 Task: Find connections with filter location Labuhan Deli with filter topic #Advertisingandmarketingwith filter profile language English with filter current company Ingram Micro with filter school University Of Bombay with filter industry Physical, Occupational and Speech Therapists with filter service category Print Design with filter keywords title Software Ninjaneer
Action: Mouse pressed left at (539, 70)
Screenshot: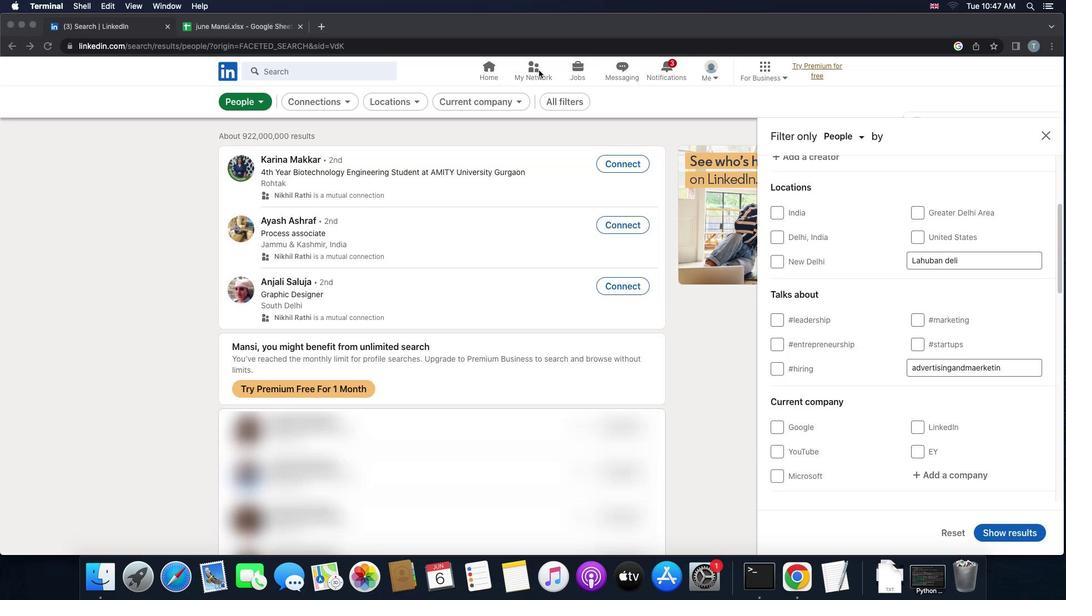 
Action: Mouse pressed left at (539, 70)
Screenshot: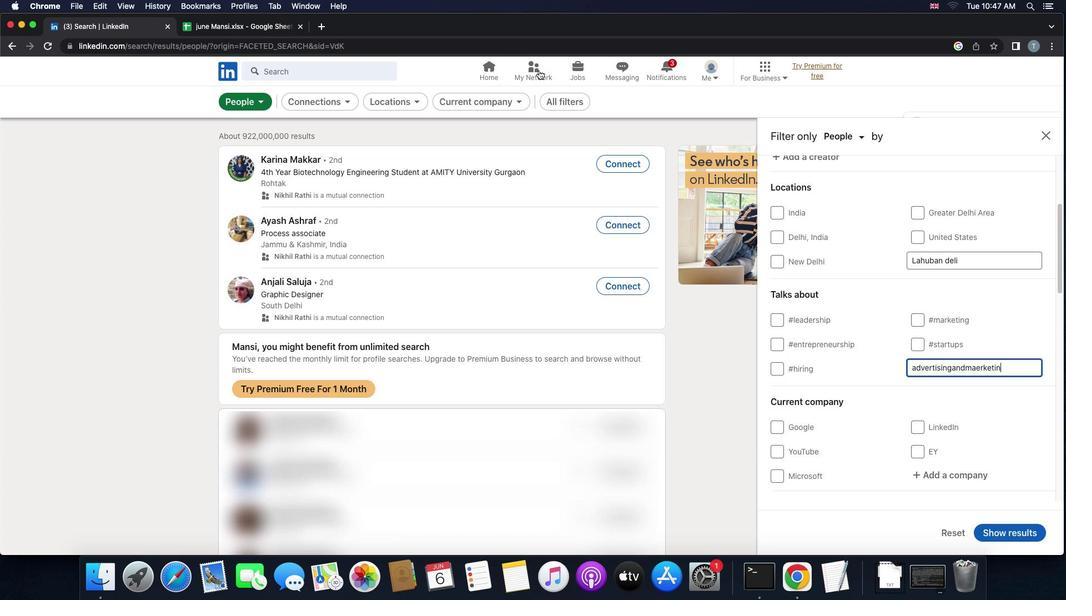 
Action: Mouse moved to (285, 127)
Screenshot: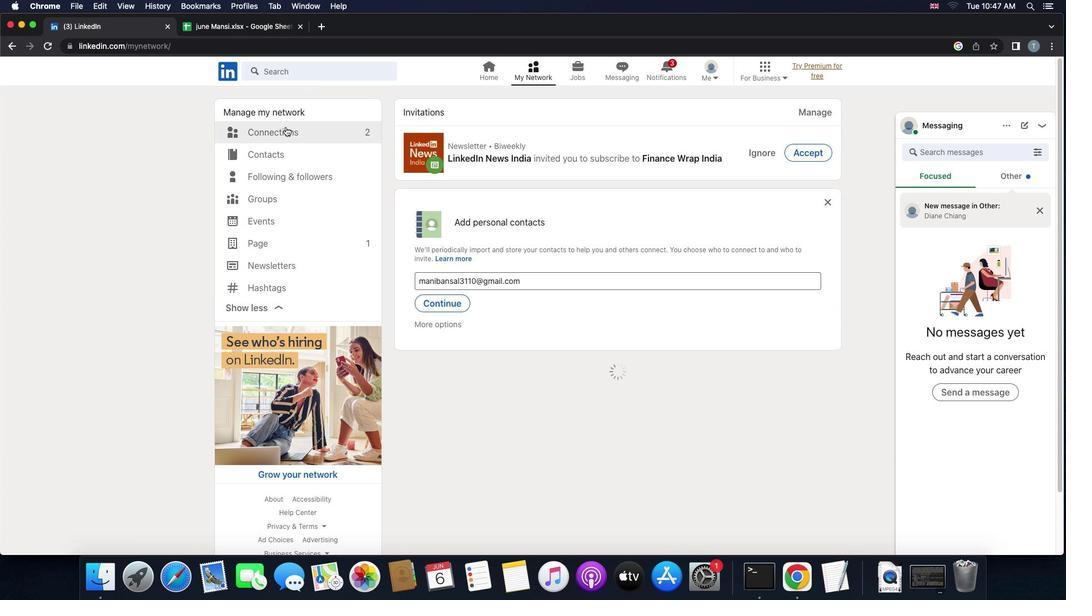 
Action: Mouse pressed left at (285, 127)
Screenshot: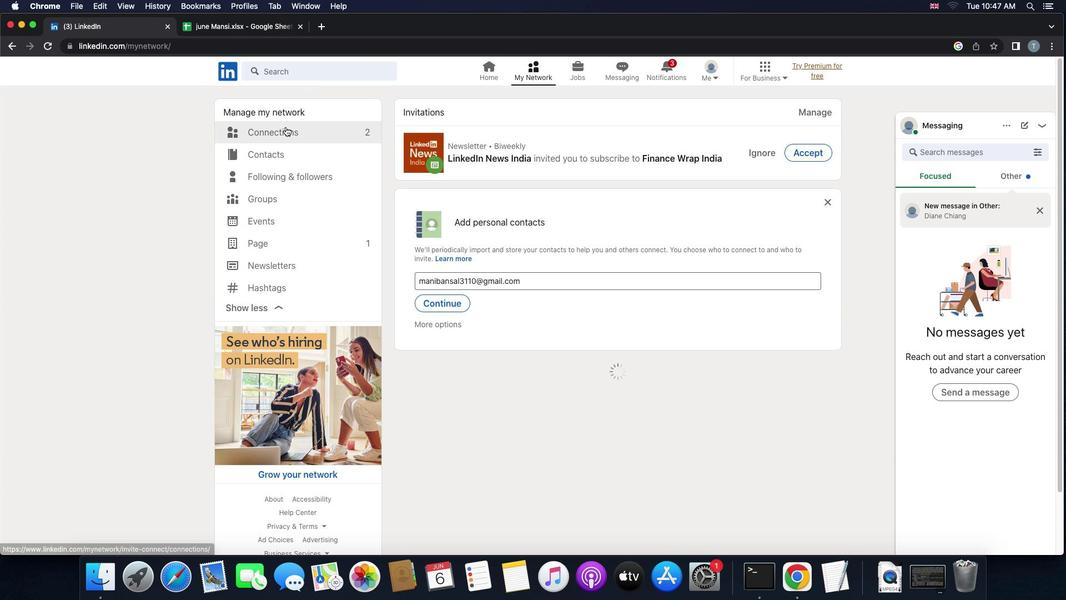 
Action: Mouse moved to (614, 127)
Screenshot: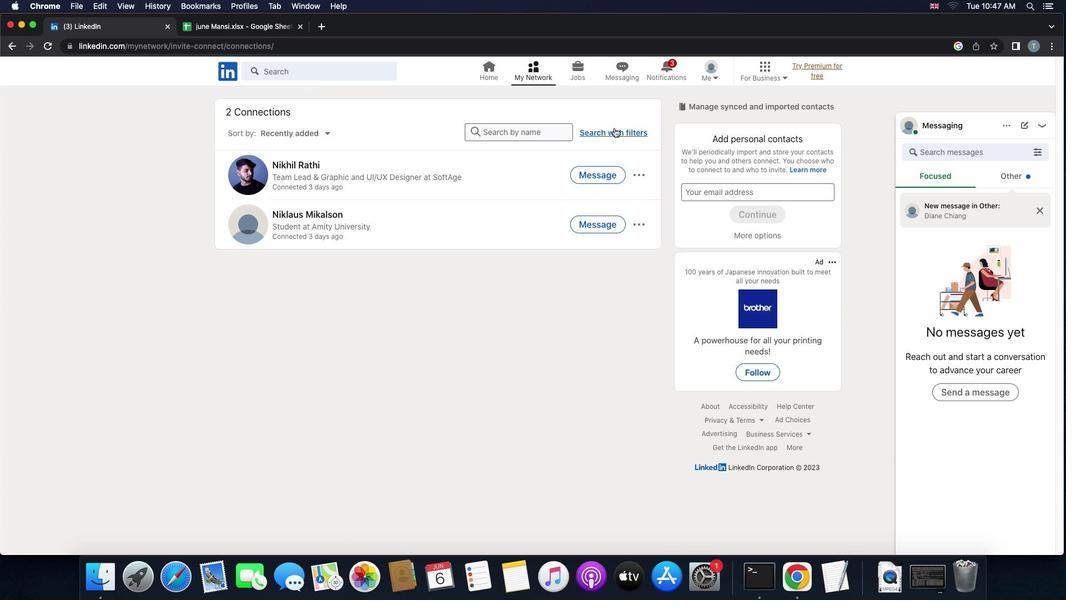 
Action: Mouse pressed left at (614, 127)
Screenshot: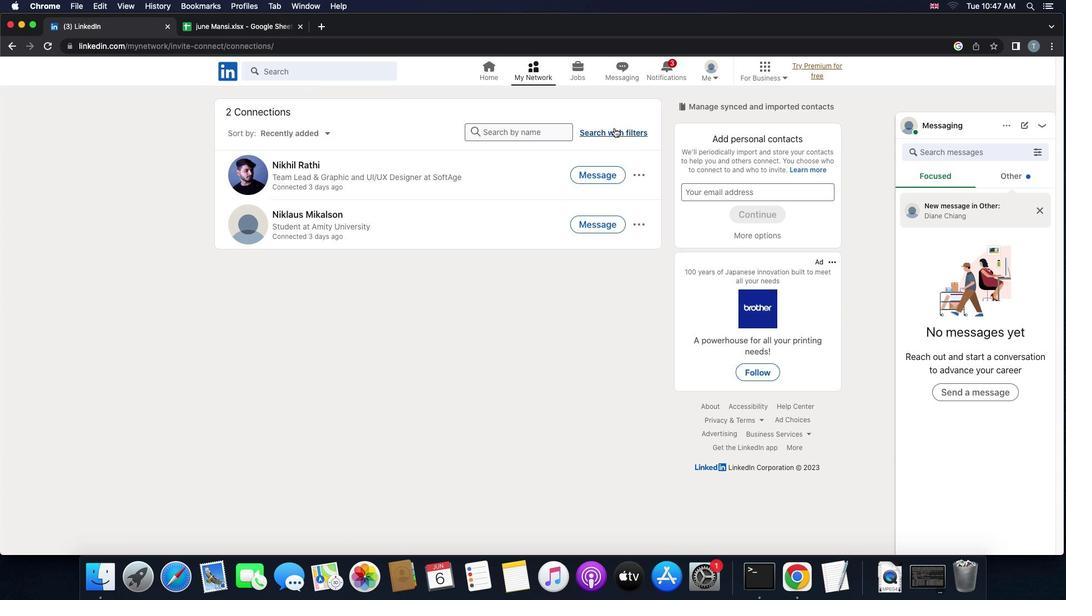 
Action: Mouse moved to (577, 101)
Screenshot: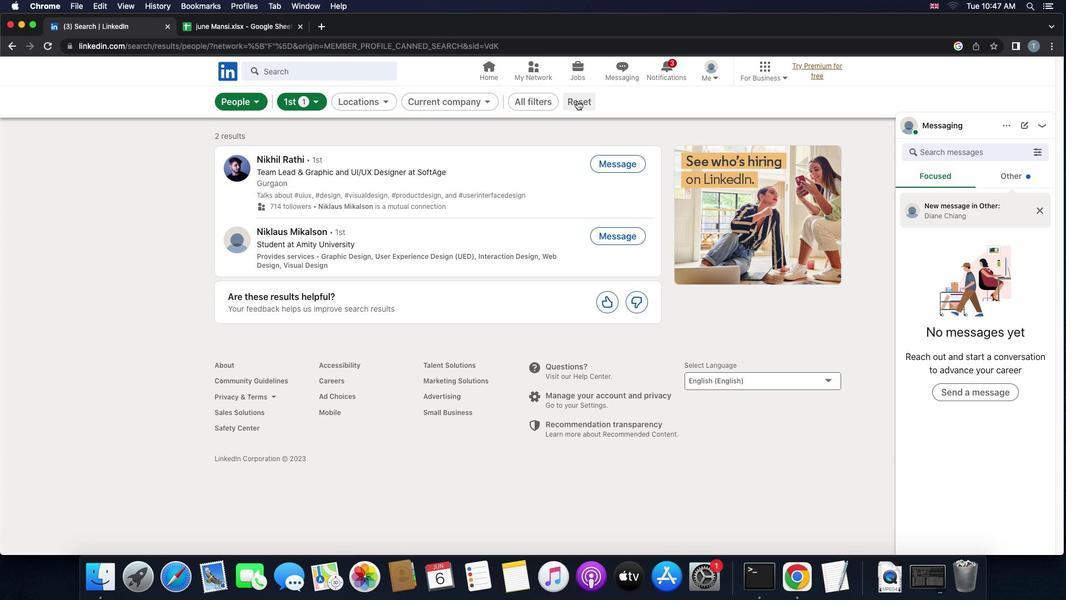 
Action: Mouse pressed left at (577, 101)
Screenshot: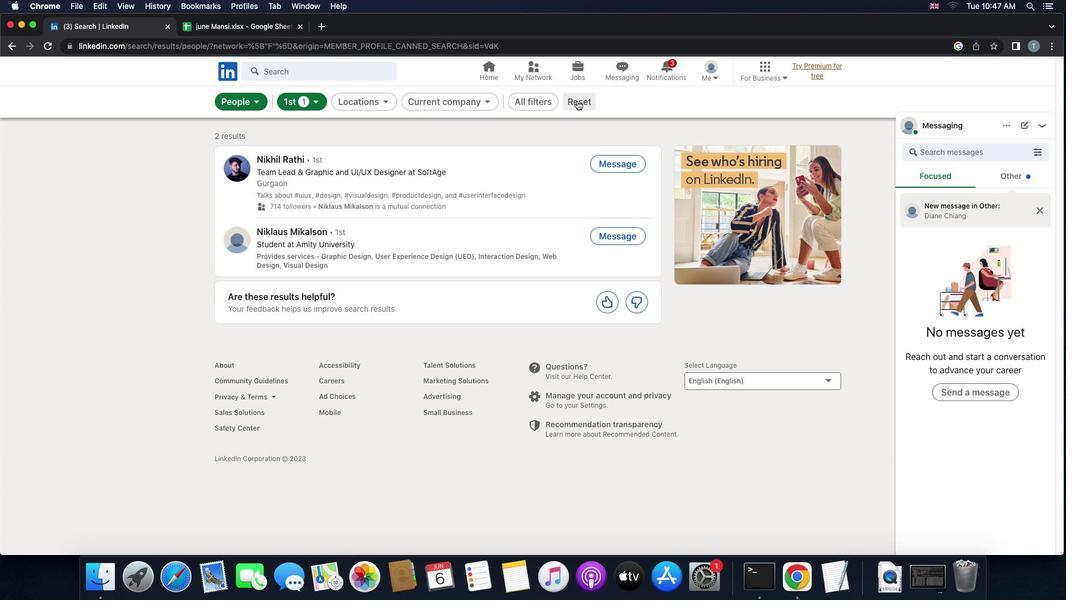 
Action: Mouse moved to (557, 96)
Screenshot: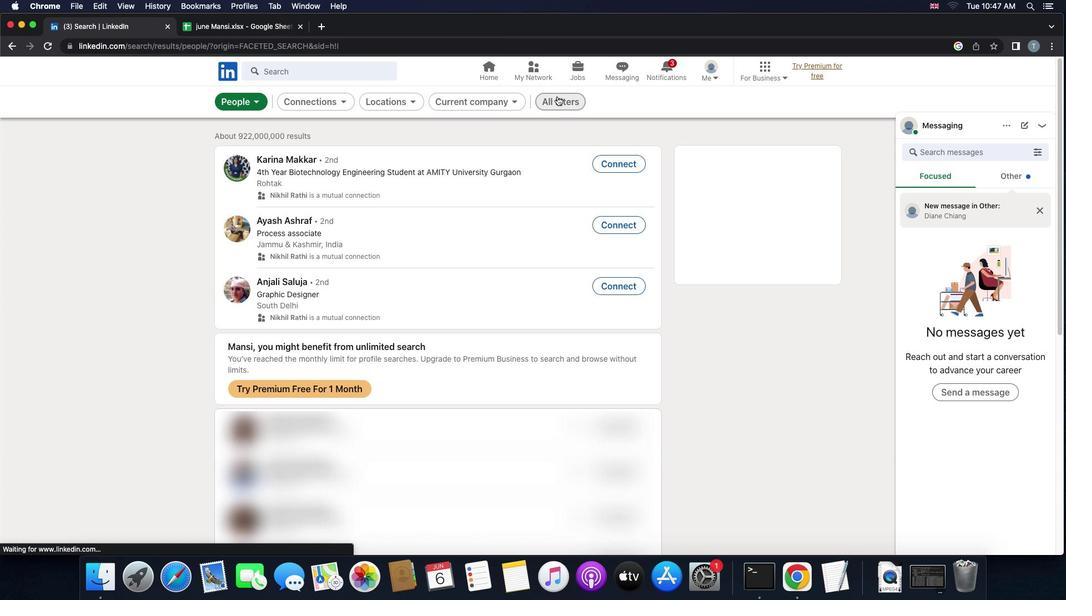 
Action: Mouse pressed left at (557, 96)
Screenshot: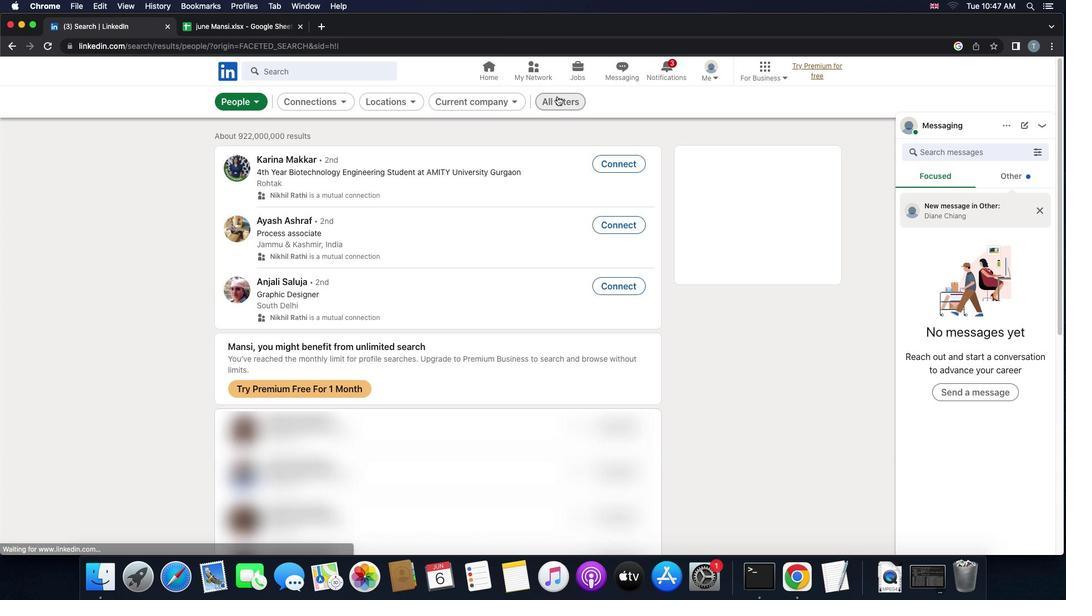 
Action: Mouse moved to (840, 294)
Screenshot: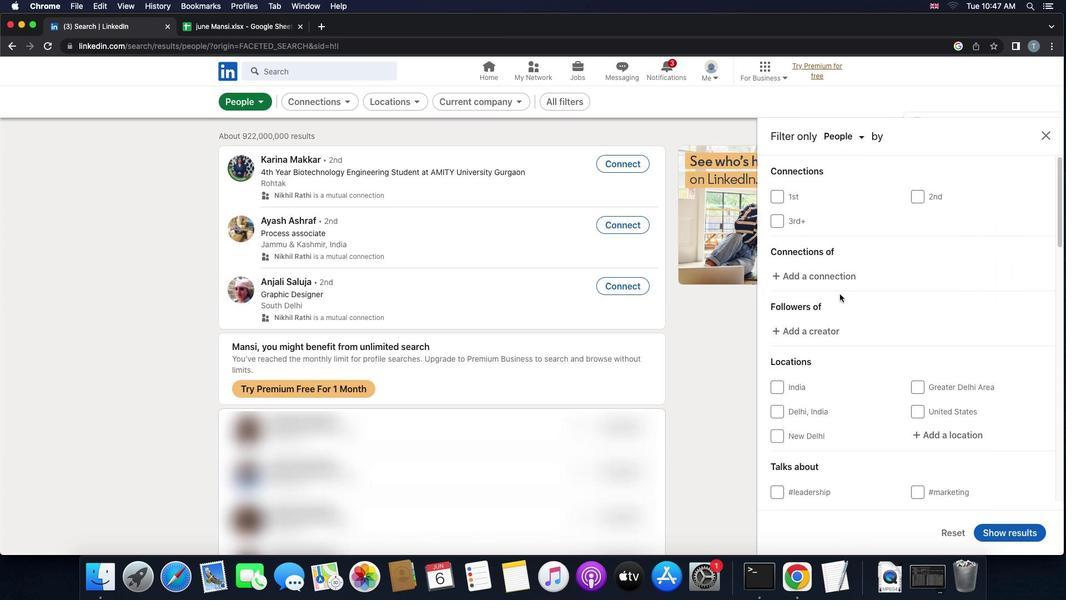 
Action: Mouse scrolled (840, 294) with delta (0, 0)
Screenshot: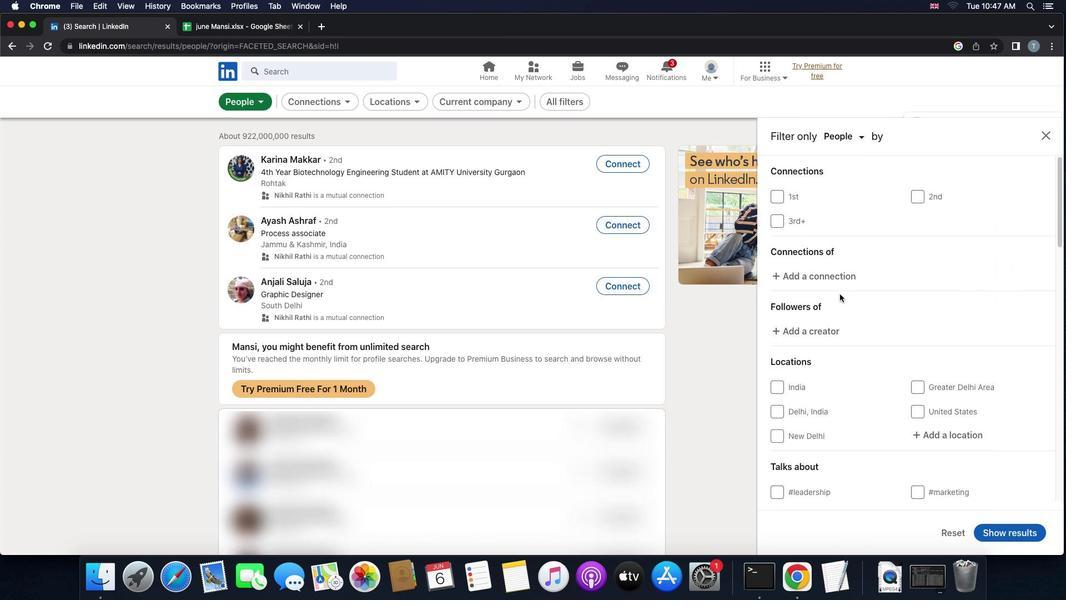 
Action: Mouse scrolled (840, 294) with delta (0, 0)
Screenshot: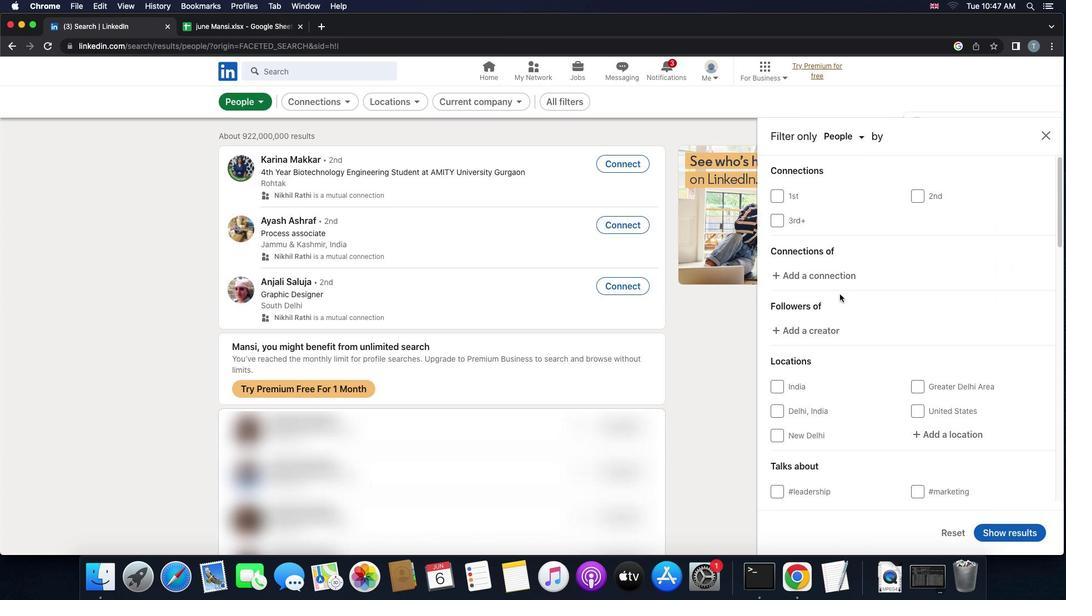 
Action: Mouse scrolled (840, 294) with delta (0, -1)
Screenshot: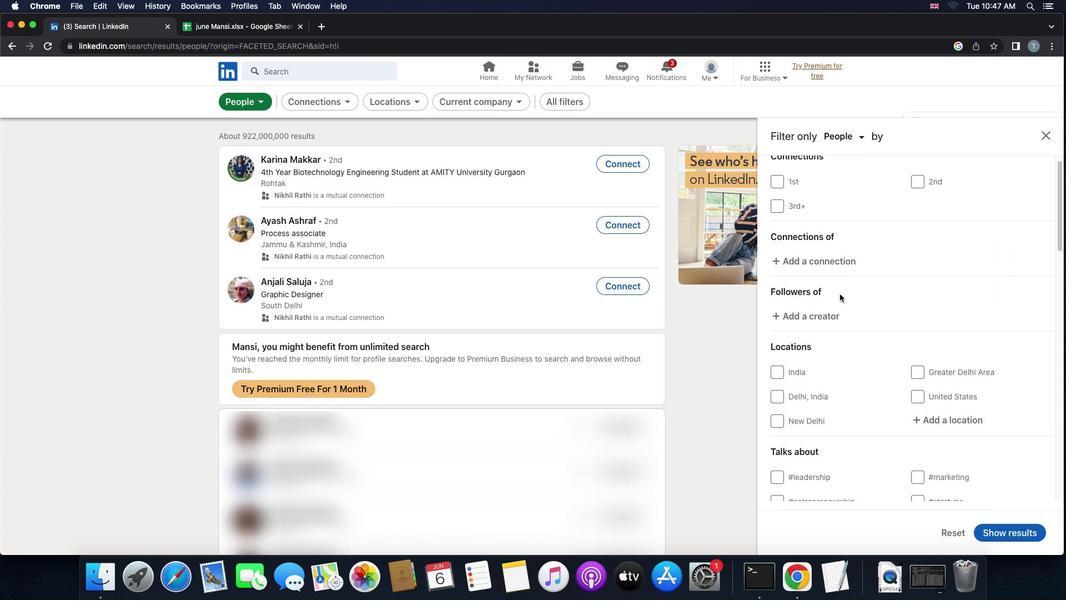 
Action: Mouse moved to (946, 356)
Screenshot: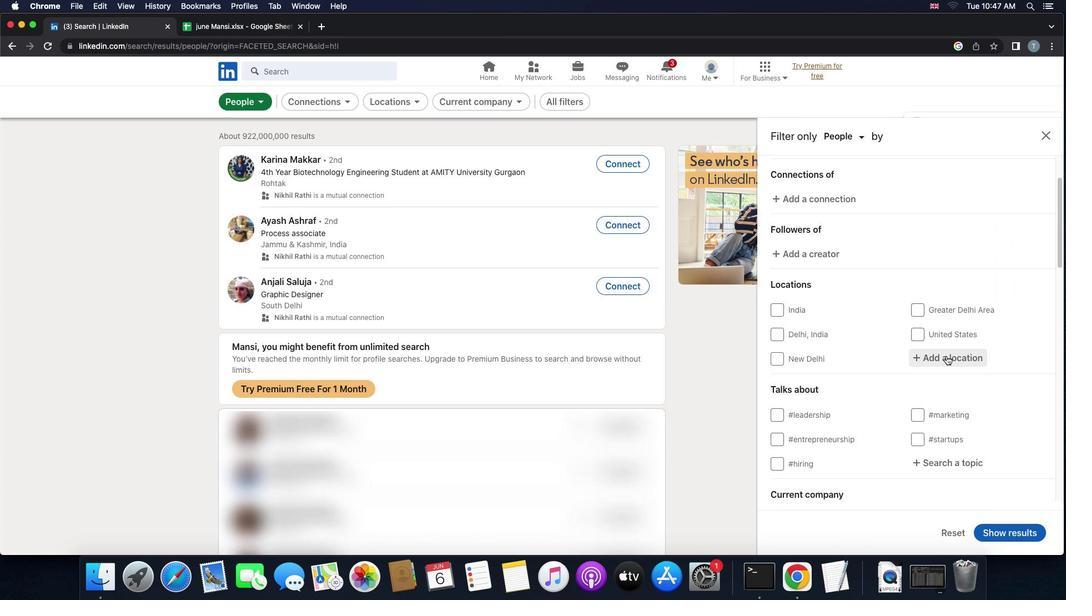 
Action: Mouse pressed left at (946, 356)
Screenshot: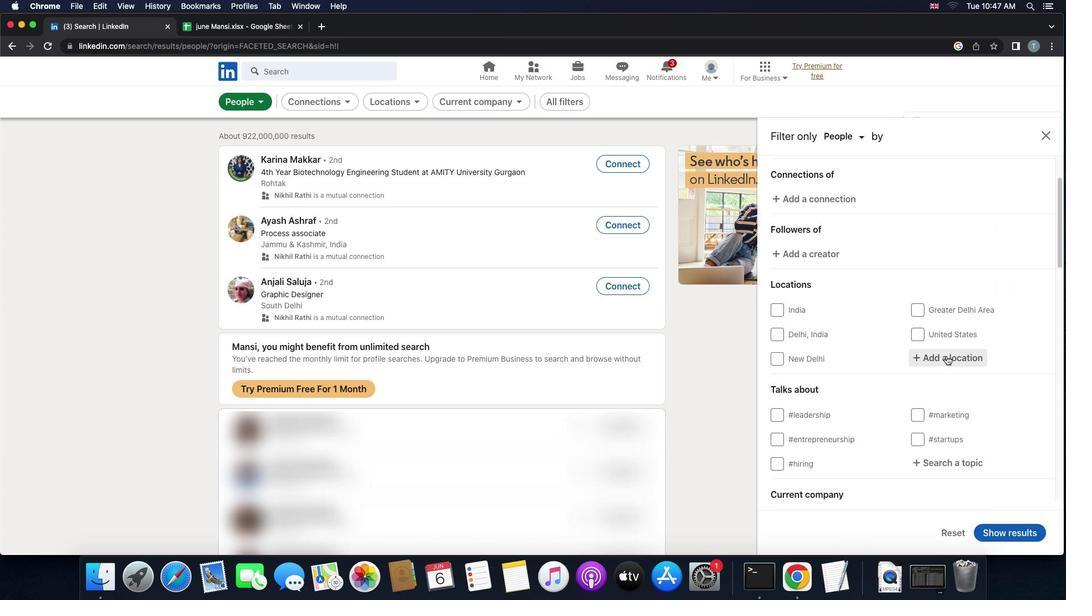 
Action: Mouse moved to (937, 357)
Screenshot: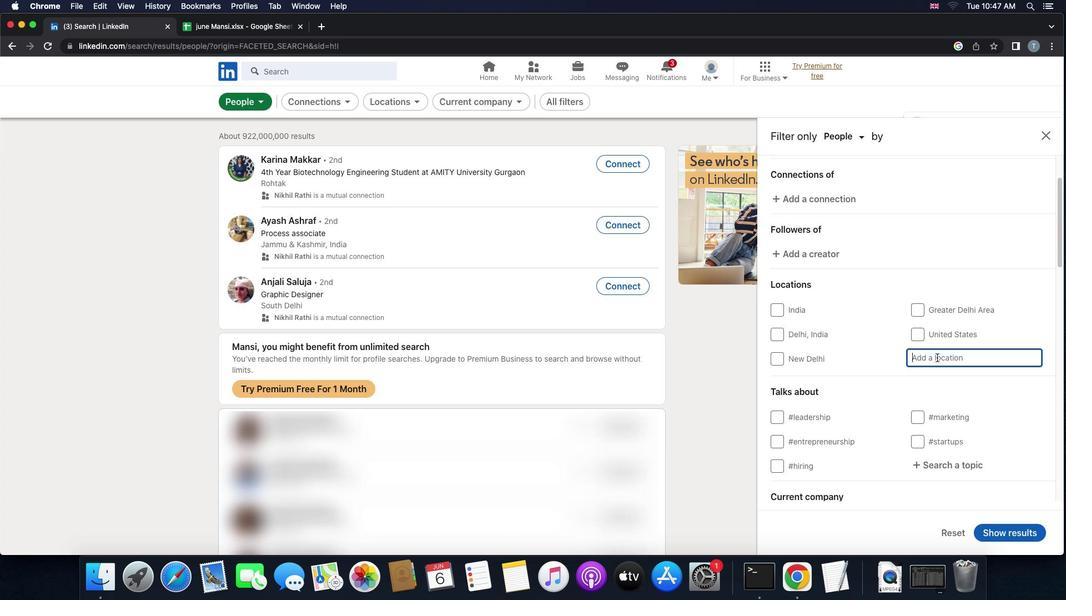 
Action: Key pressed 'l''a'
Screenshot: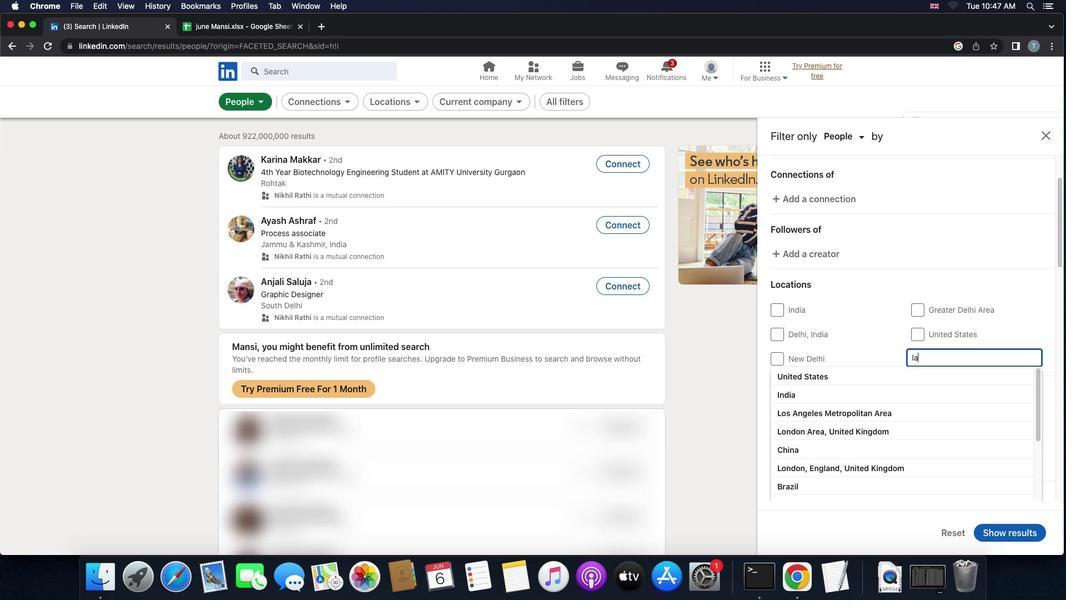 
Action: Mouse moved to (937, 357)
Screenshot: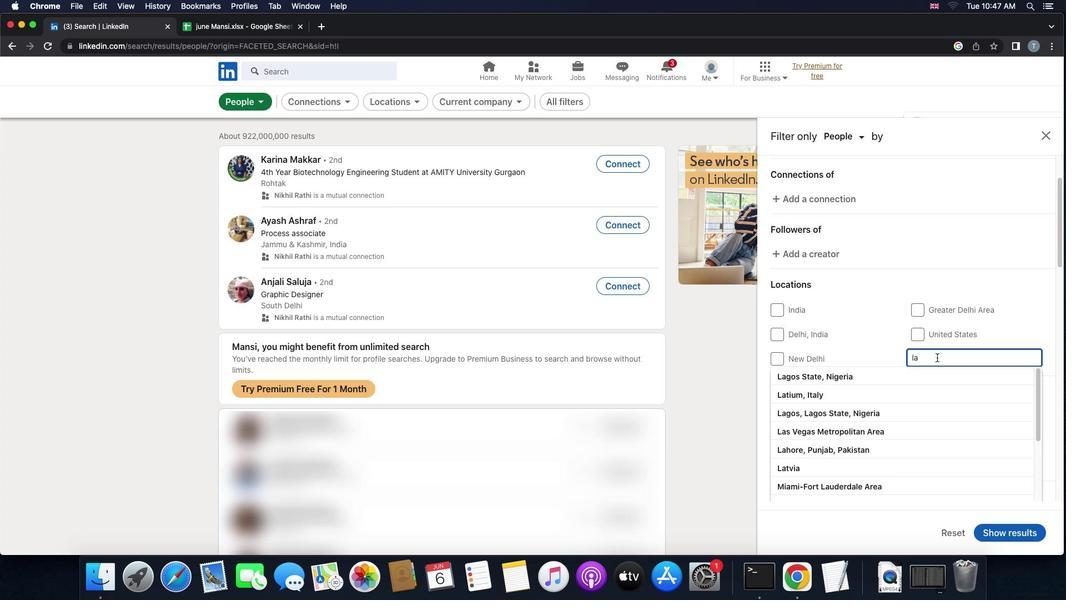 
Action: Key pressed 'b''u''h''a''n'Key.space'd''e''l''i'
Screenshot: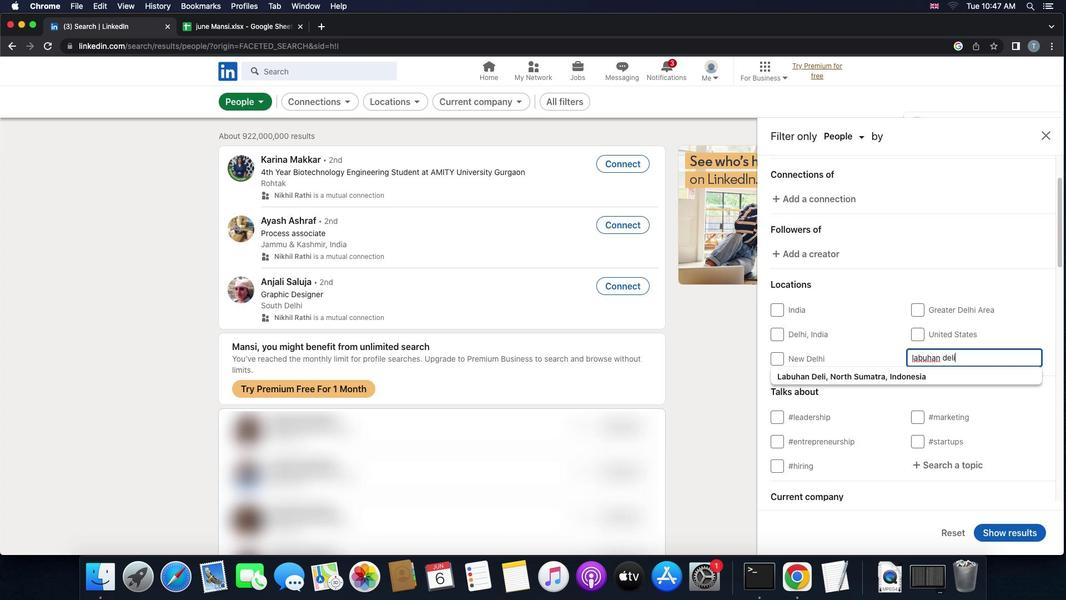 
Action: Mouse moved to (922, 372)
Screenshot: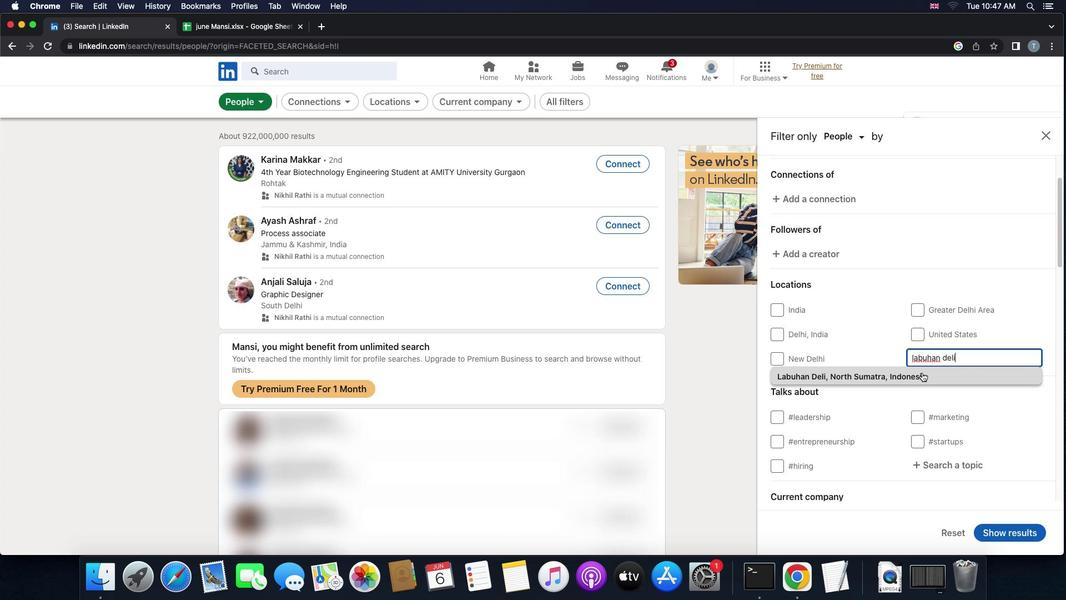 
Action: Mouse pressed left at (922, 372)
Screenshot: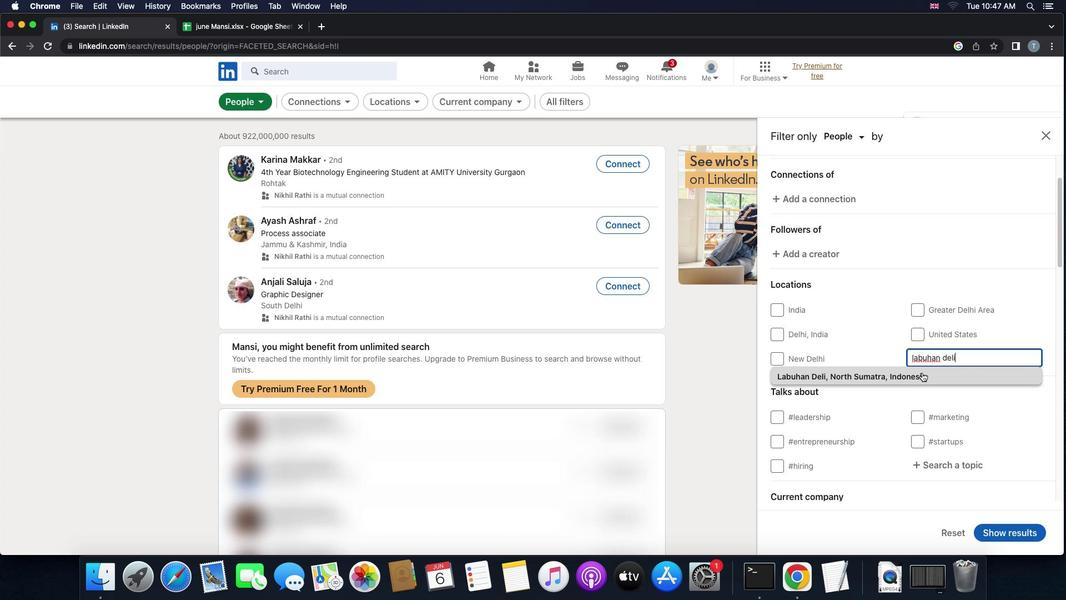 
Action: Mouse scrolled (922, 372) with delta (0, 0)
Screenshot: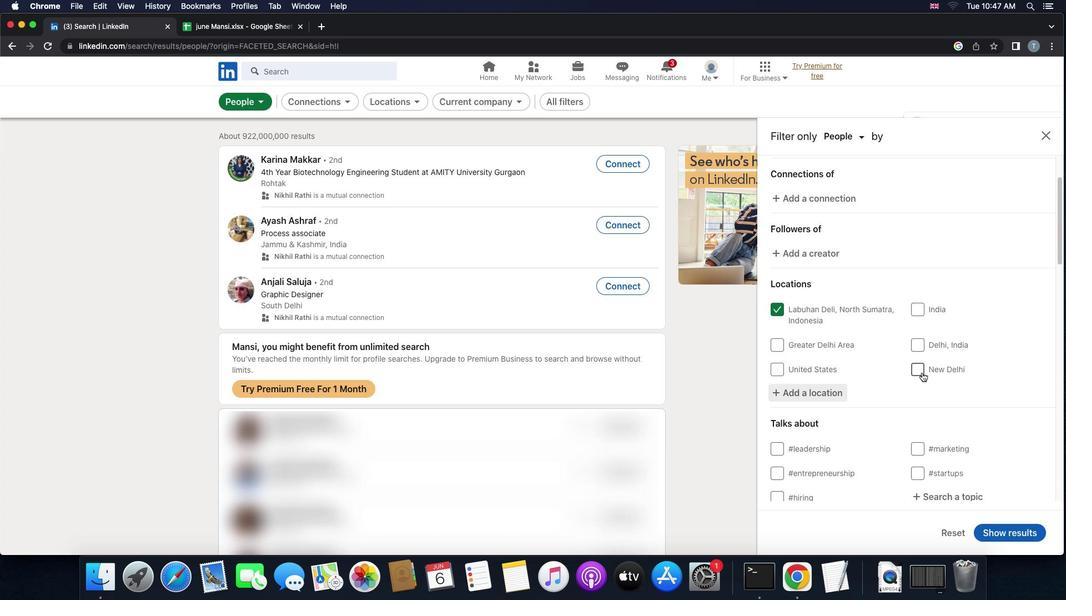 
Action: Mouse scrolled (922, 372) with delta (0, 0)
Screenshot: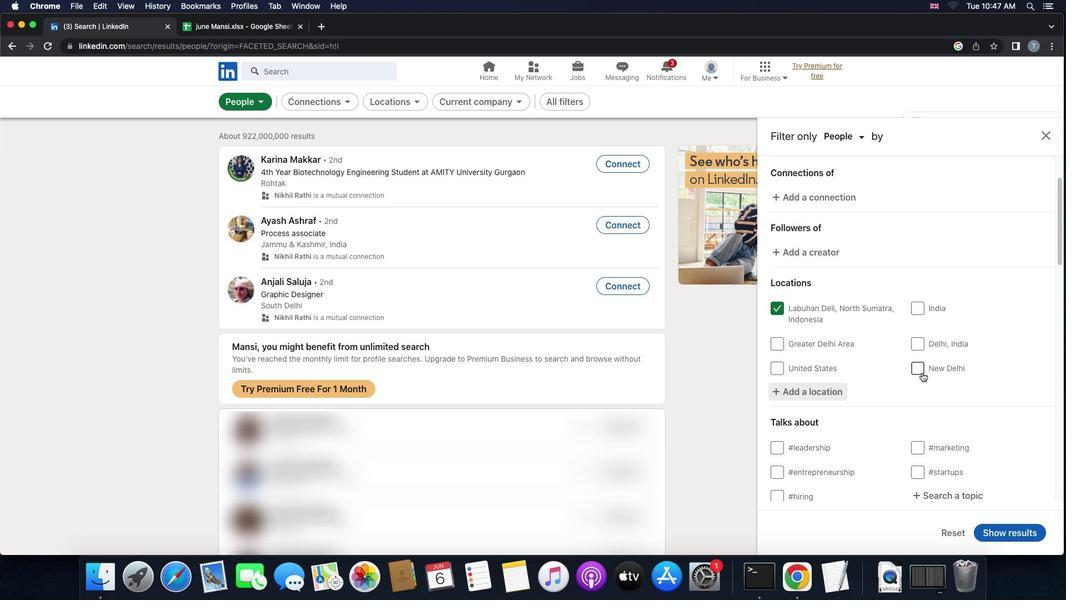 
Action: Mouse scrolled (922, 372) with delta (0, 0)
Screenshot: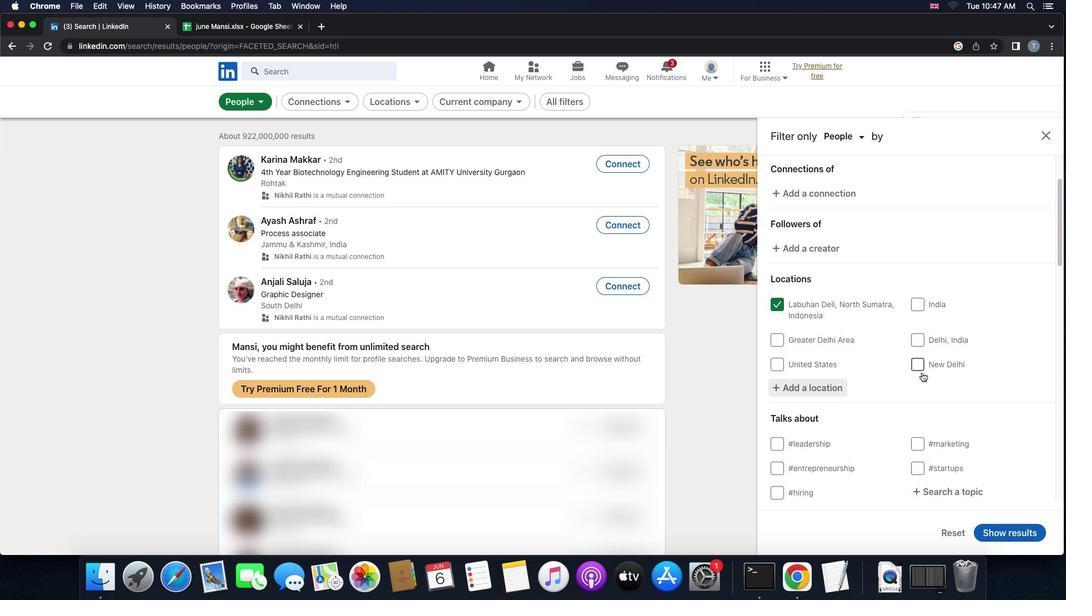 
Action: Mouse scrolled (922, 372) with delta (0, -1)
Screenshot: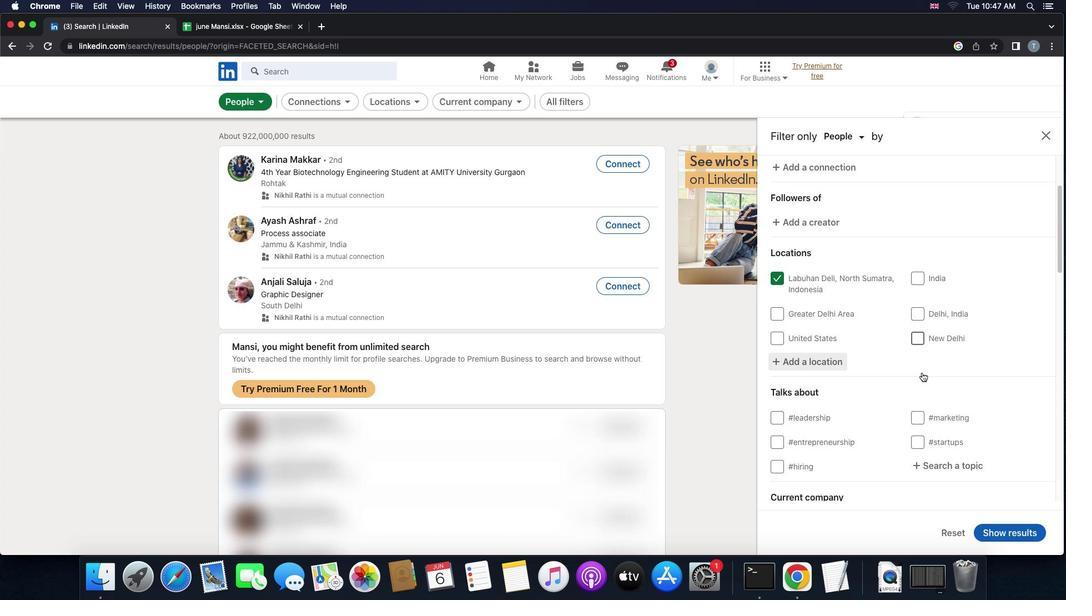 
Action: Mouse scrolled (922, 372) with delta (0, 0)
Screenshot: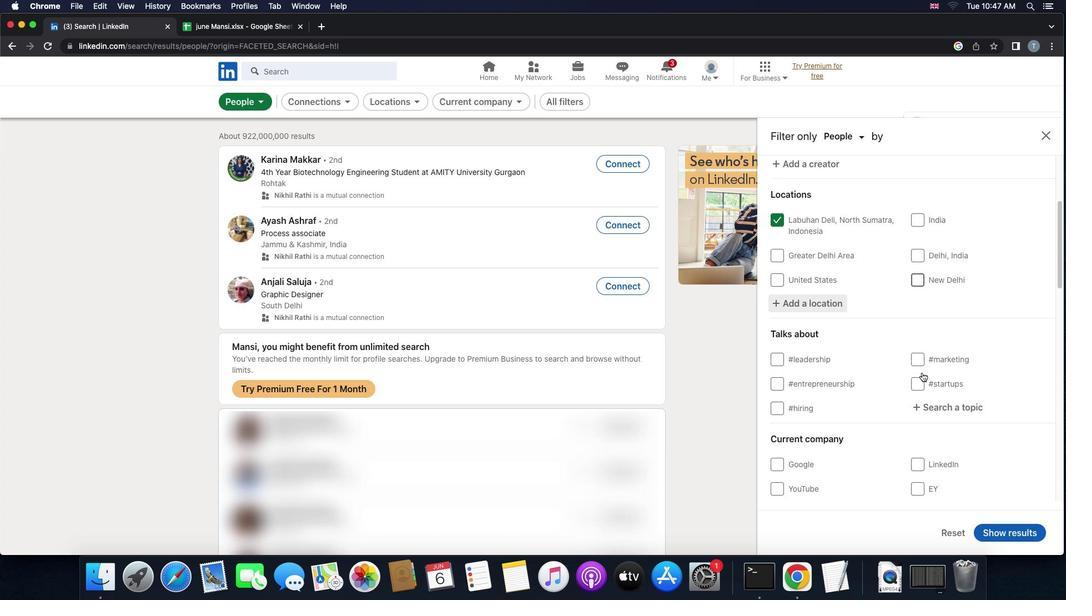 
Action: Mouse scrolled (922, 372) with delta (0, 0)
Screenshot: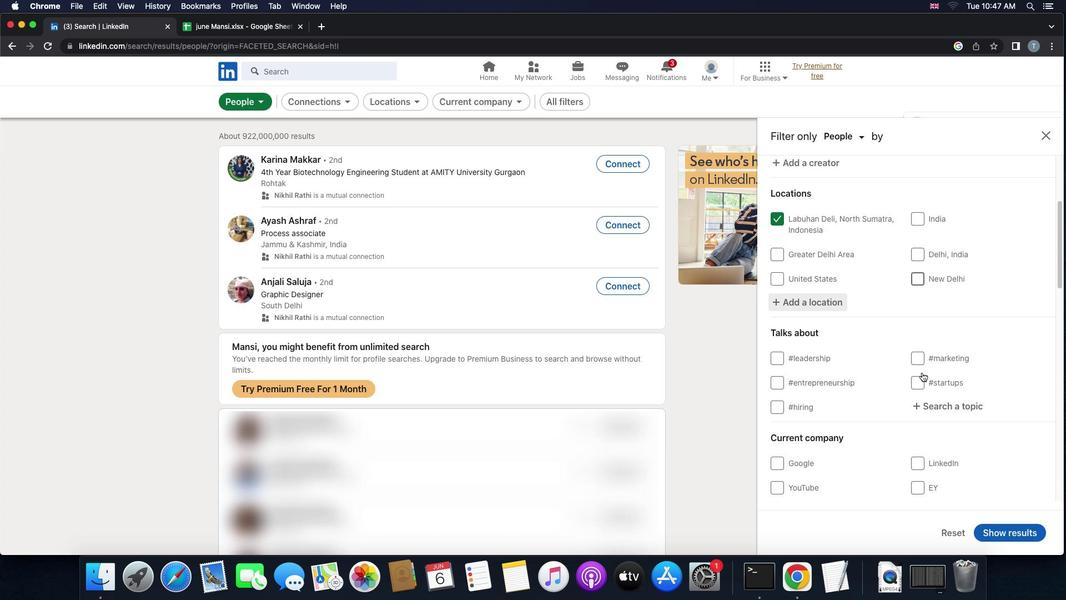 
Action: Mouse scrolled (922, 372) with delta (0, 0)
Screenshot: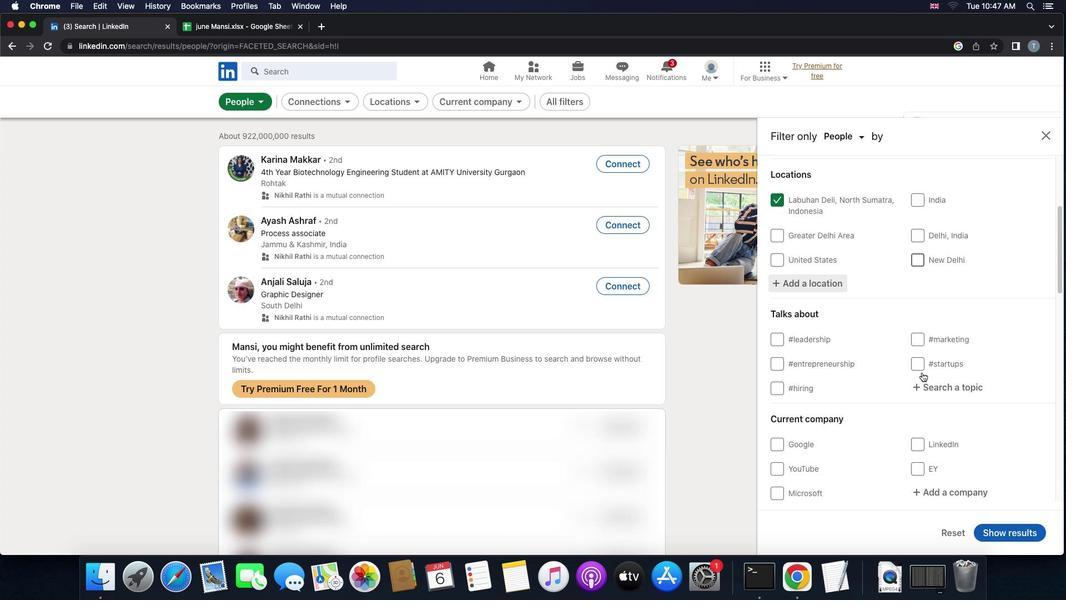 
Action: Mouse moved to (934, 357)
Screenshot: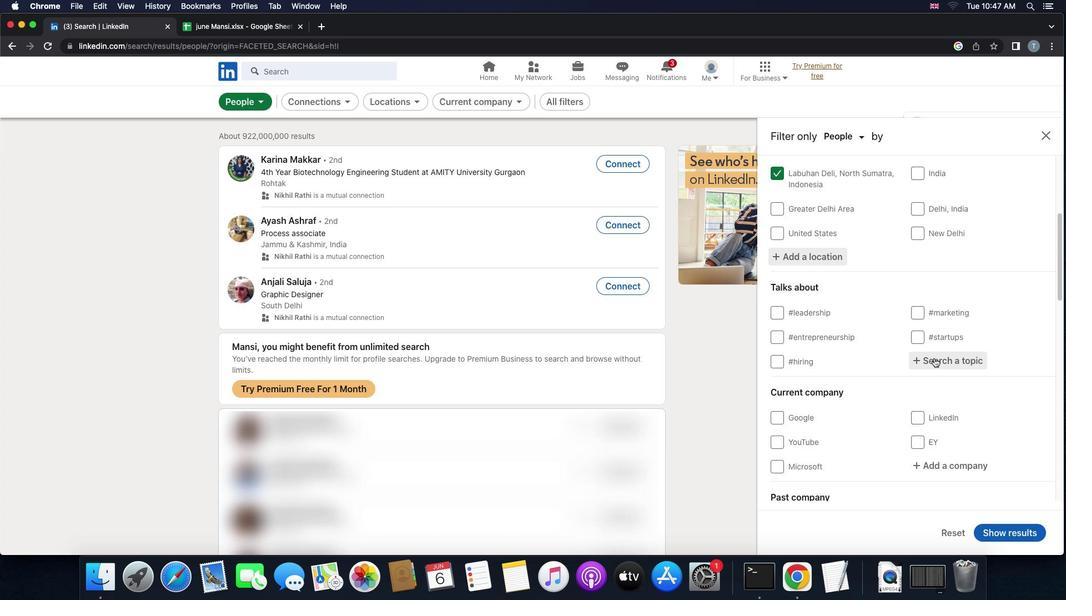 
Action: Mouse pressed left at (934, 357)
Screenshot: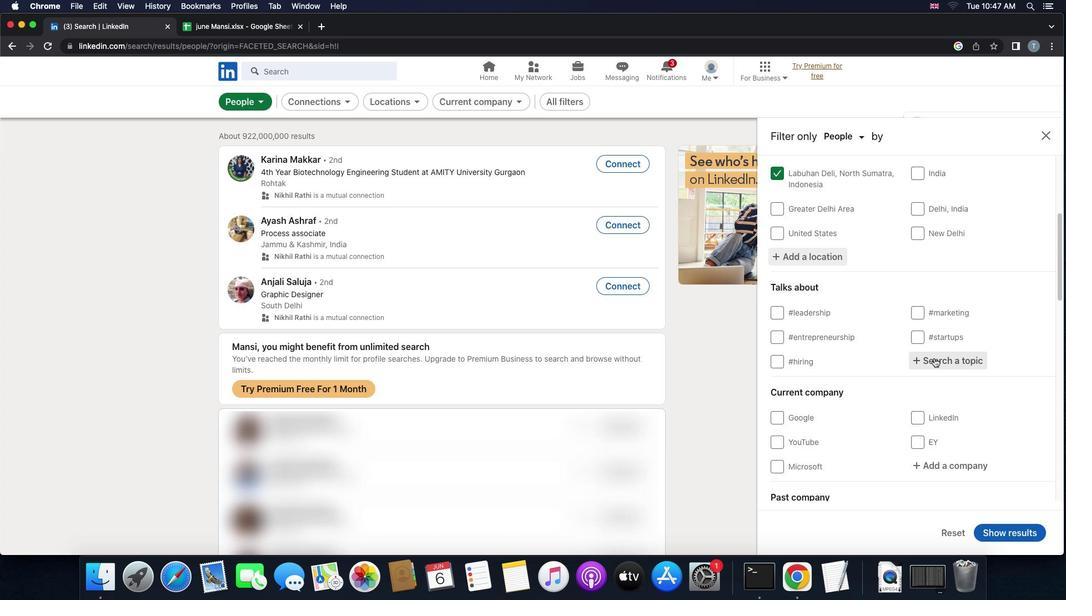 
Action: Mouse moved to (934, 358)
Screenshot: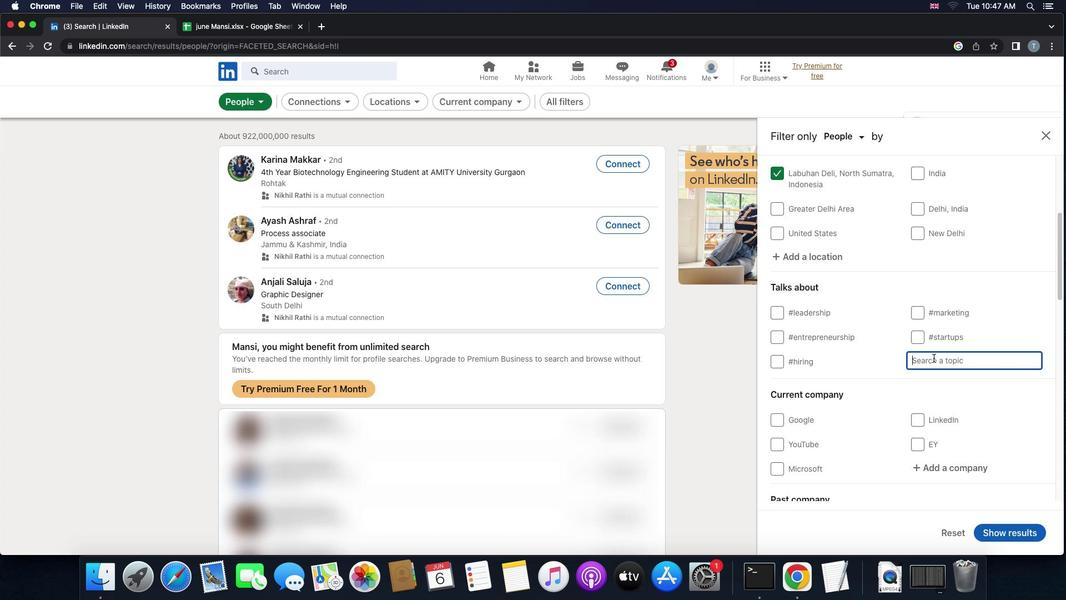 
Action: Key pressed Key.shift'A''d''v''e''r'
Screenshot: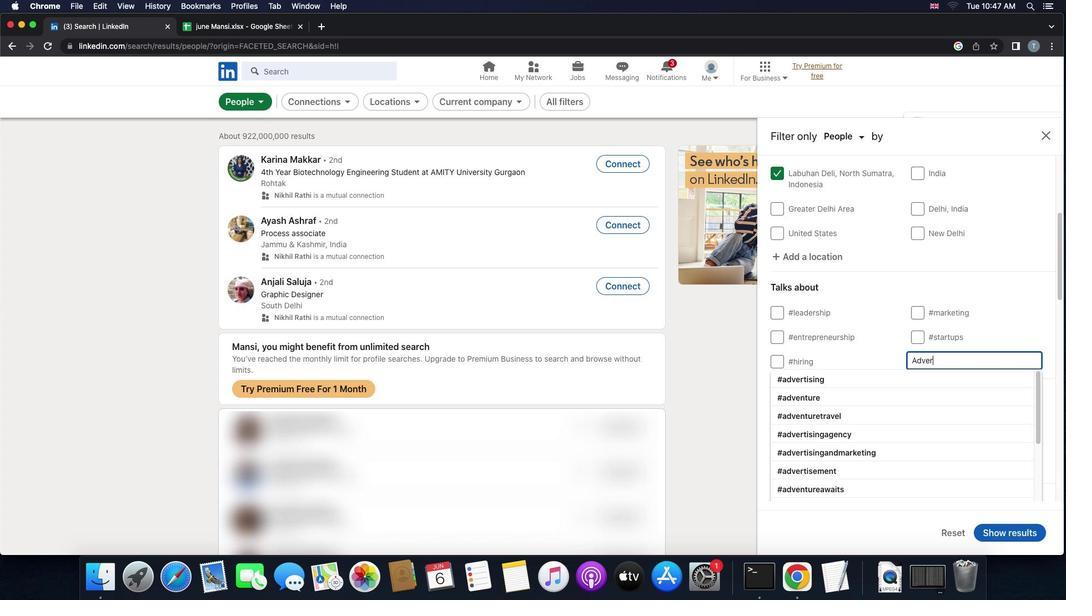 
Action: Mouse moved to (934, 358)
Screenshot: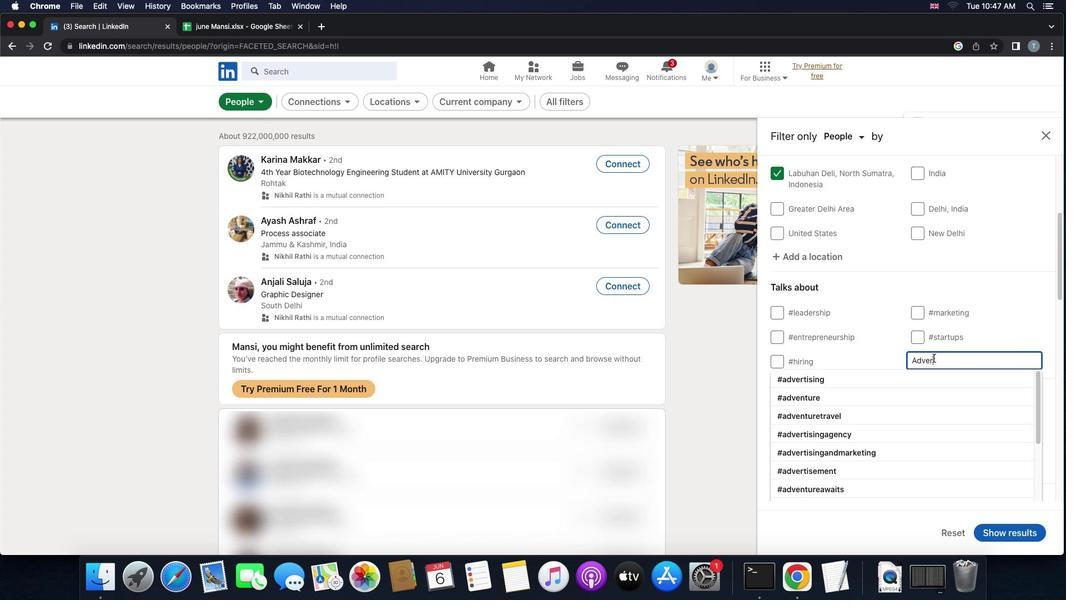 
Action: Key pressed 't''i''s''i''n''g''a''n''d''m''a''r''k''e''t''i''n''g'
Screenshot: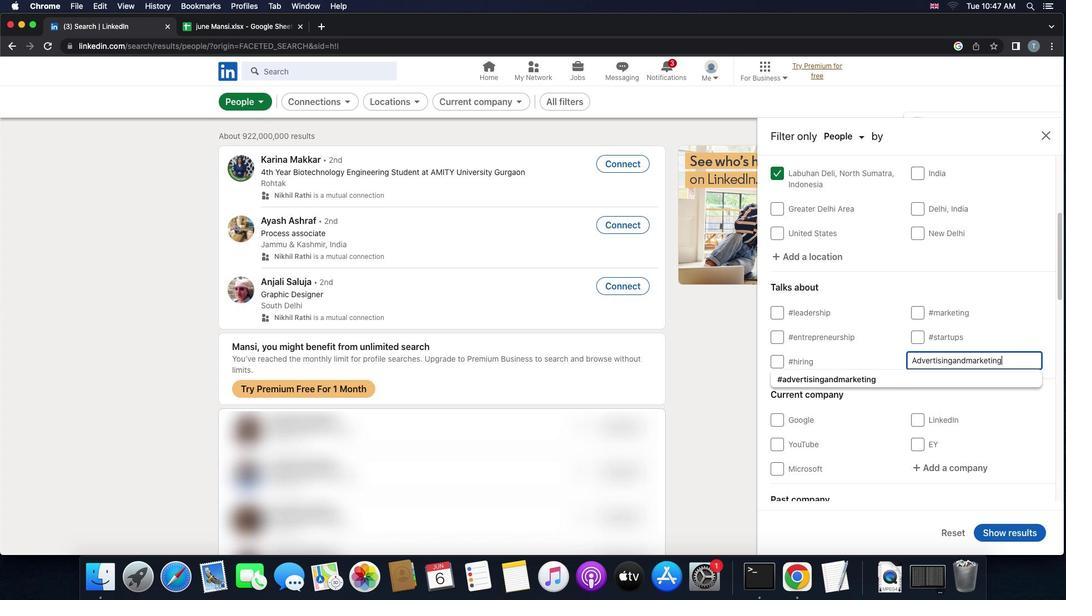 
Action: Mouse moved to (901, 377)
Screenshot: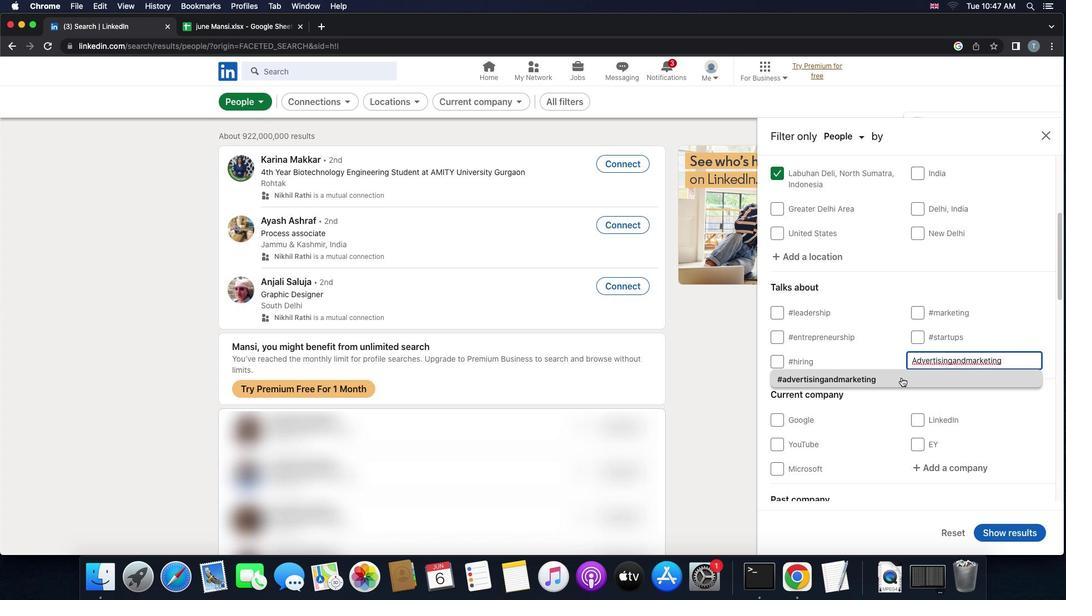 
Action: Mouse pressed left at (901, 377)
Screenshot: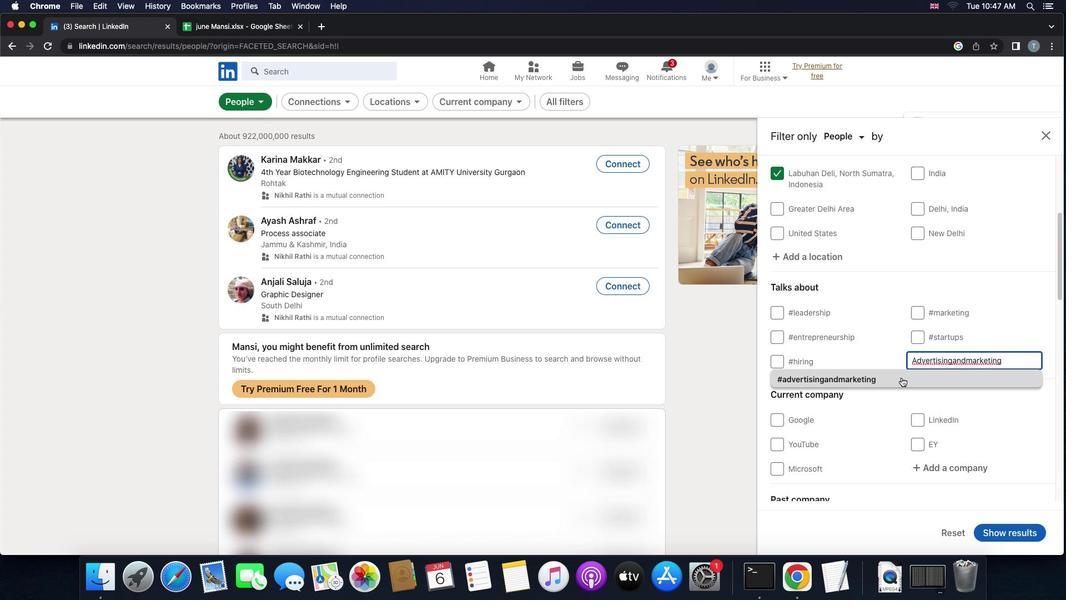 
Action: Mouse moved to (903, 377)
Screenshot: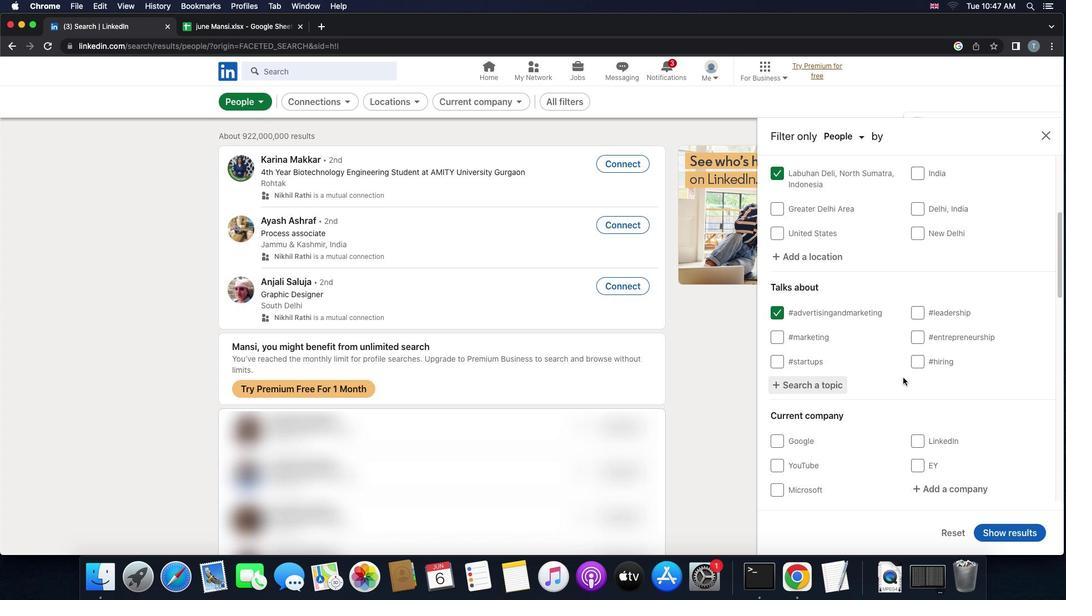 
Action: Mouse scrolled (903, 377) with delta (0, 0)
Screenshot: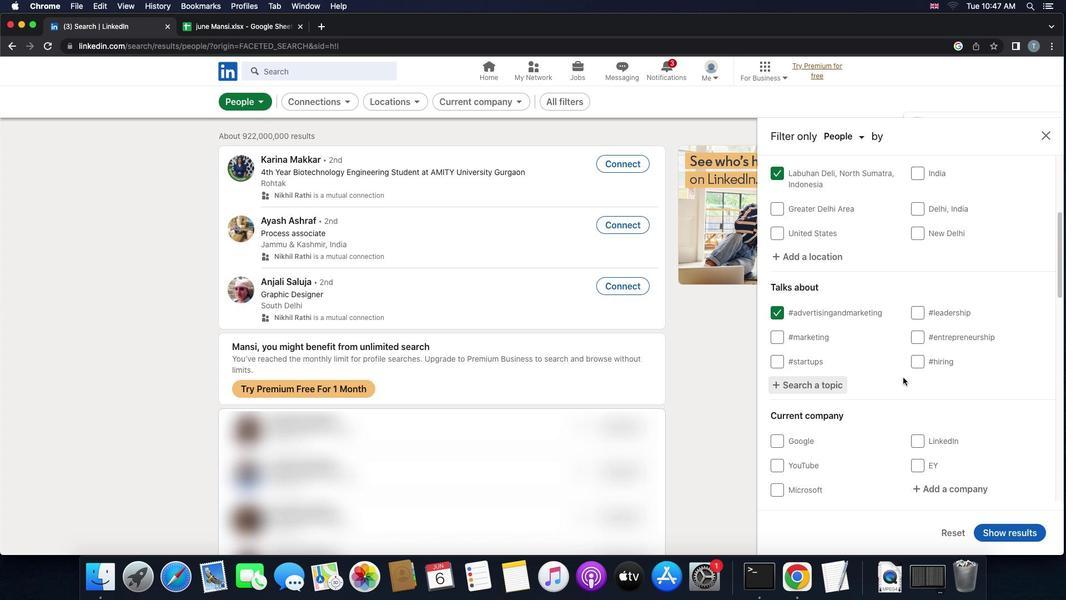 
Action: Mouse scrolled (903, 377) with delta (0, 0)
Screenshot: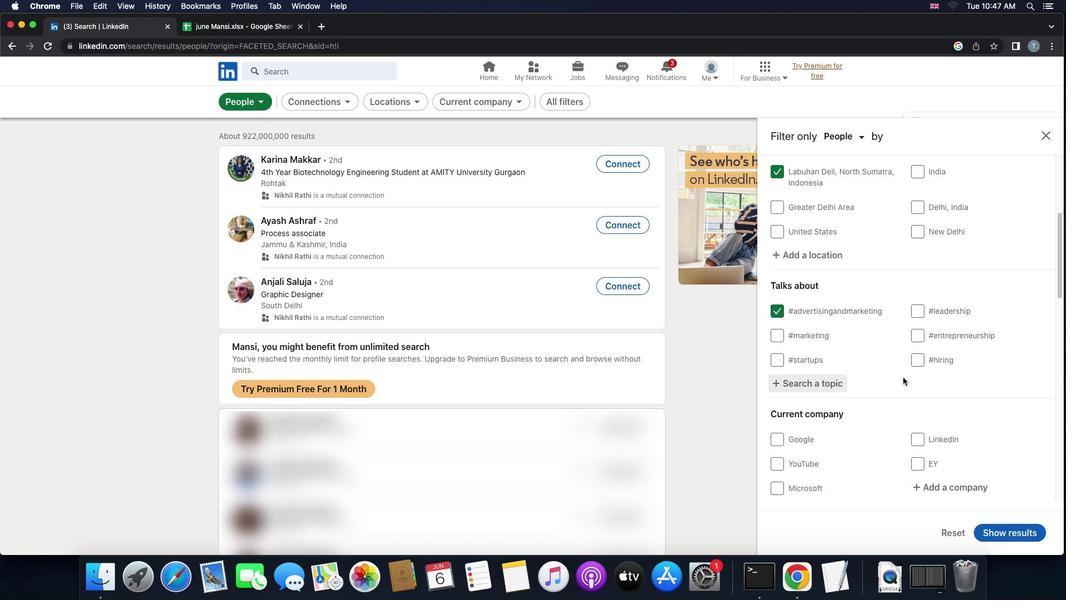 
Action: Mouse scrolled (903, 377) with delta (0, 0)
Screenshot: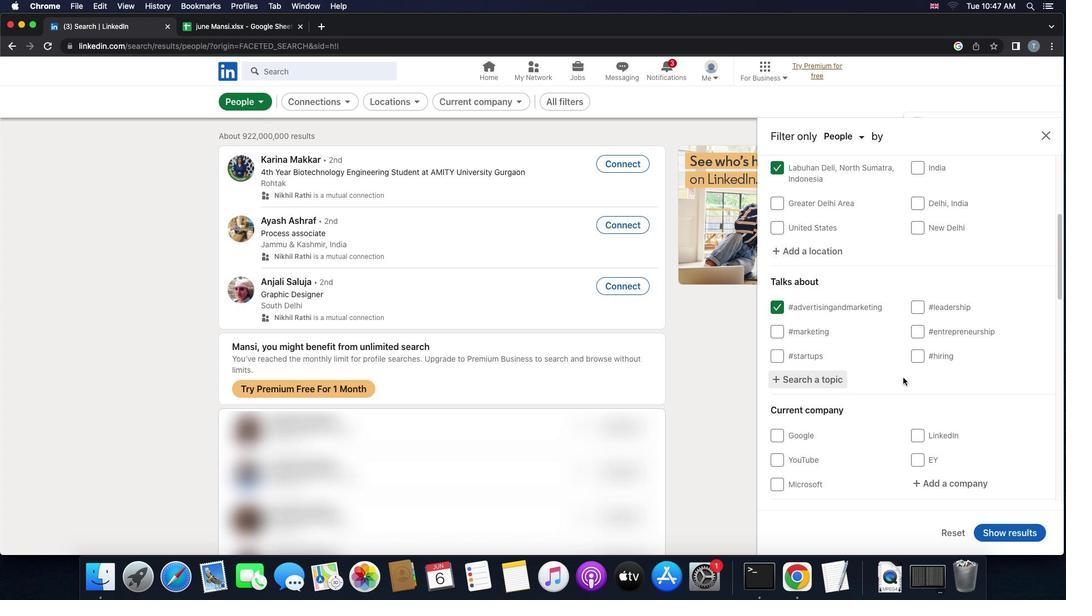 
Action: Mouse scrolled (903, 377) with delta (0, 0)
Screenshot: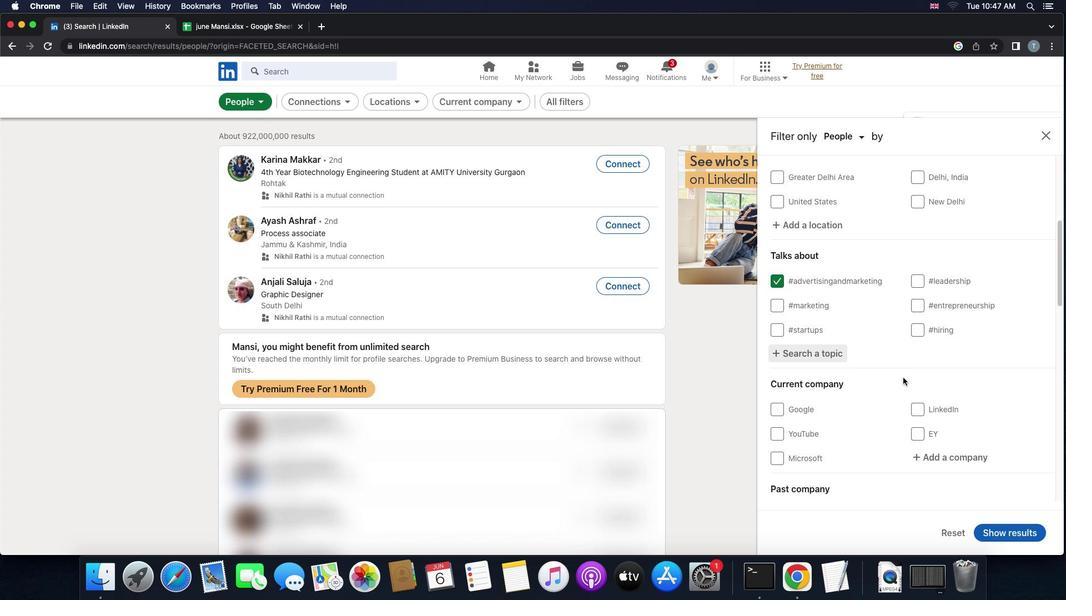 
Action: Mouse moved to (904, 377)
Screenshot: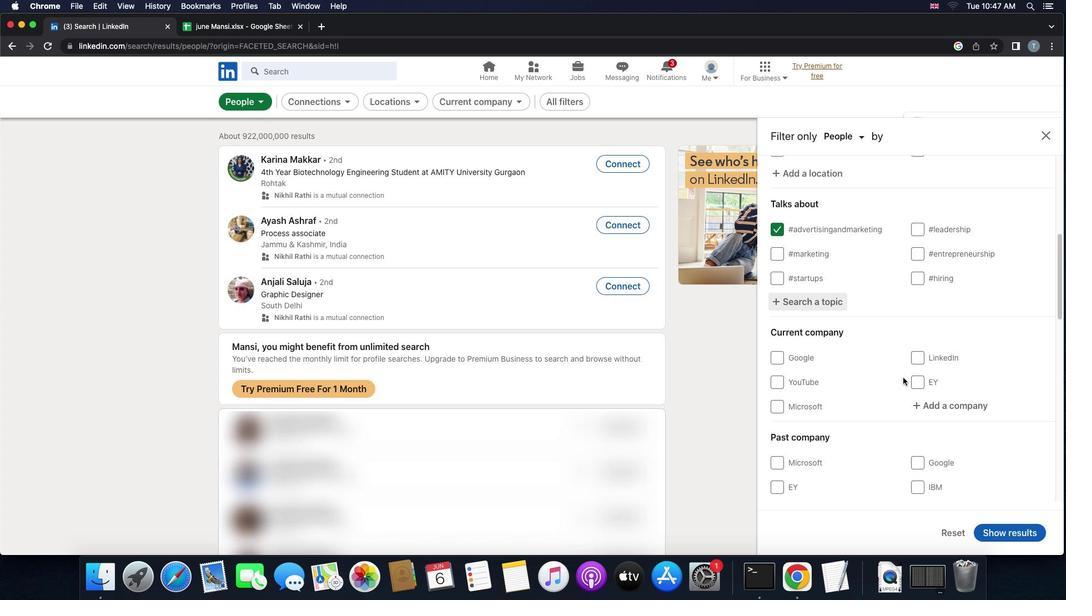 
Action: Mouse scrolled (904, 377) with delta (0, 0)
Screenshot: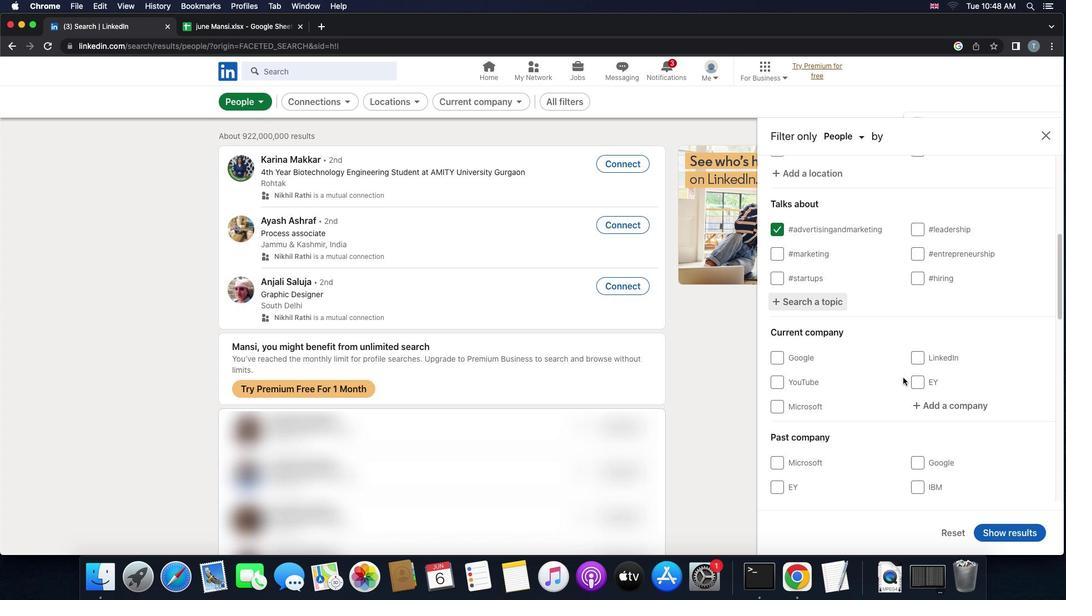 
Action: Mouse scrolled (904, 377) with delta (0, 0)
Screenshot: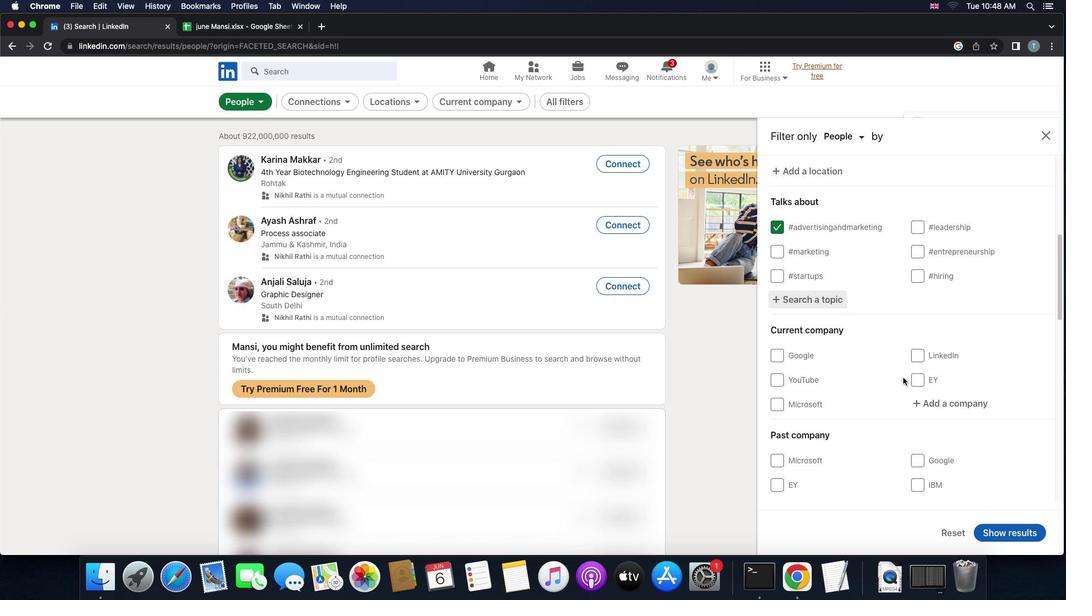 
Action: Mouse scrolled (904, 377) with delta (0, -1)
Screenshot: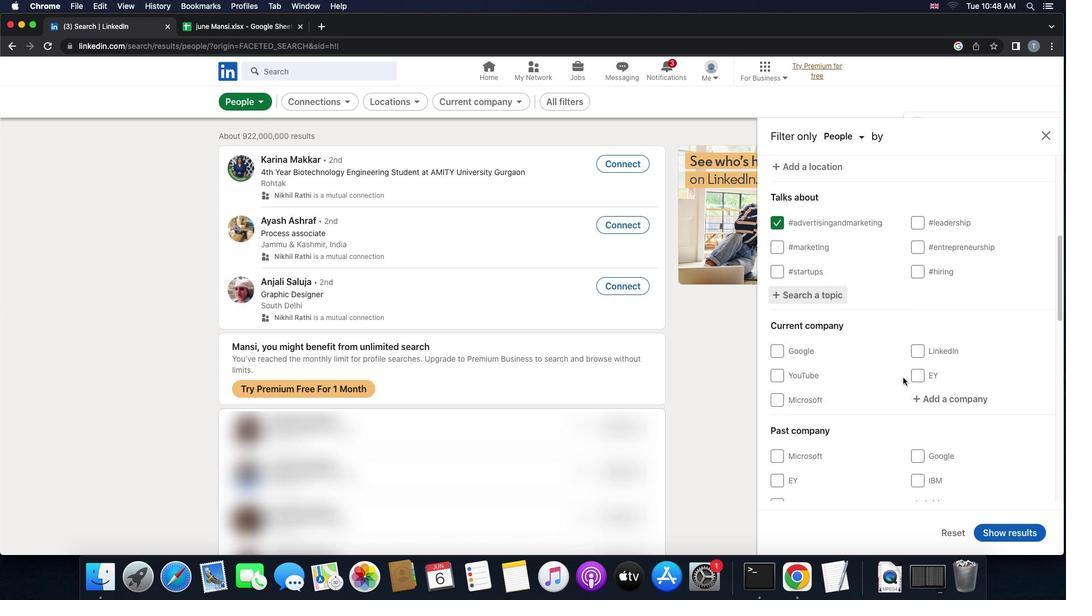 
Action: Mouse scrolled (904, 377) with delta (0, 0)
Screenshot: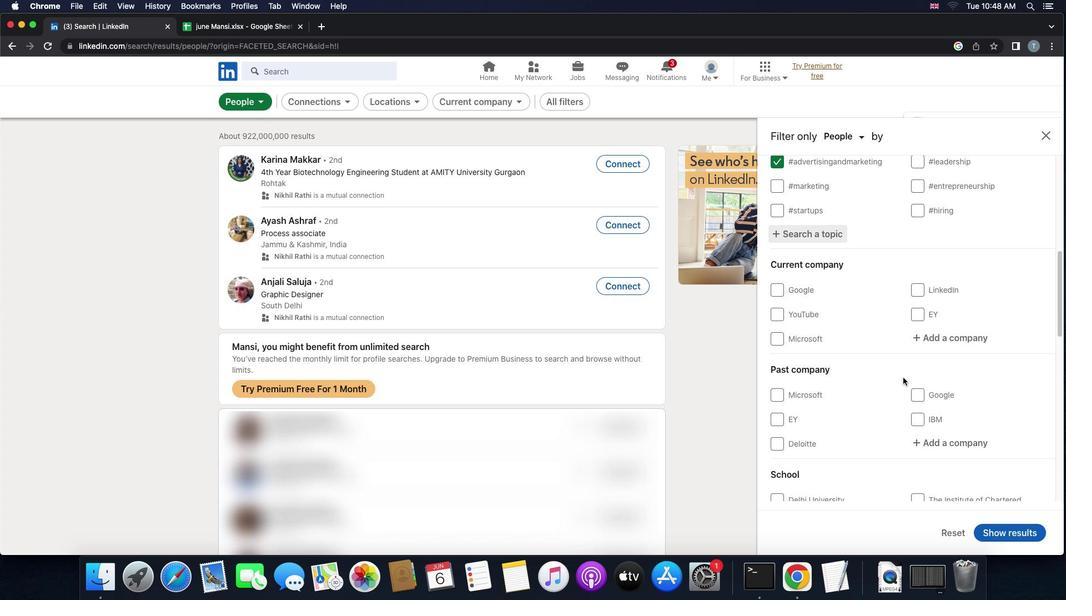 
Action: Mouse scrolled (904, 377) with delta (0, 0)
Screenshot: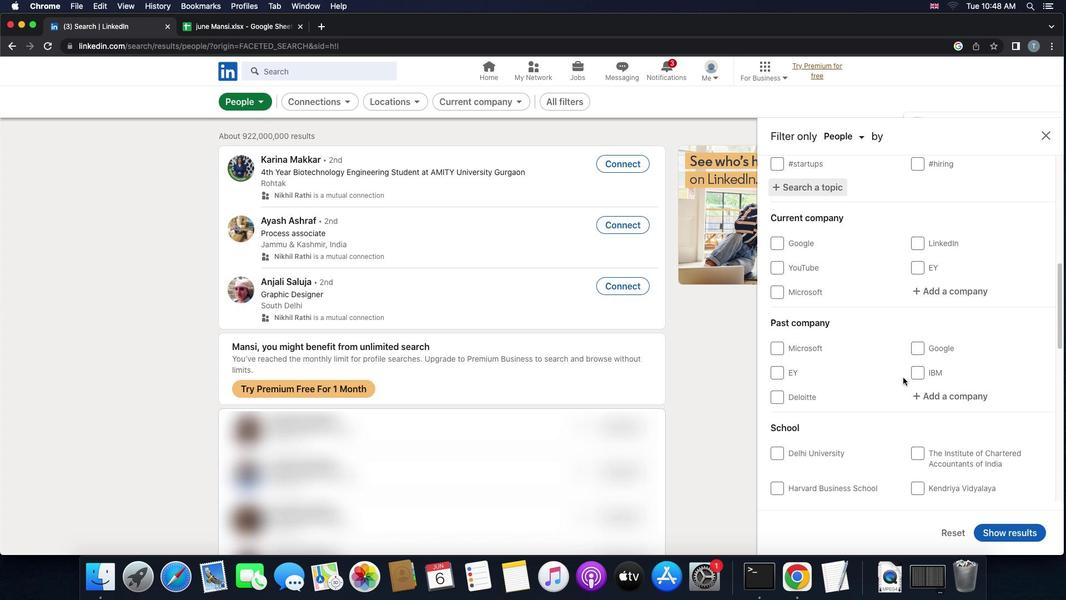 
Action: Mouse scrolled (904, 377) with delta (0, 0)
Screenshot: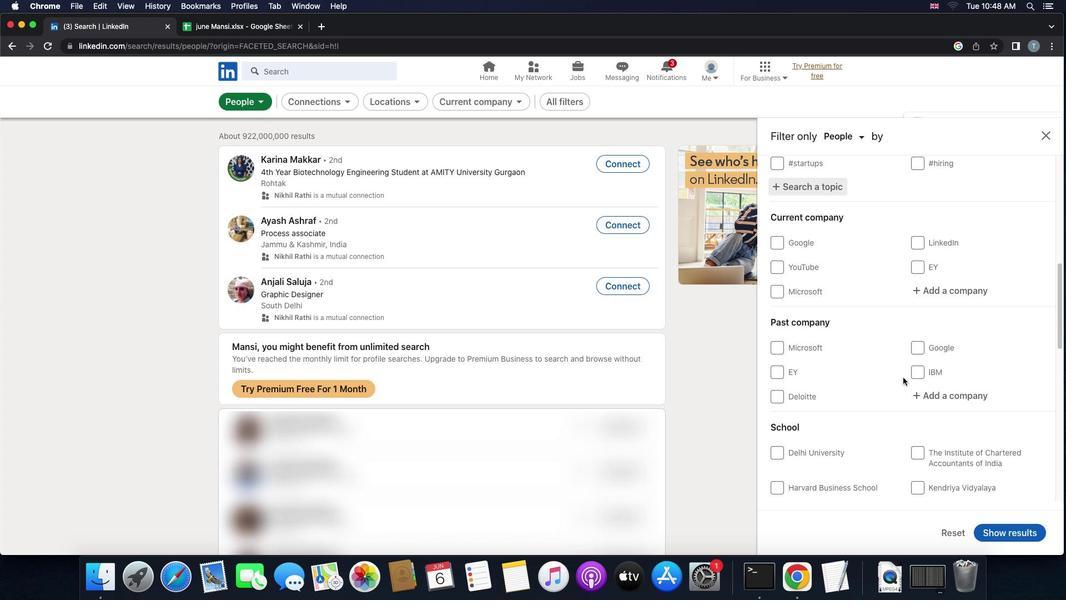 
Action: Mouse scrolled (904, 377) with delta (0, -1)
Screenshot: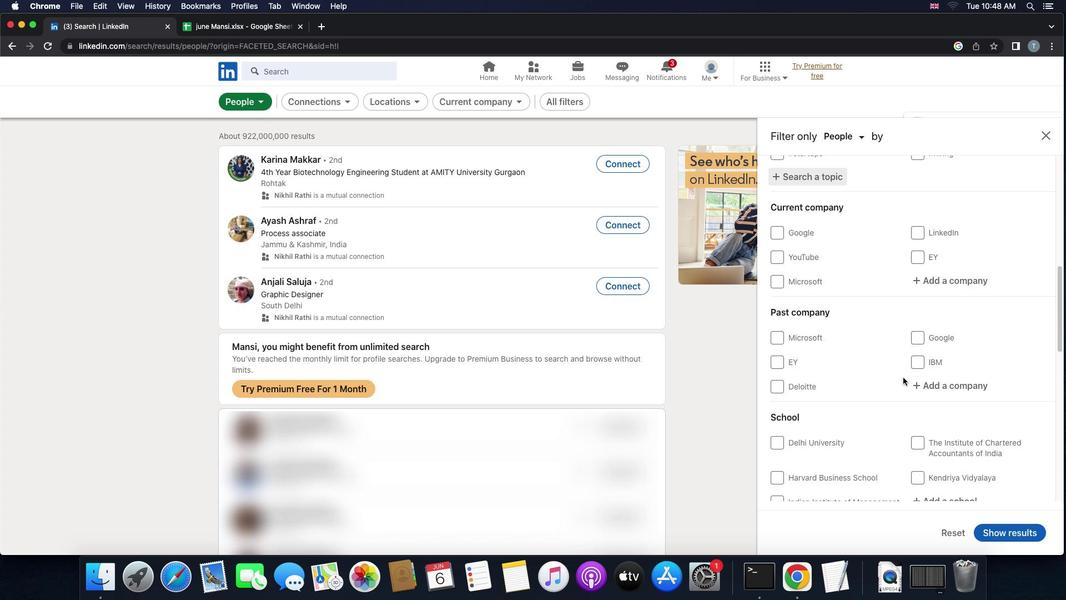 
Action: Mouse scrolled (904, 377) with delta (0, 0)
Screenshot: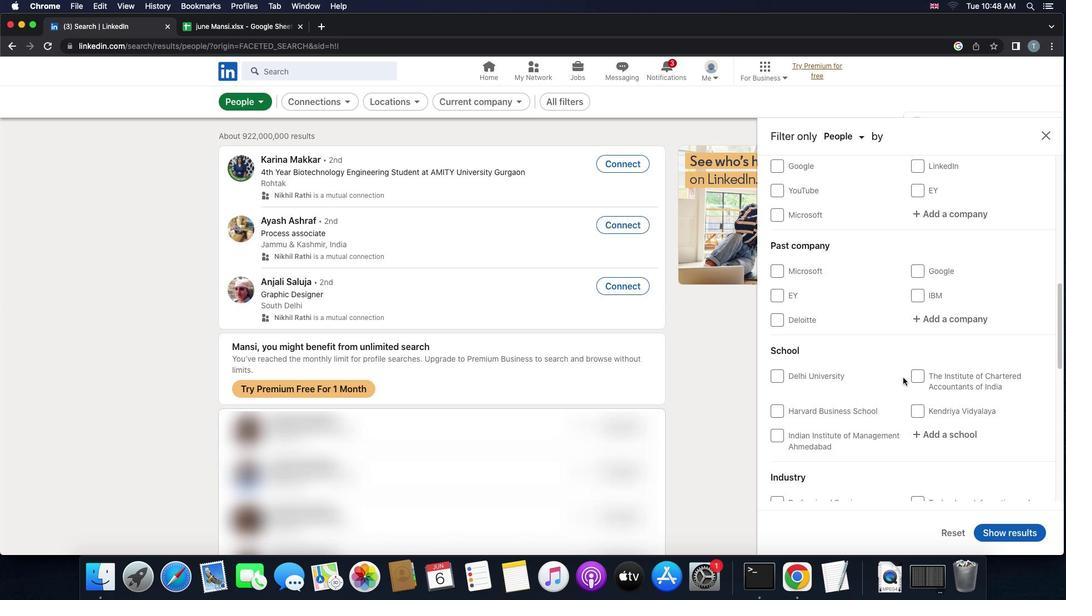 
Action: Mouse scrolled (904, 377) with delta (0, 0)
Screenshot: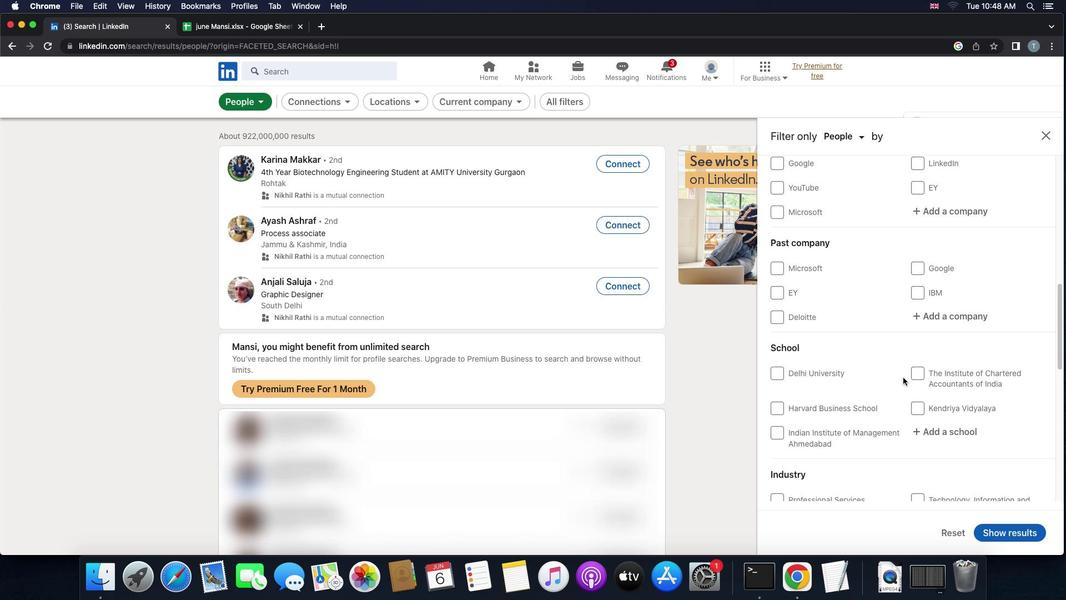
Action: Mouse scrolled (904, 377) with delta (0, -1)
Screenshot: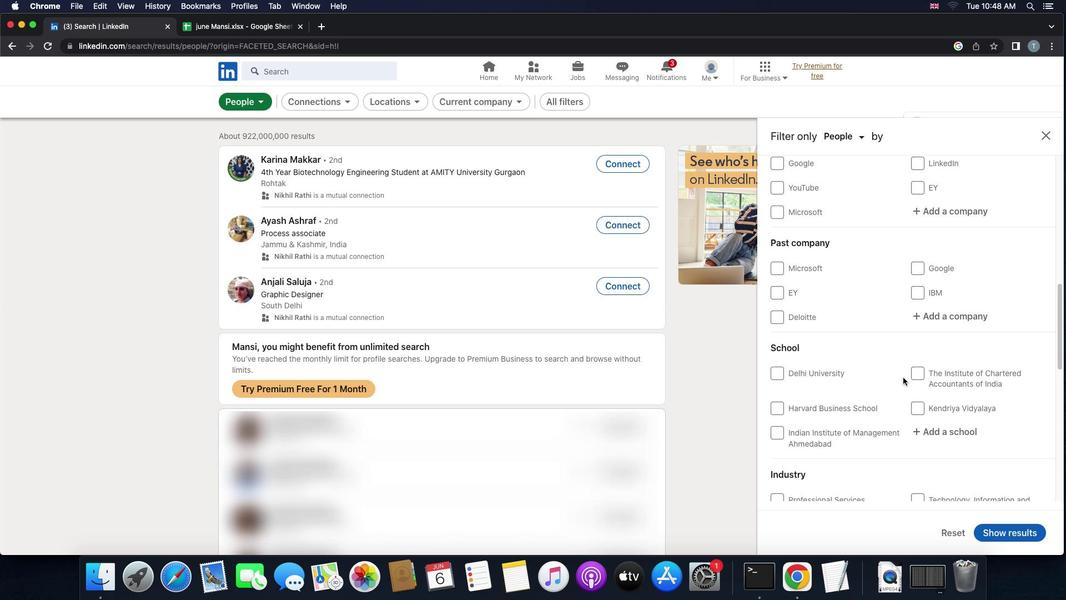 
Action: Mouse scrolled (904, 377) with delta (0, 0)
Screenshot: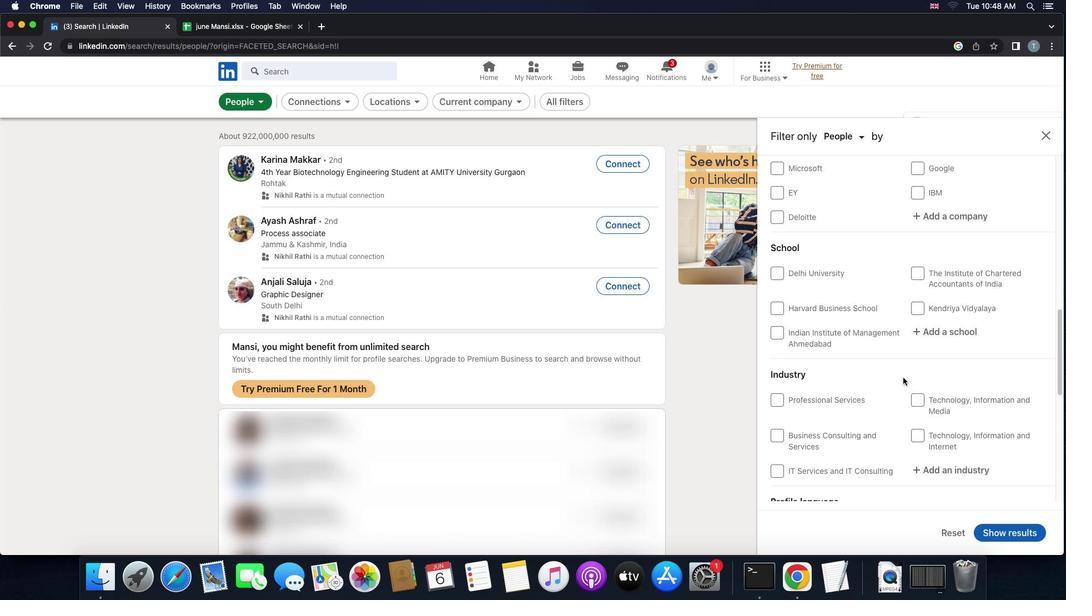 
Action: Mouse scrolled (904, 377) with delta (0, 0)
Screenshot: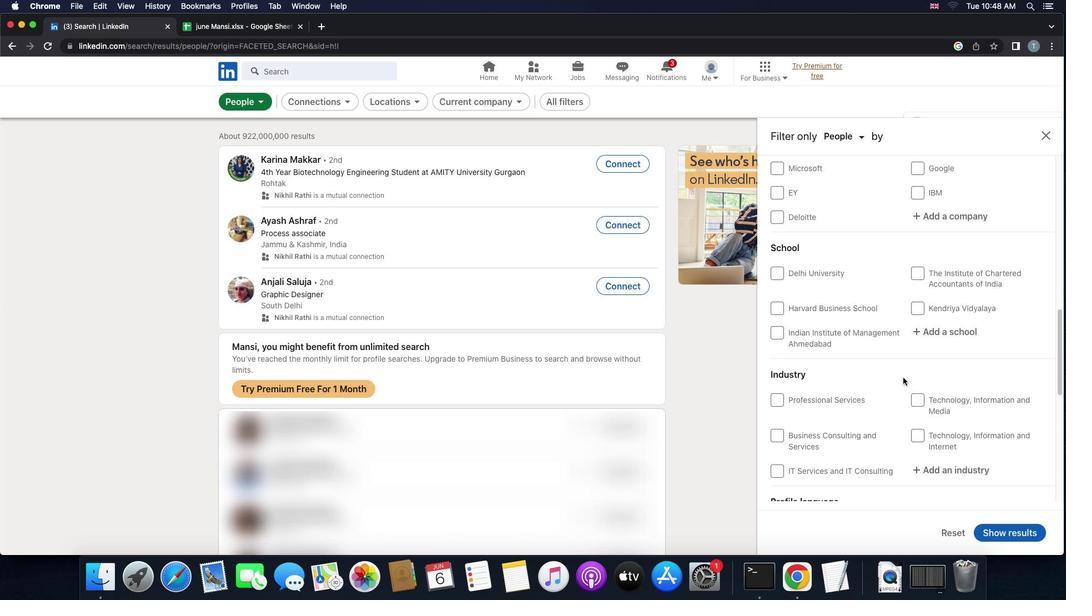 
Action: Mouse scrolled (904, 377) with delta (0, -1)
Screenshot: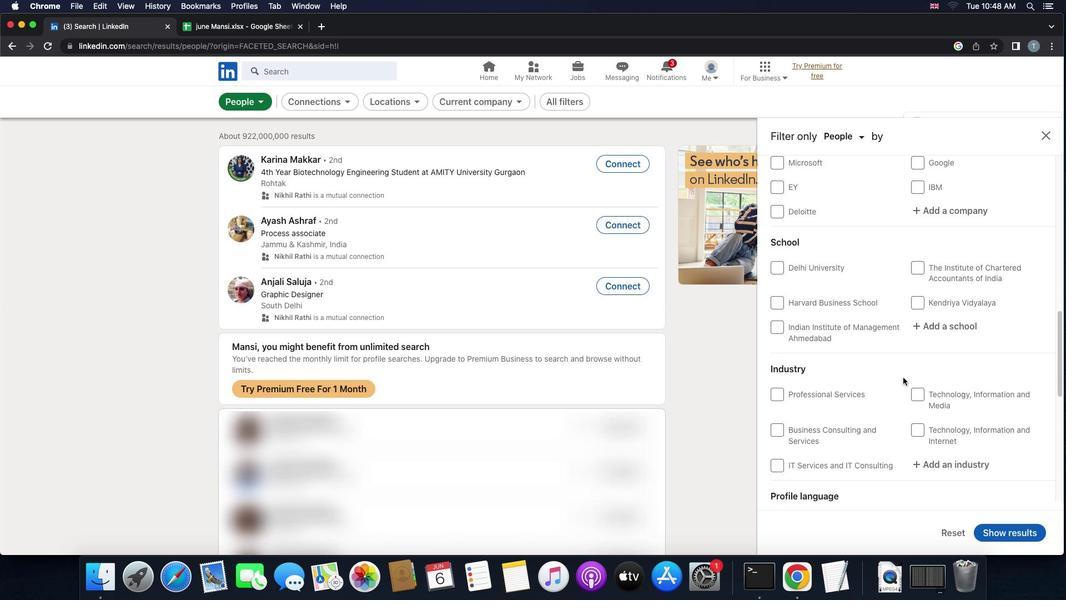 
Action: Mouse scrolled (904, 377) with delta (0, -2)
Screenshot: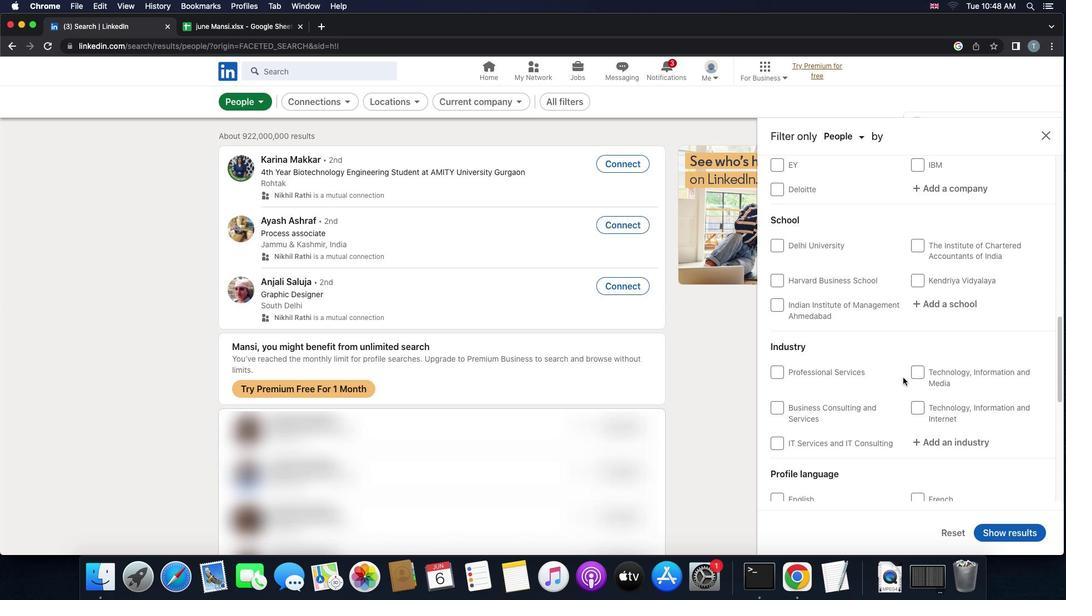 
Action: Mouse moved to (779, 316)
Screenshot: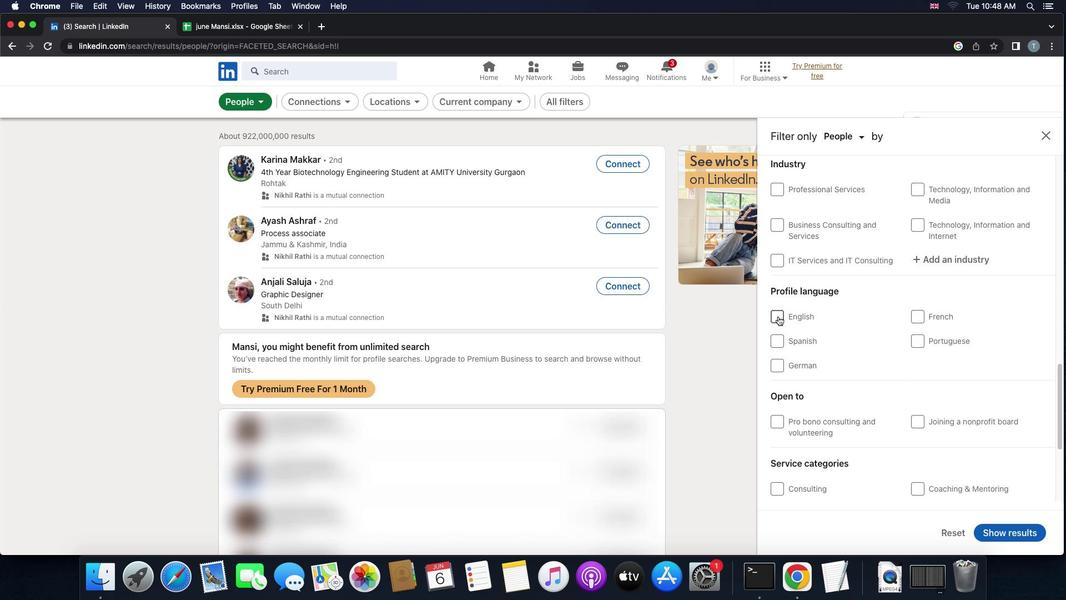 
Action: Mouse pressed left at (779, 316)
Screenshot: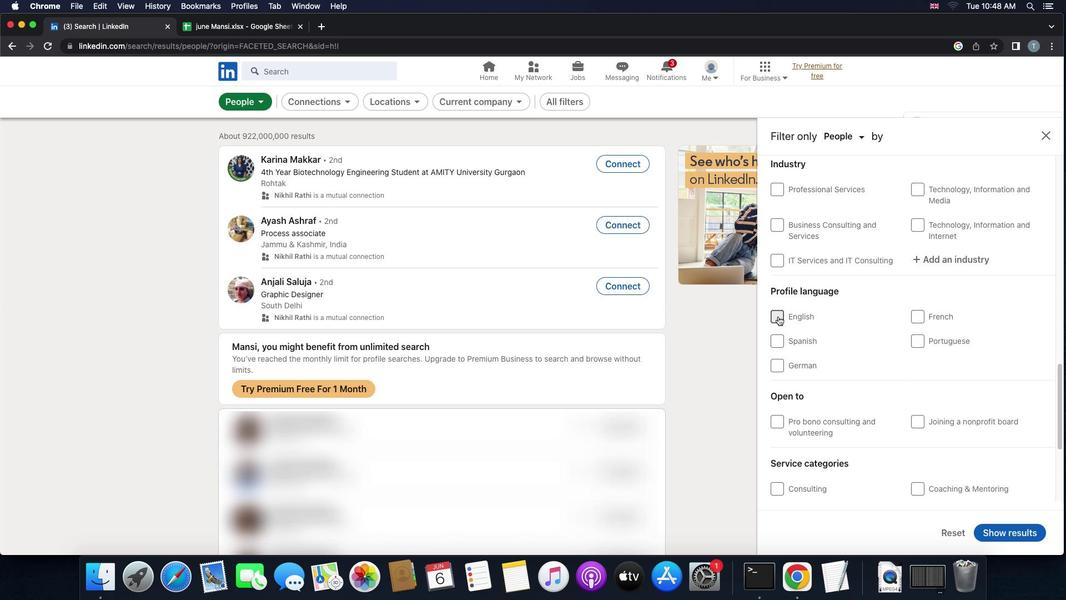 
Action: Mouse moved to (822, 310)
Screenshot: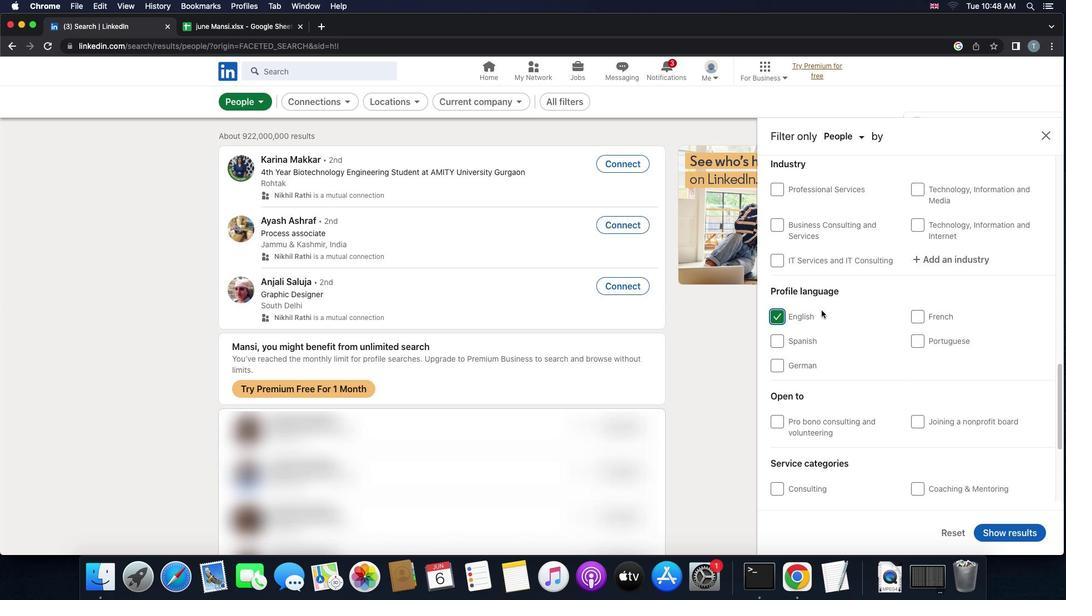 
Action: Mouse scrolled (822, 310) with delta (0, 0)
Screenshot: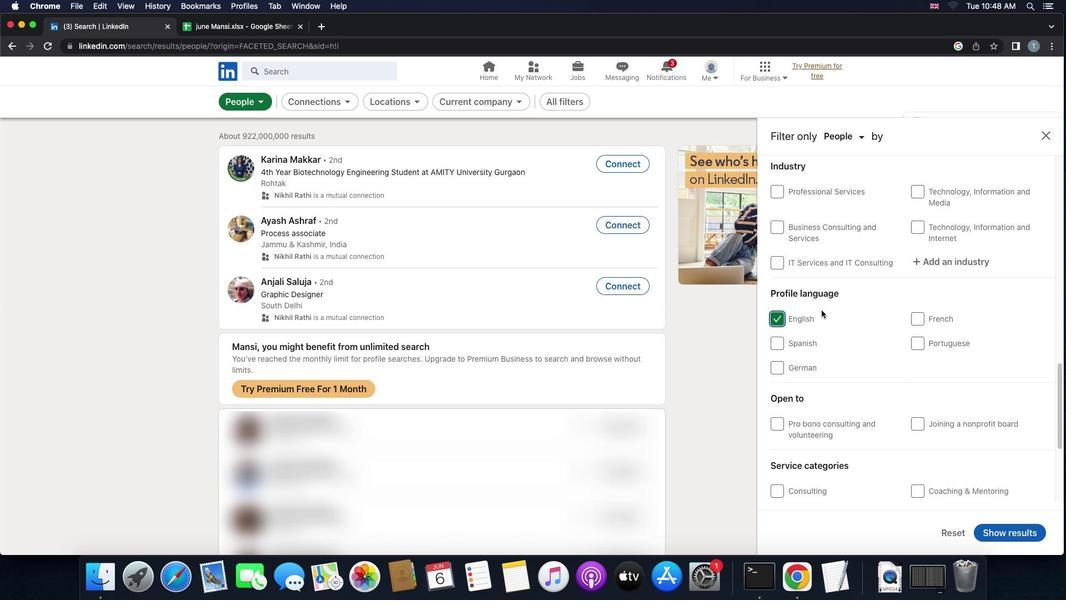 
Action: Mouse scrolled (822, 310) with delta (0, 0)
Screenshot: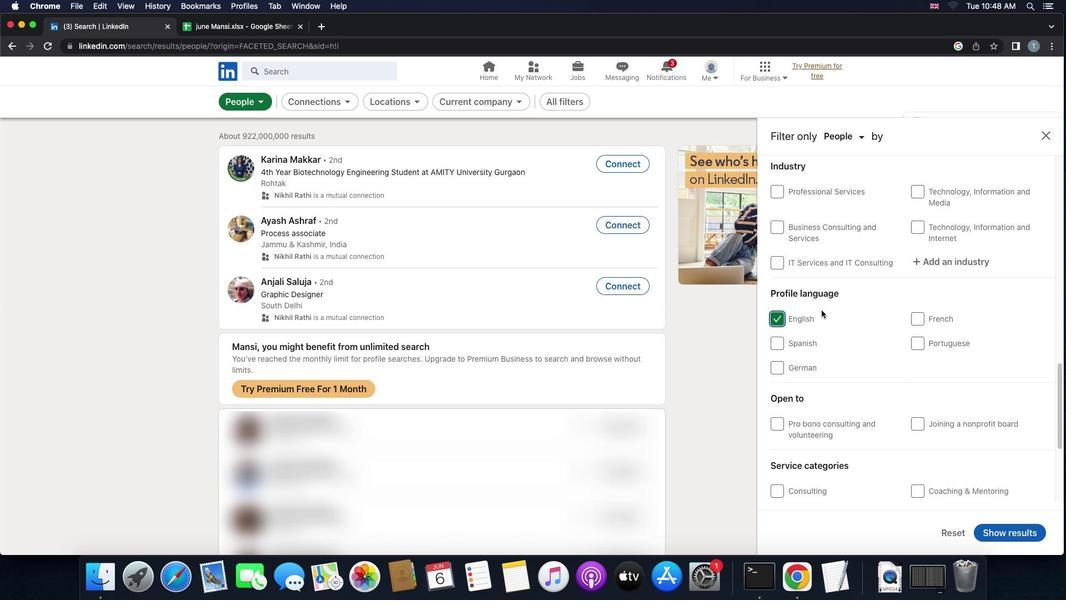 
Action: Mouse scrolled (822, 310) with delta (0, 1)
Screenshot: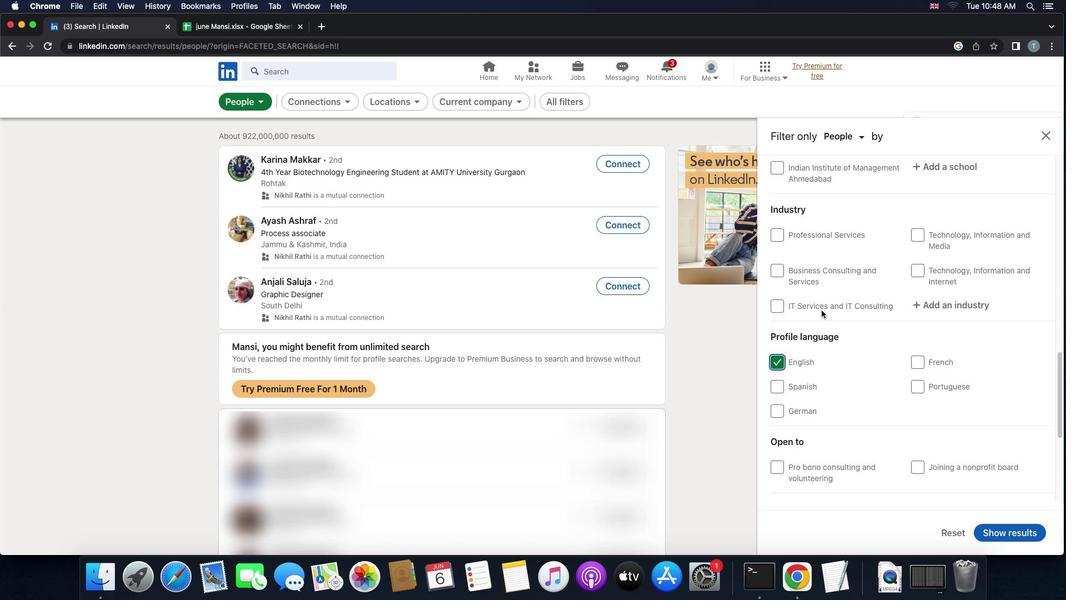 
Action: Mouse scrolled (822, 310) with delta (0, 2)
Screenshot: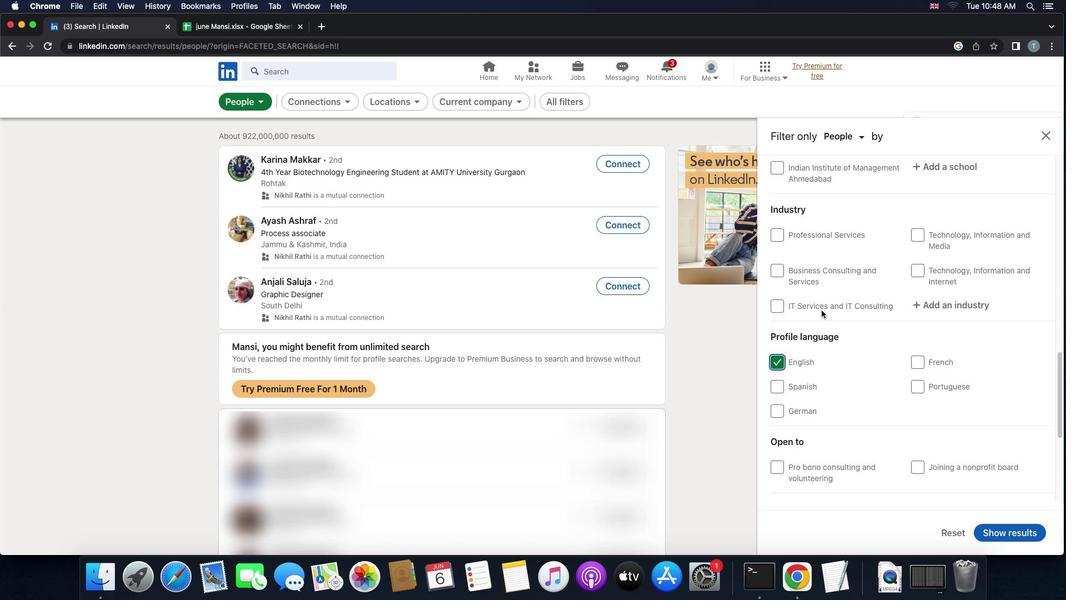 
Action: Mouse scrolled (822, 310) with delta (0, 0)
Screenshot: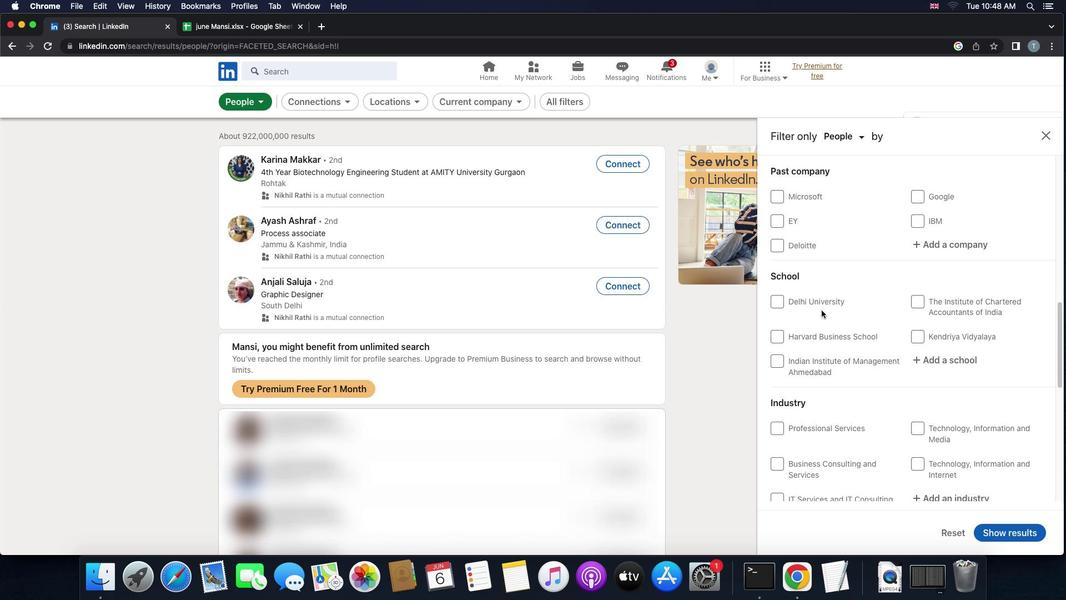 
Action: Mouse scrolled (822, 310) with delta (0, 0)
Screenshot: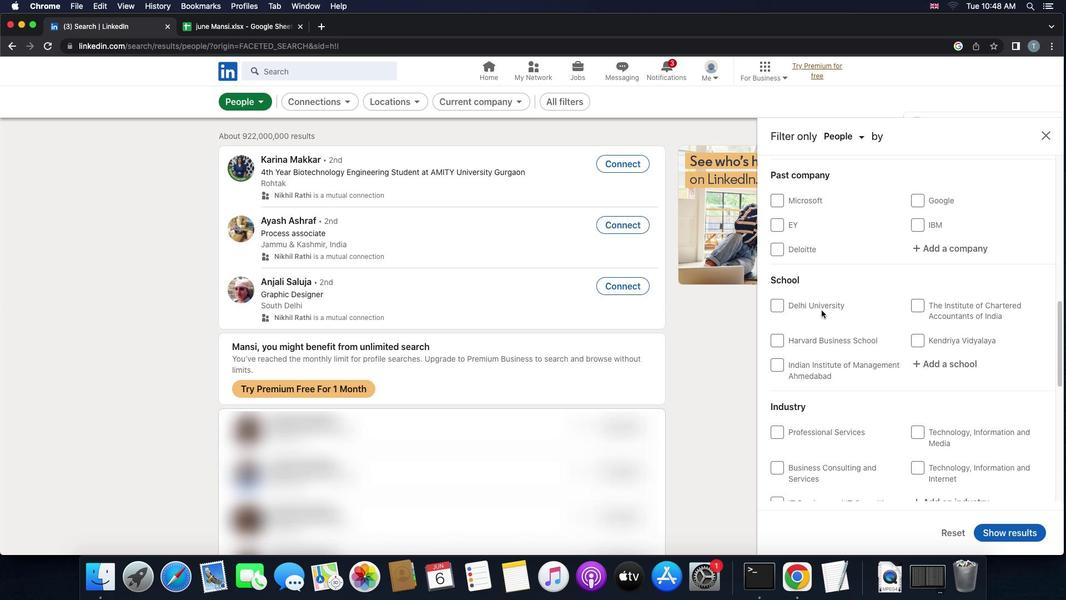 
Action: Mouse scrolled (822, 310) with delta (0, 1)
Screenshot: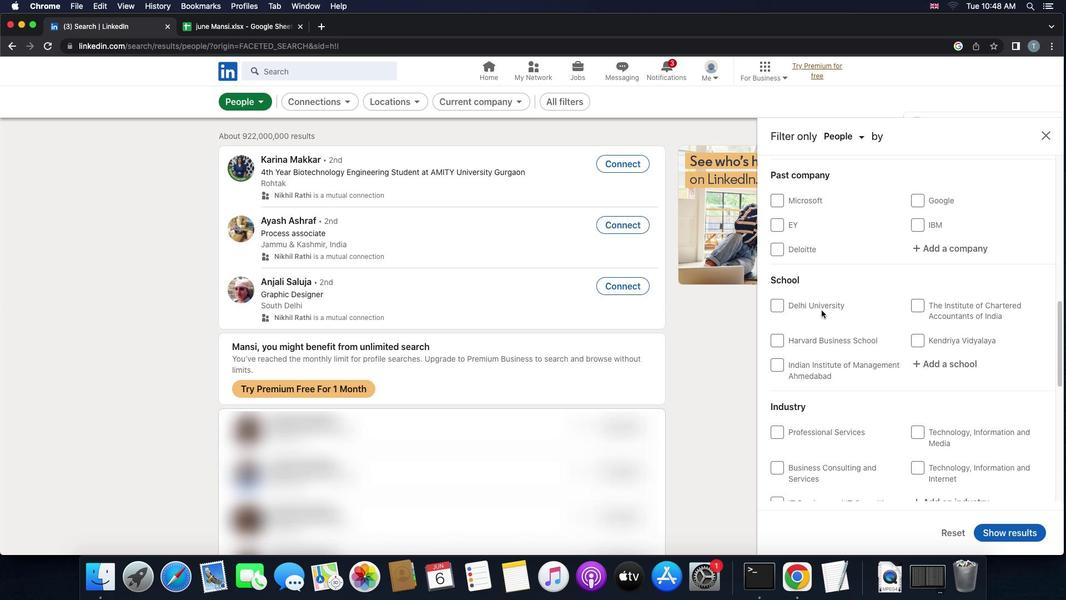 
Action: Mouse scrolled (822, 310) with delta (0, 2)
Screenshot: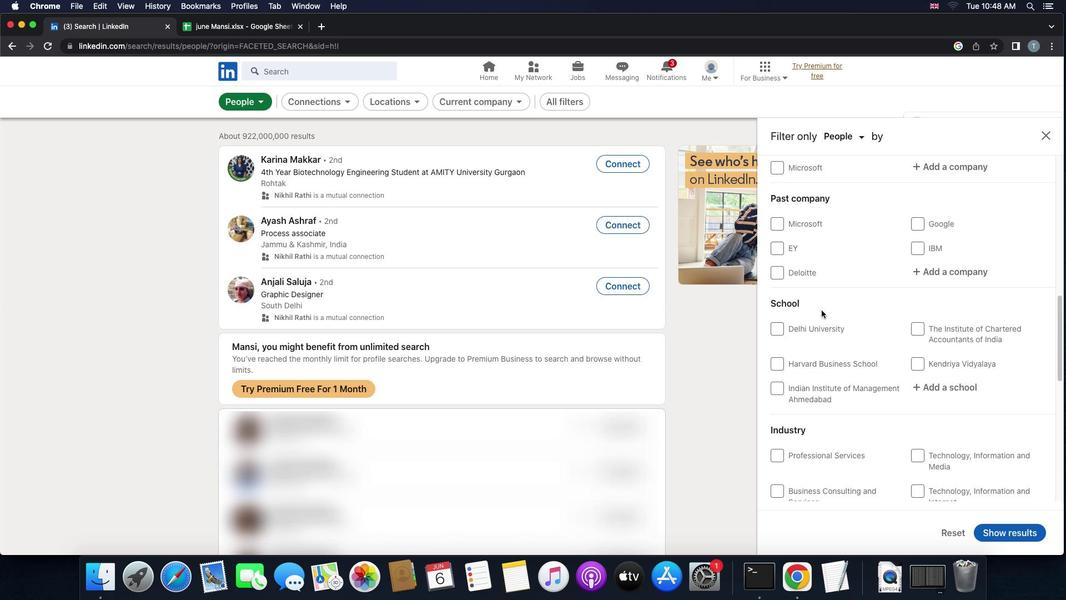 
Action: Mouse moved to (959, 352)
Screenshot: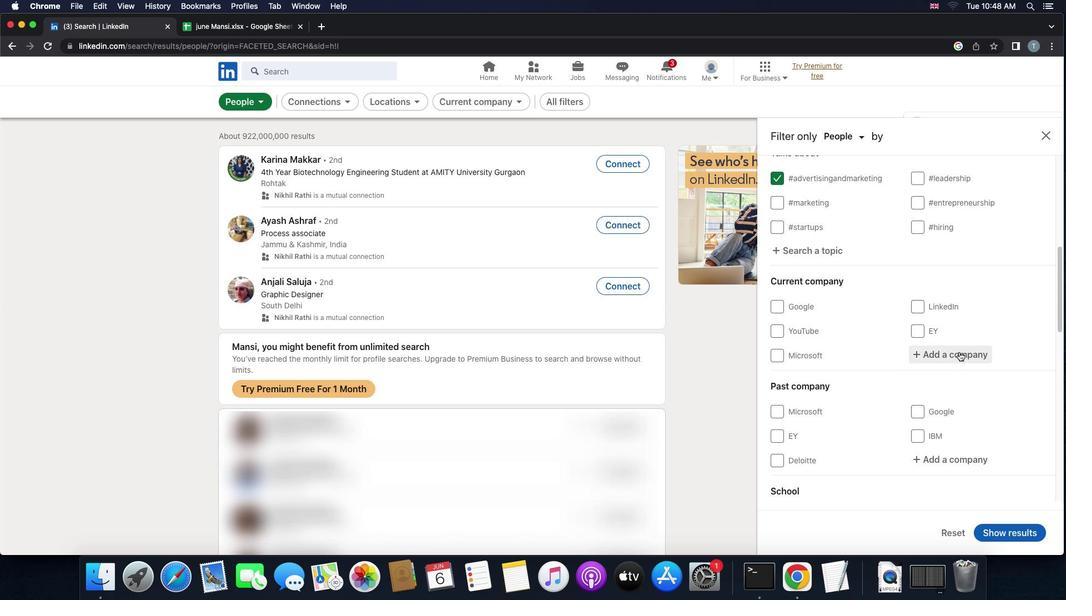 
Action: Mouse pressed left at (959, 352)
Screenshot: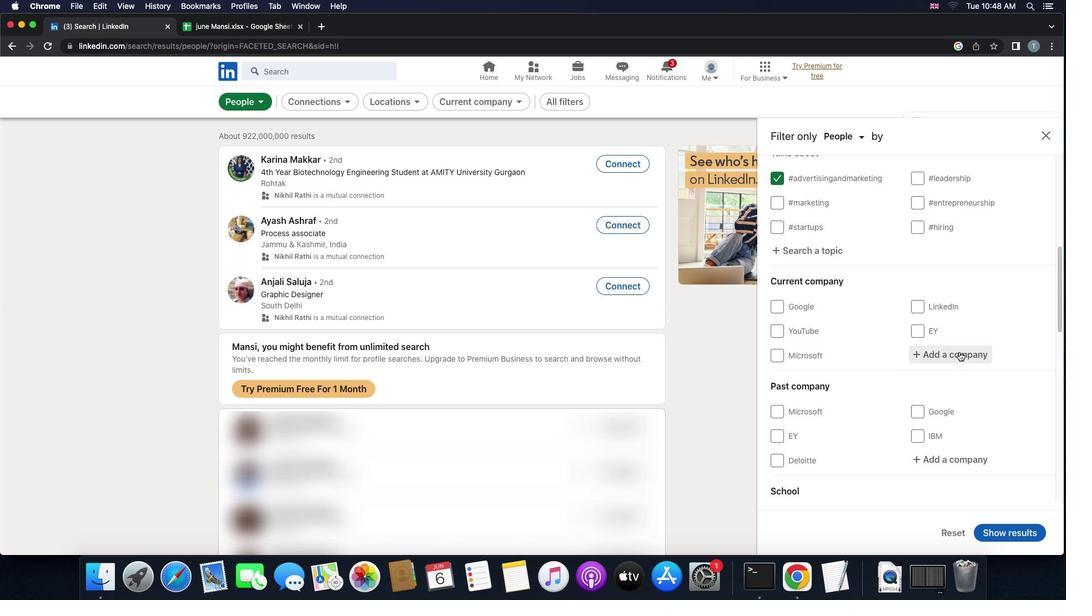 
Action: Mouse moved to (948, 349)
Screenshot: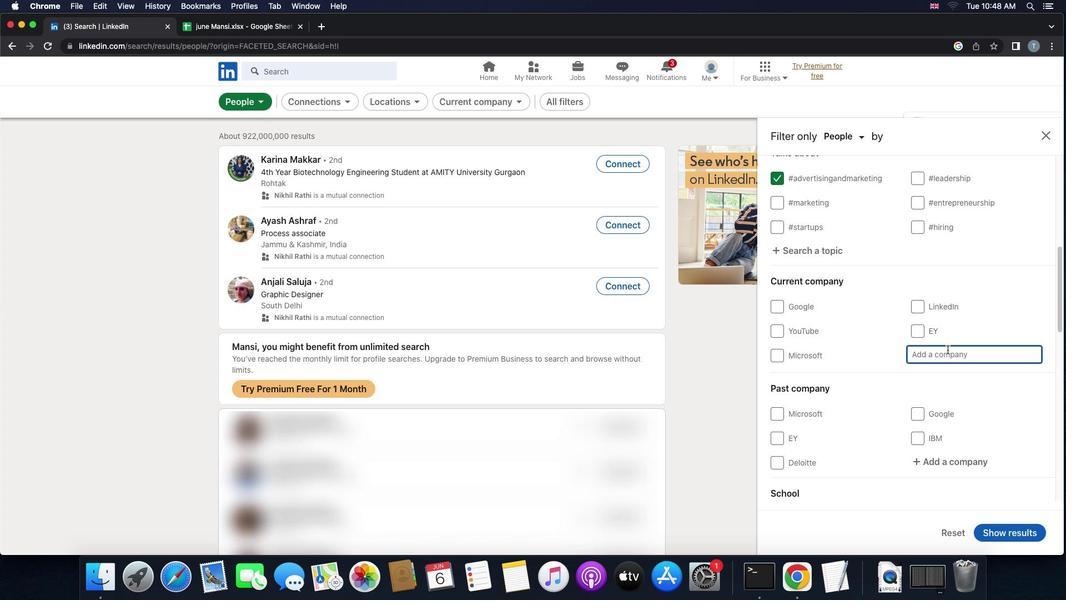 
Action: Key pressed 'i''n'
Screenshot: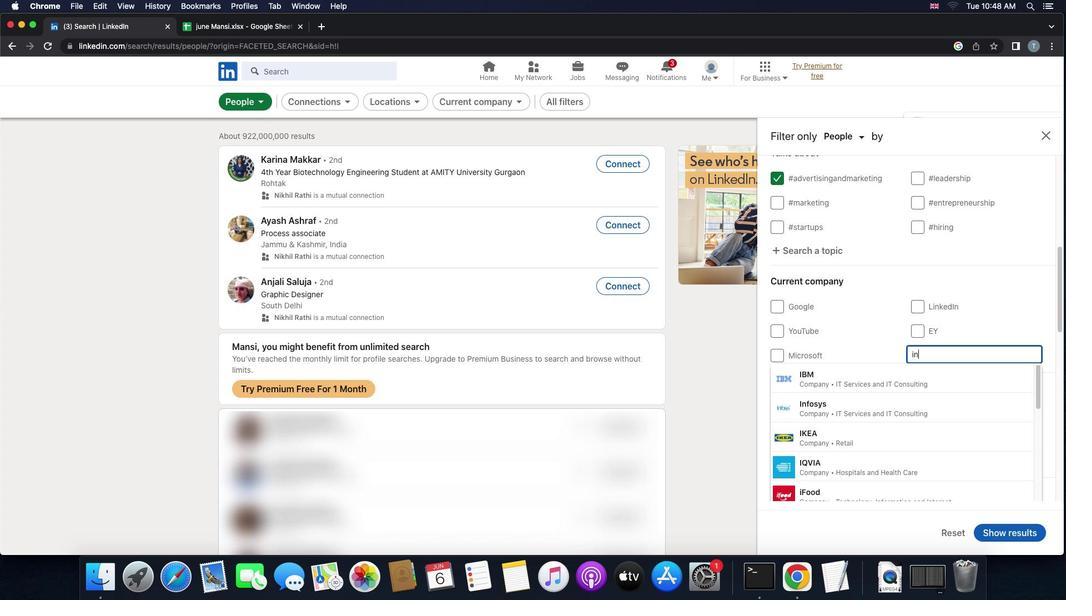 
Action: Mouse moved to (948, 349)
Screenshot: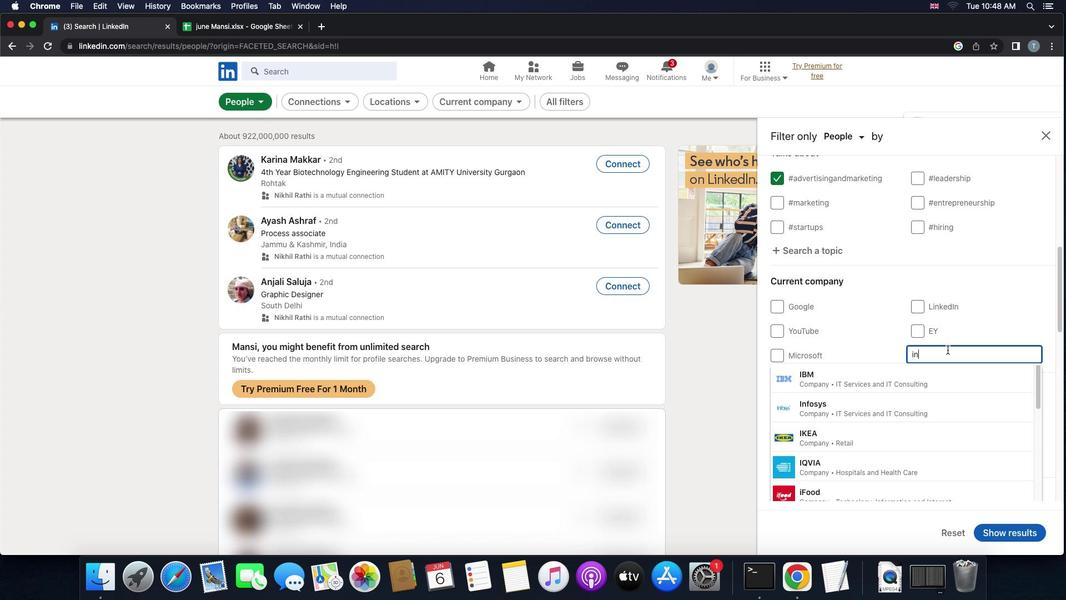 
Action: Key pressed 'g''r''a''m'Key.spaceKey.shift'M''i''c''r''o'
Screenshot: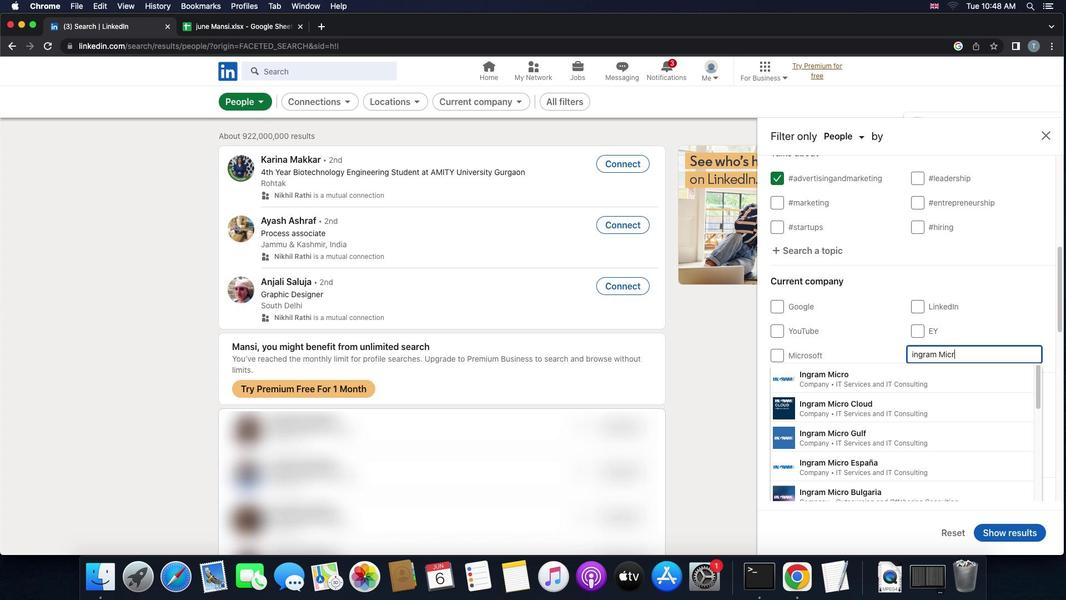
Action: Mouse moved to (910, 380)
Screenshot: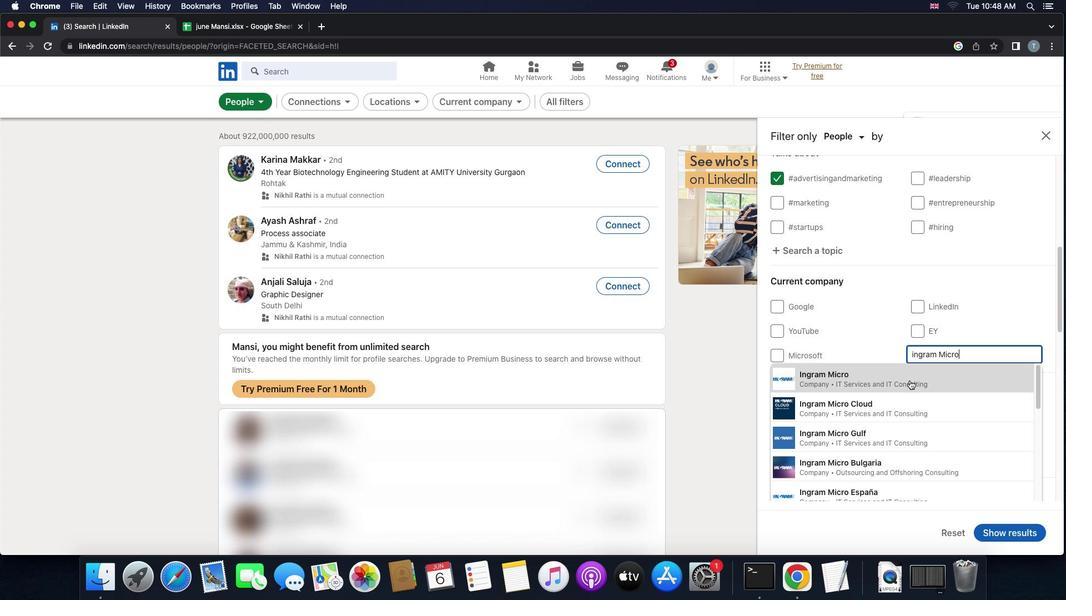 
Action: Mouse pressed left at (910, 380)
Screenshot: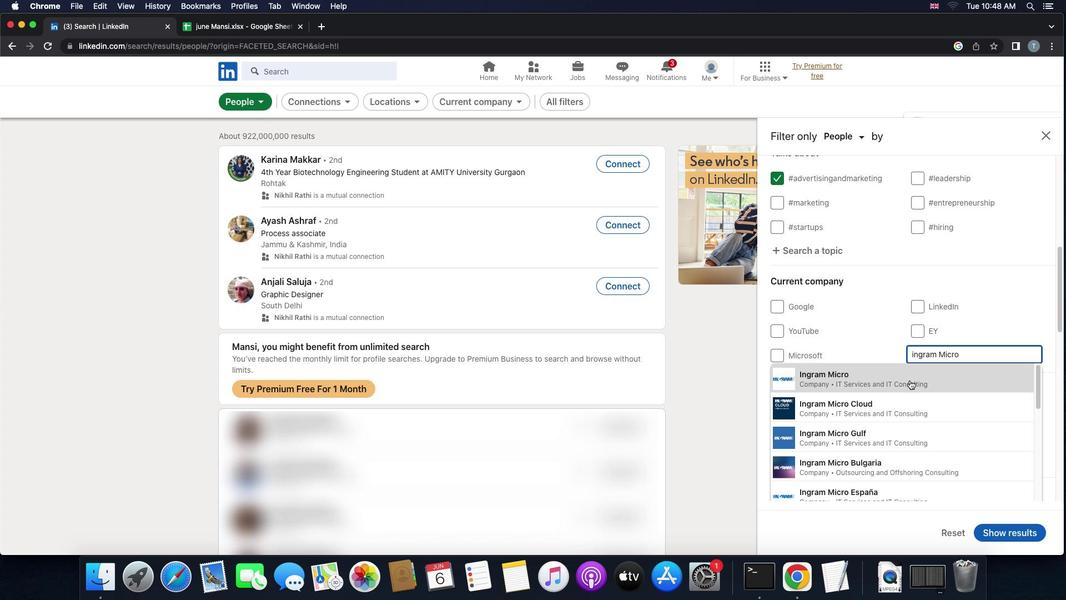 
Action: Mouse moved to (912, 380)
Screenshot: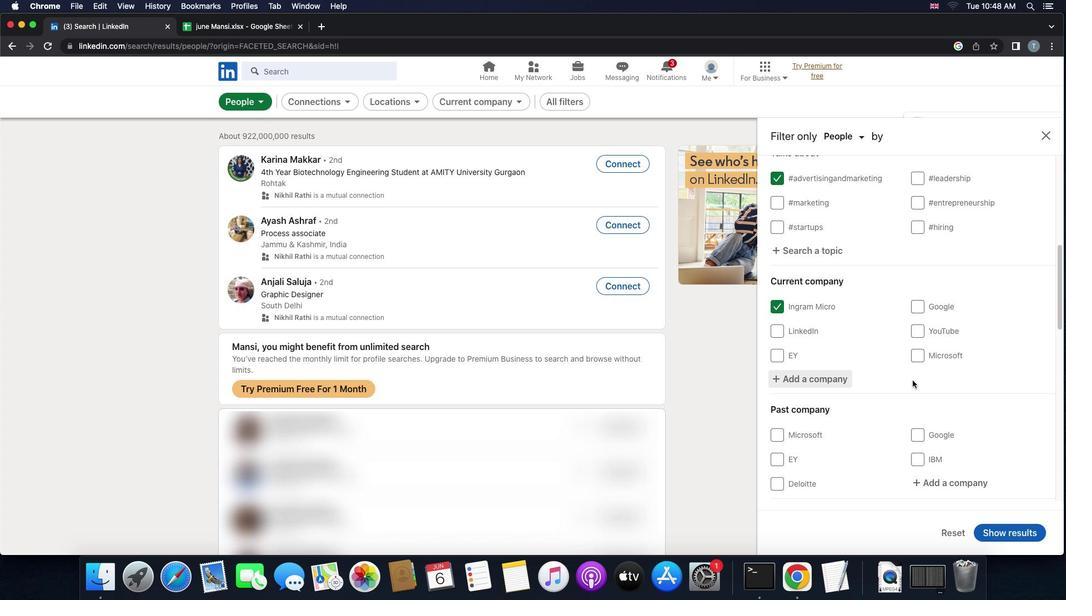 
Action: Mouse scrolled (912, 380) with delta (0, 0)
Screenshot: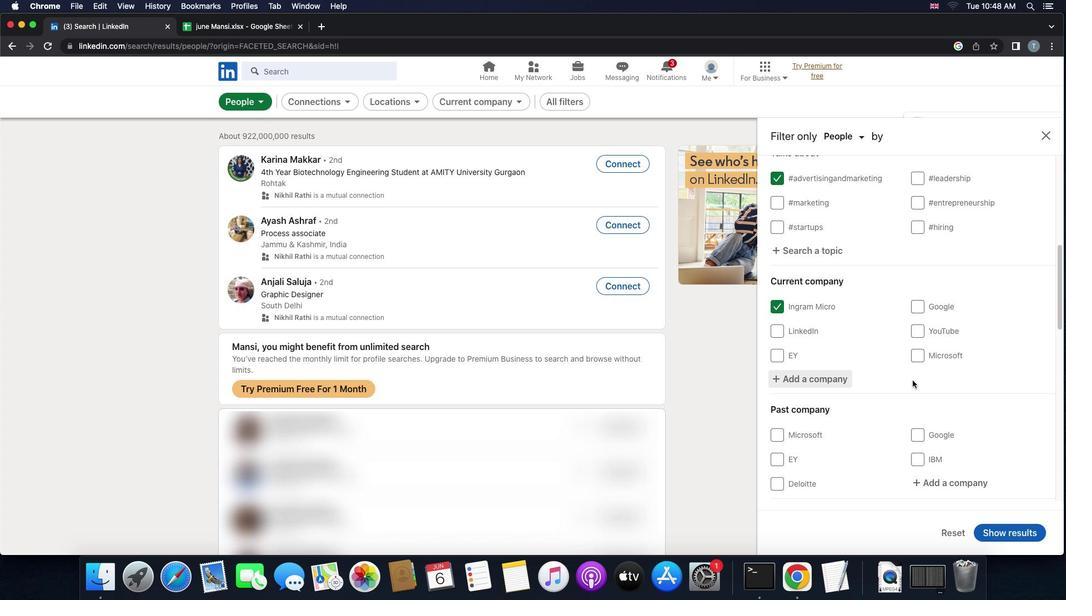 
Action: Mouse scrolled (912, 380) with delta (0, 0)
Screenshot: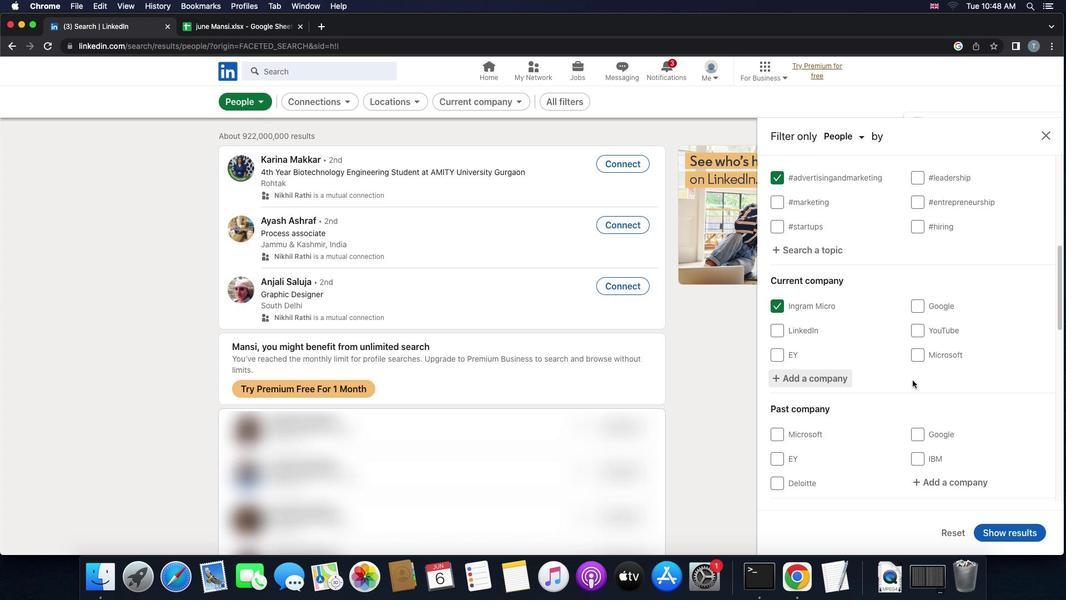 
Action: Mouse scrolled (912, 380) with delta (0, -1)
Screenshot: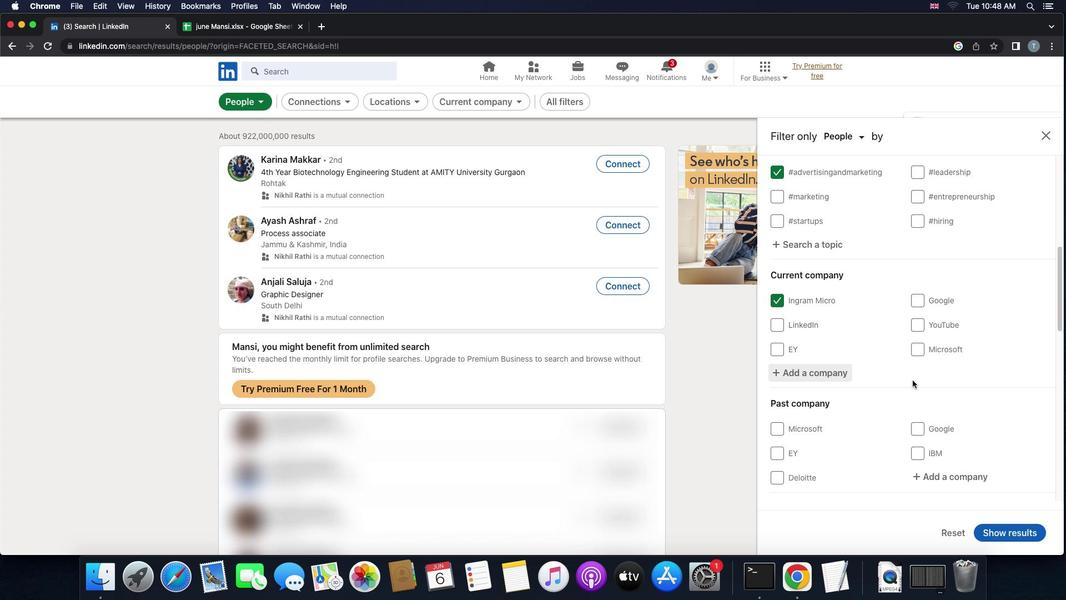 
Action: Mouse moved to (912, 380)
Screenshot: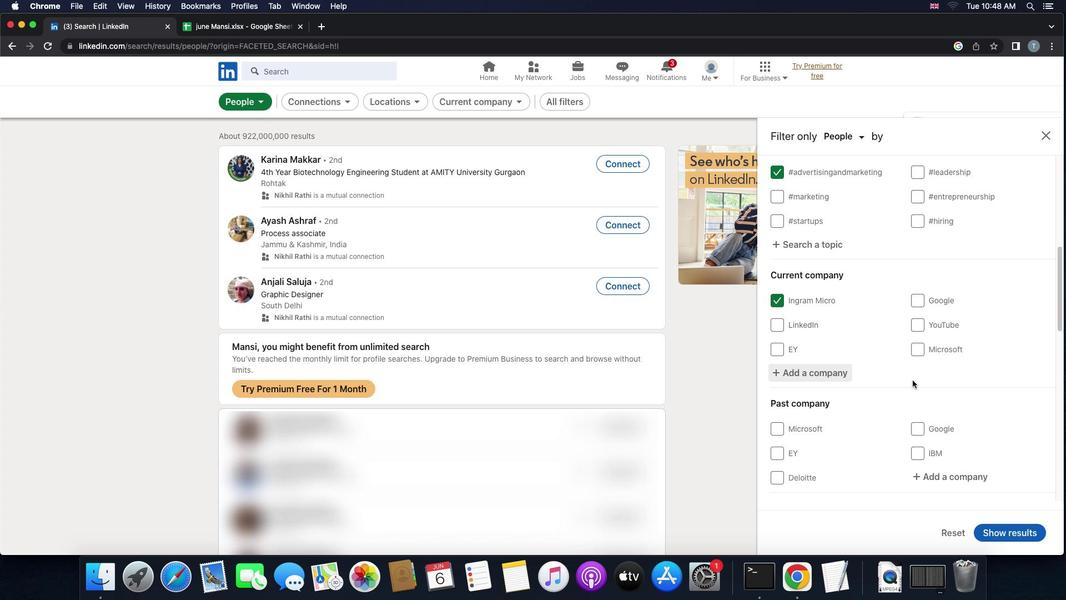 
Action: Mouse scrolled (912, 380) with delta (0, -1)
Screenshot: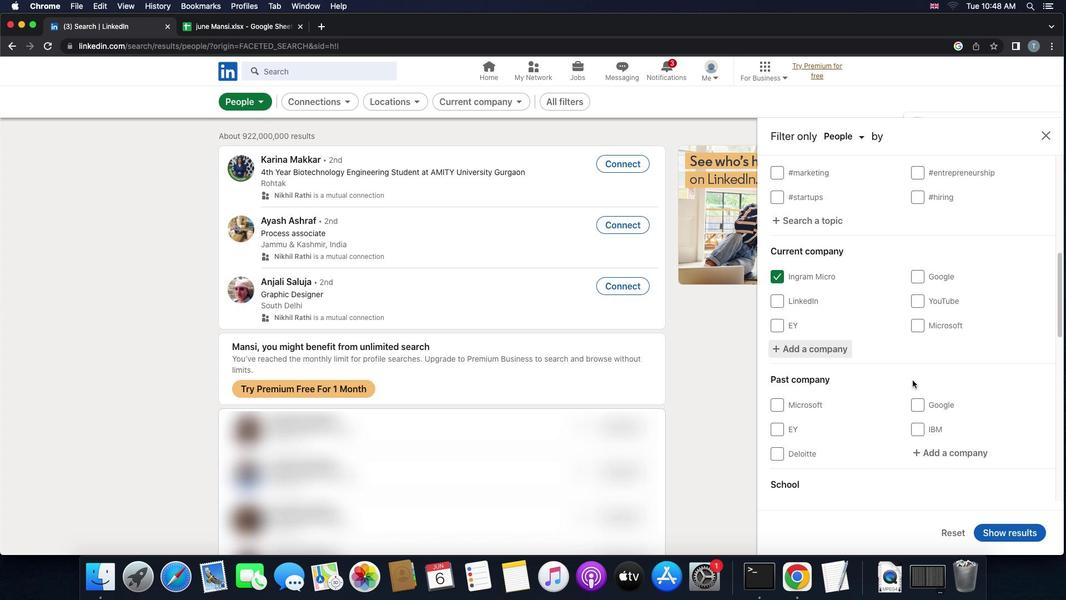 
Action: Mouse scrolled (912, 380) with delta (0, 0)
Screenshot: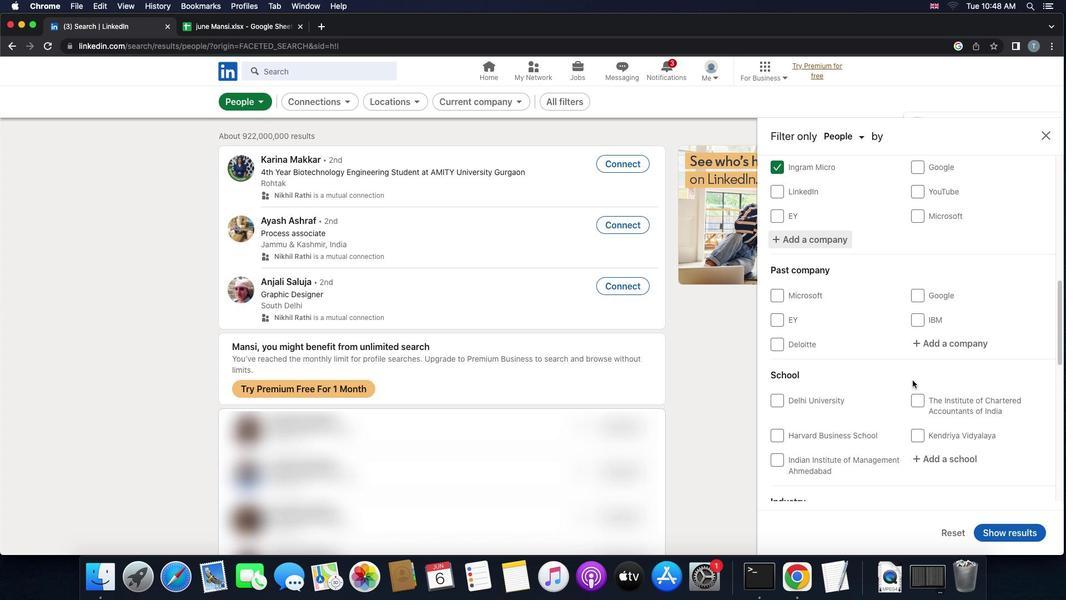 
Action: Mouse scrolled (912, 380) with delta (0, 0)
Screenshot: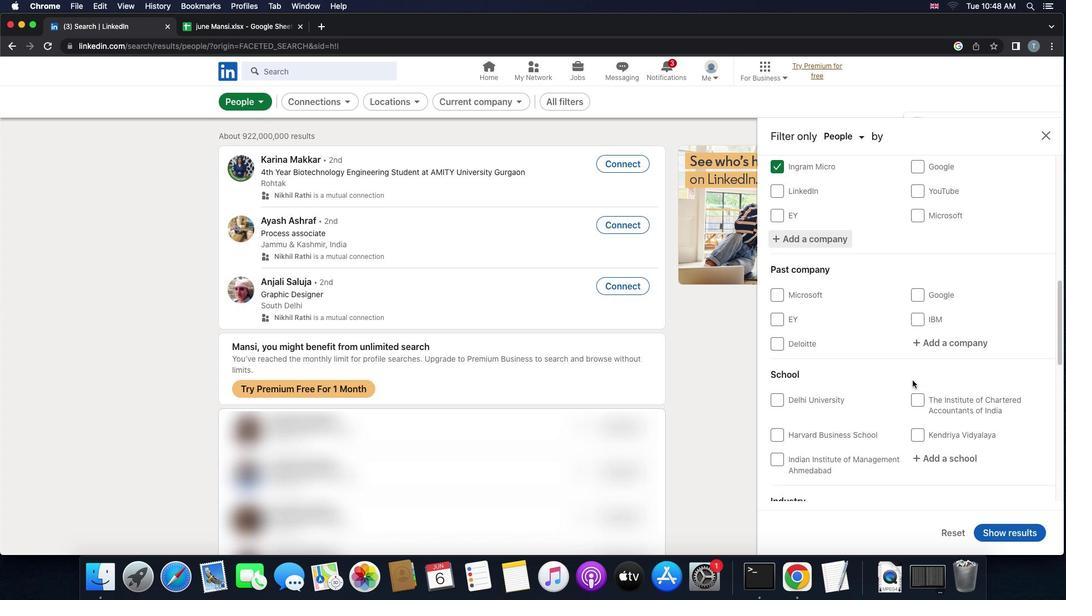 
Action: Mouse scrolled (912, 380) with delta (0, -1)
Screenshot: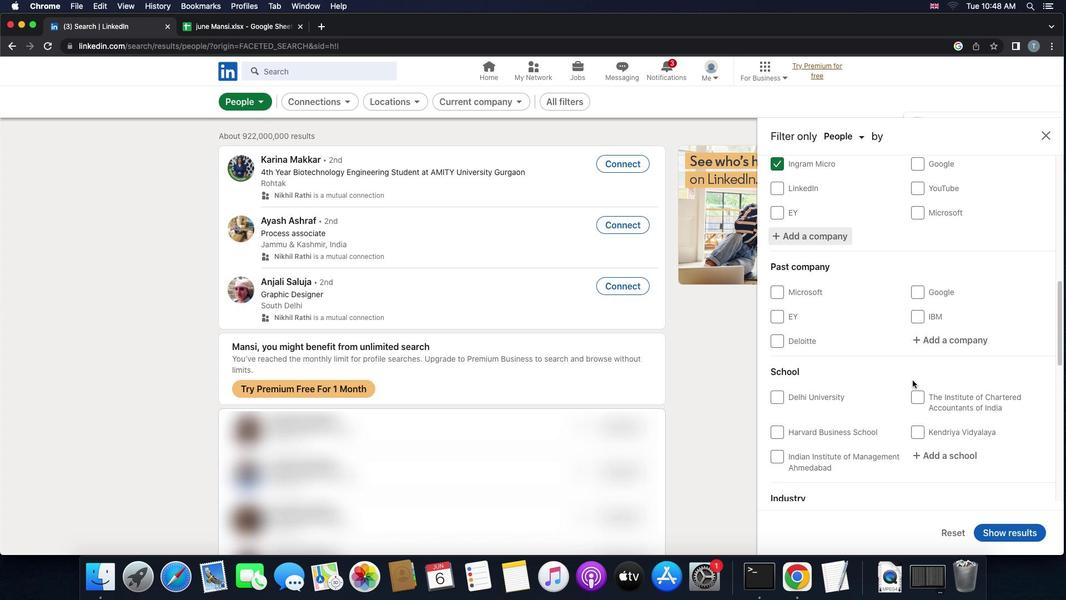 
Action: Mouse moved to (935, 377)
Screenshot: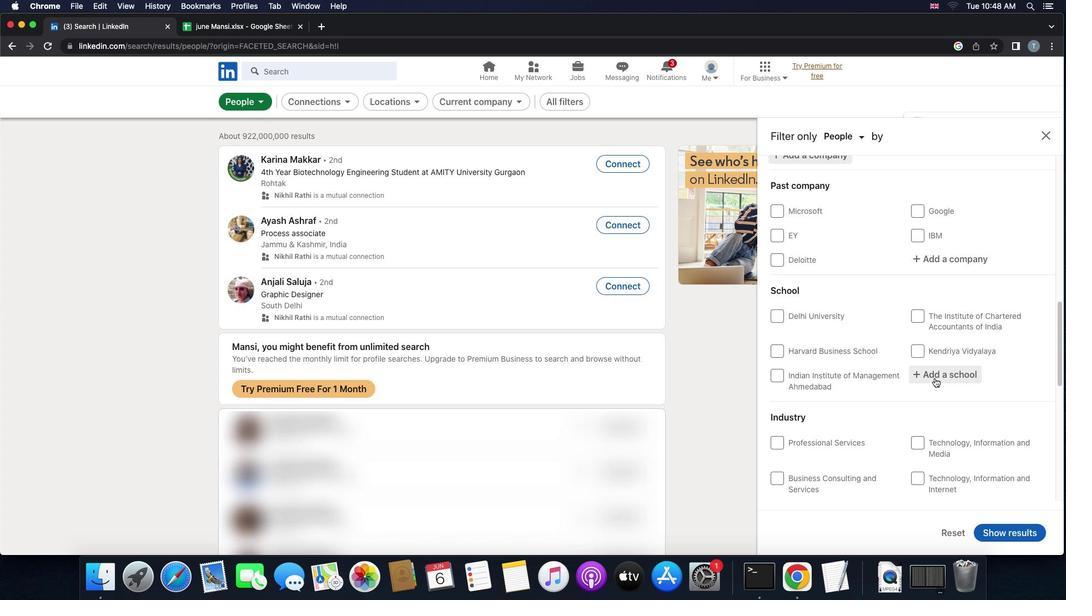 
Action: Mouse pressed left at (935, 377)
Screenshot: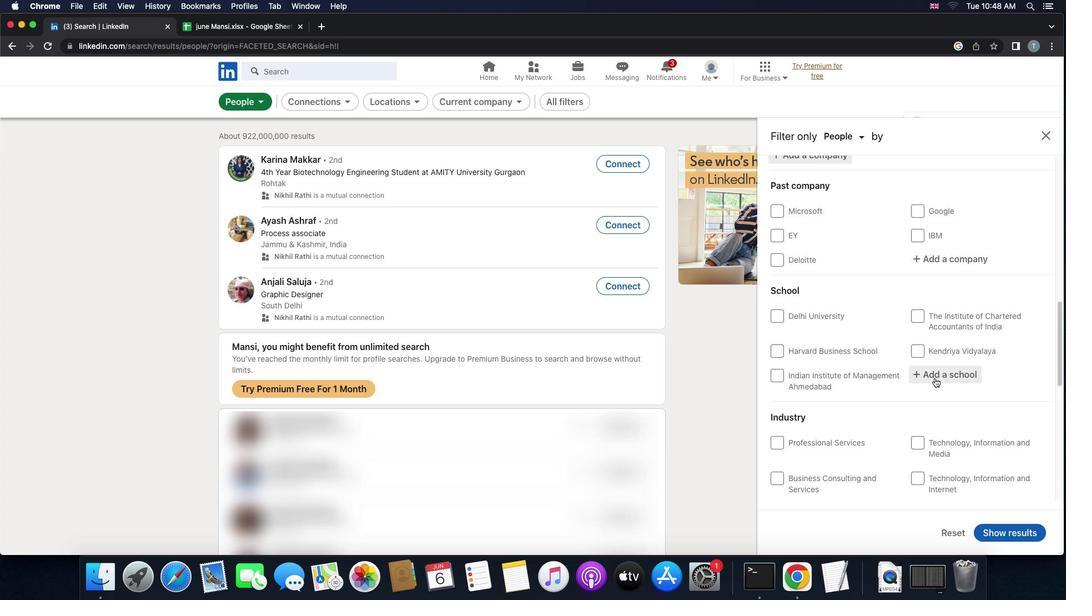 
Action: Key pressed Key.shift'U''n''i''v''e''r''s''i''t''y'Key.space'o''f'Key.spaceKey.shift'B''o''m''b''a''y'
Screenshot: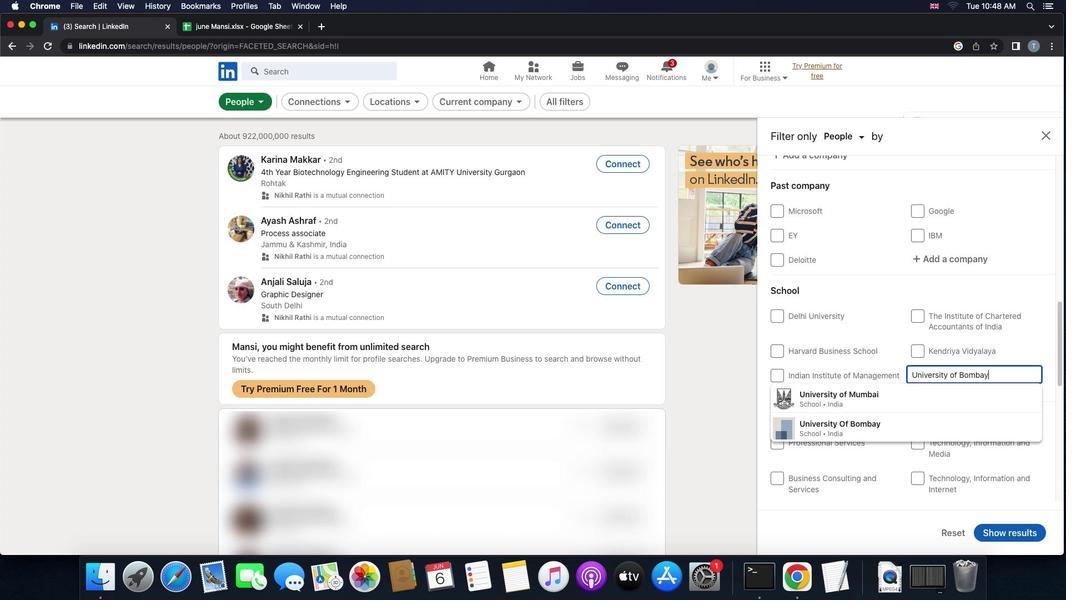 
Action: Mouse moved to (897, 420)
Screenshot: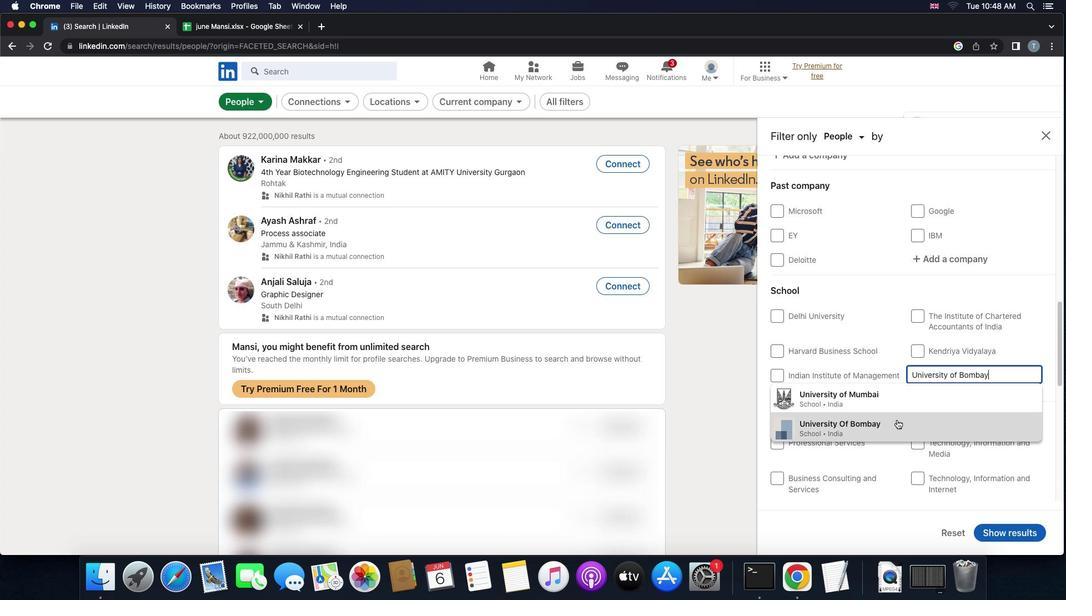 
Action: Mouse pressed left at (897, 420)
Screenshot: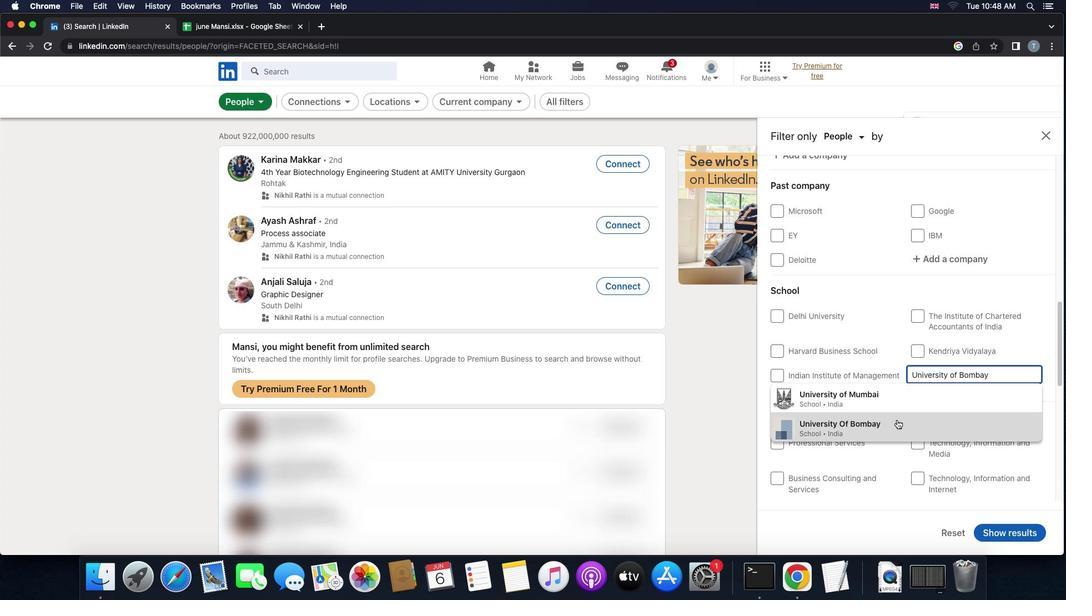 
Action: Mouse scrolled (897, 420) with delta (0, 0)
Screenshot: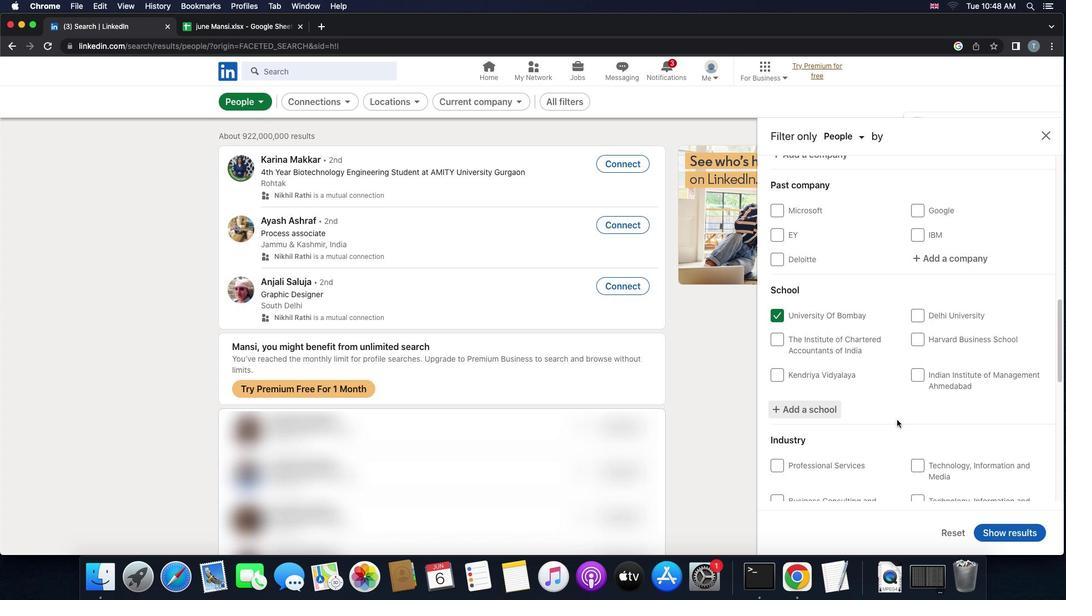 
Action: Mouse scrolled (897, 420) with delta (0, 0)
Screenshot: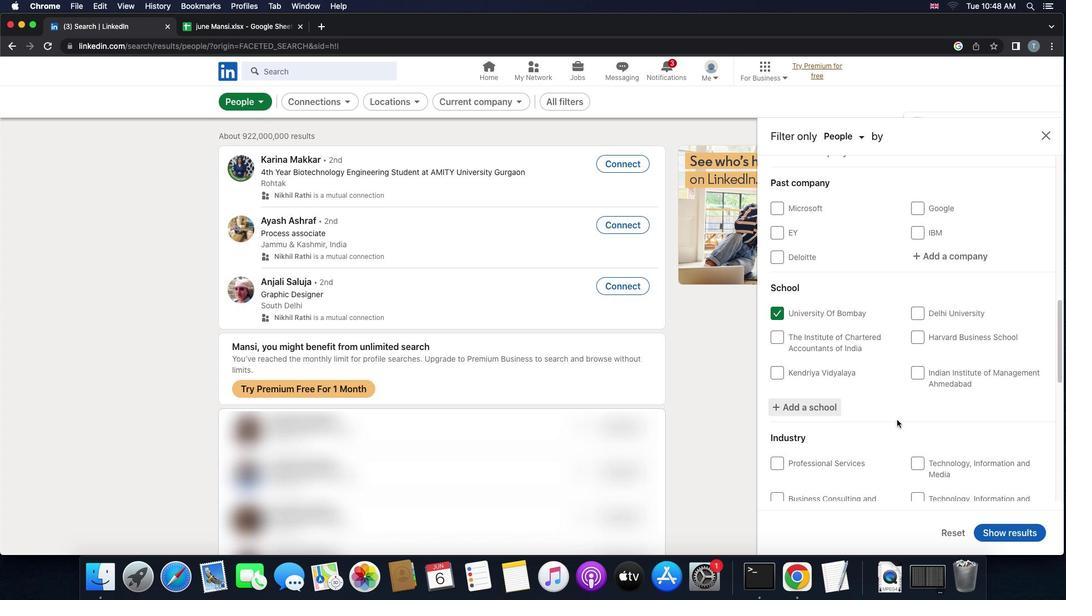 
Action: Mouse scrolled (897, 420) with delta (0, -1)
Screenshot: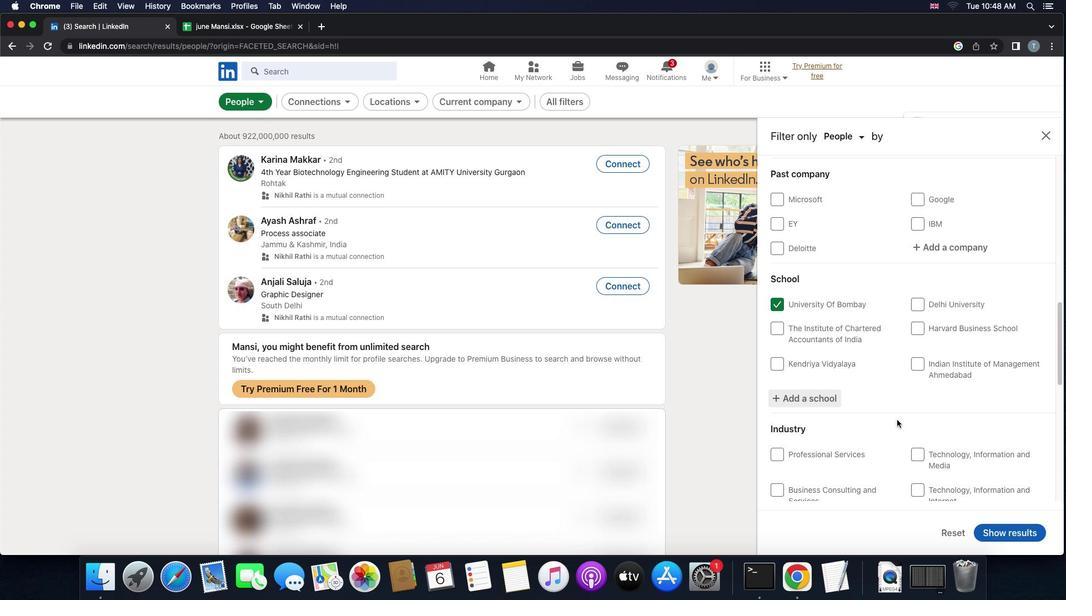 
Action: Mouse scrolled (897, 420) with delta (0, -1)
Screenshot: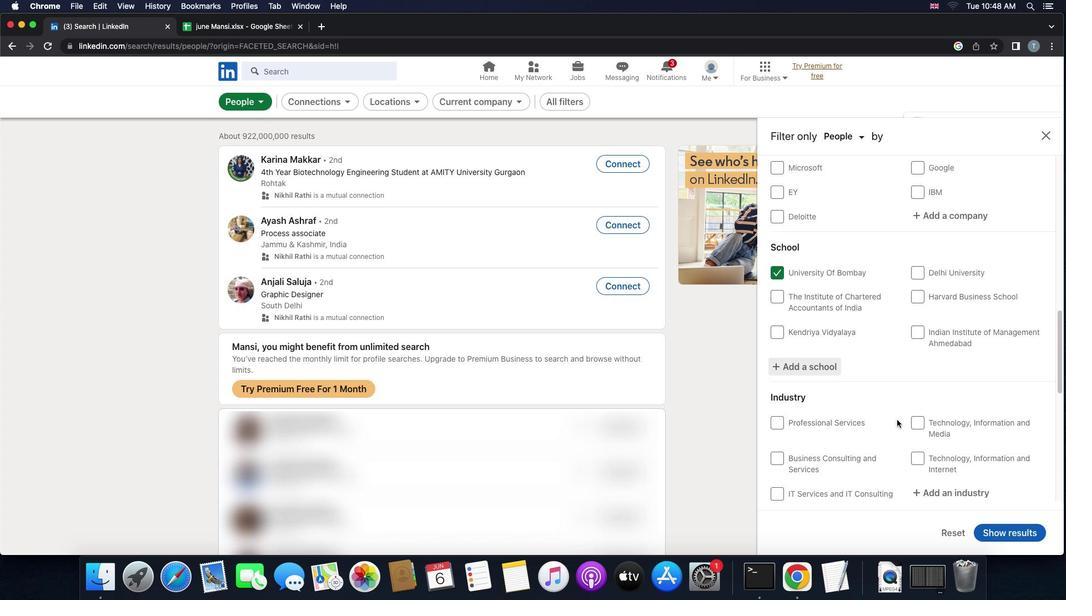 
Action: Mouse scrolled (897, 420) with delta (0, 0)
Screenshot: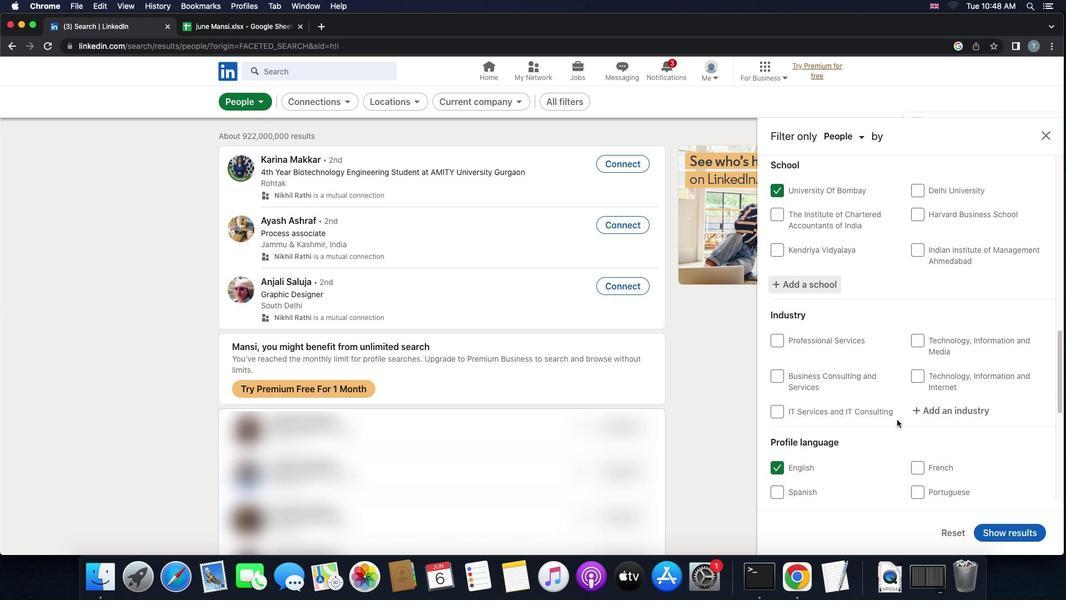 
Action: Mouse scrolled (897, 420) with delta (0, 0)
Screenshot: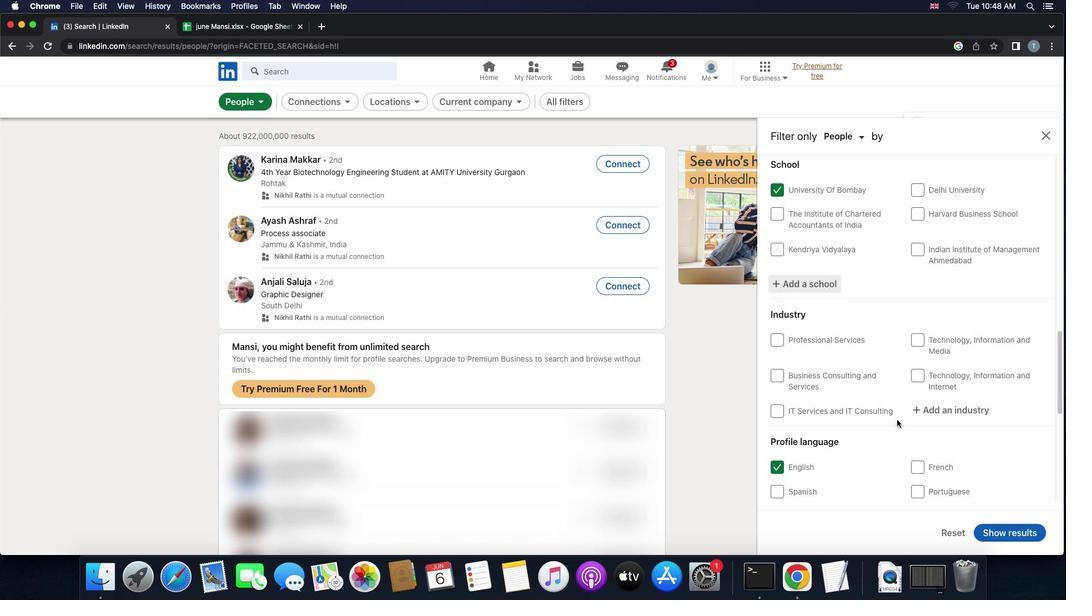 
Action: Mouse moved to (925, 386)
Screenshot: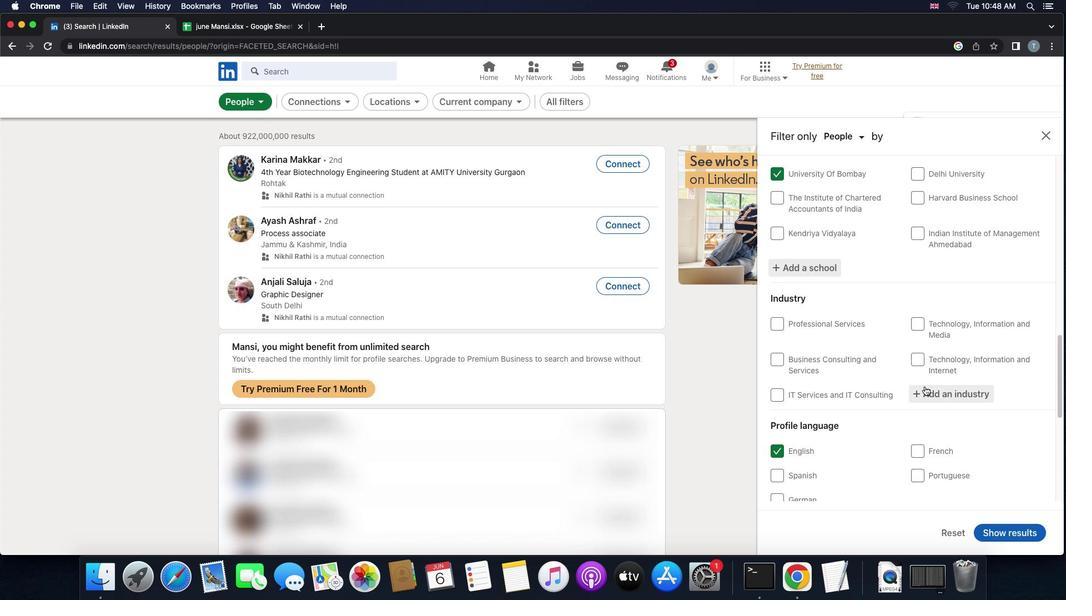 
Action: Mouse pressed left at (925, 386)
Screenshot: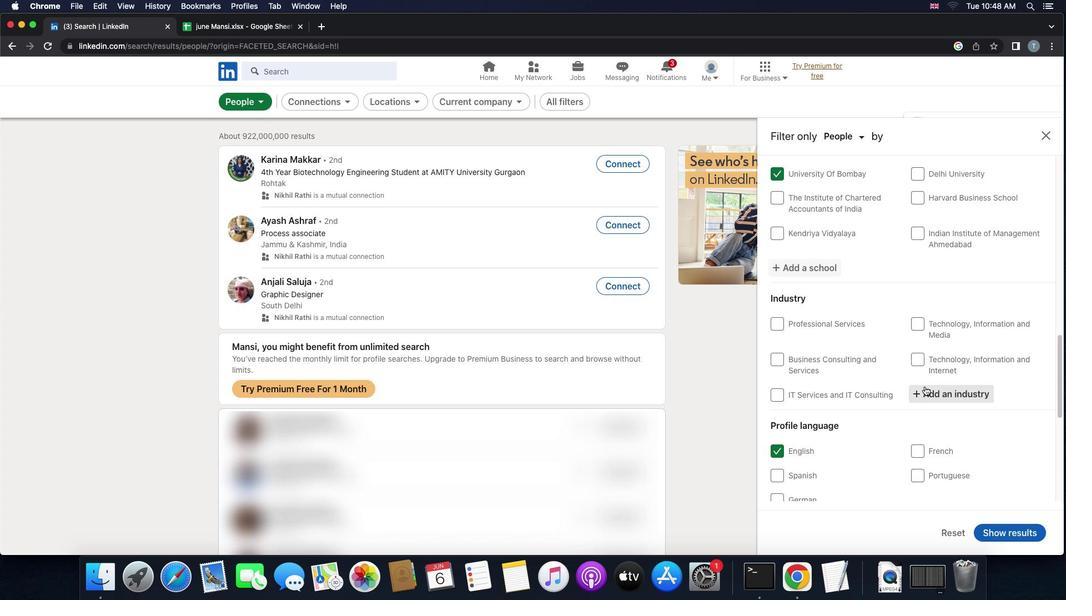 
Action: Key pressed 'p''h''y''s''i''c''a''l'
Screenshot: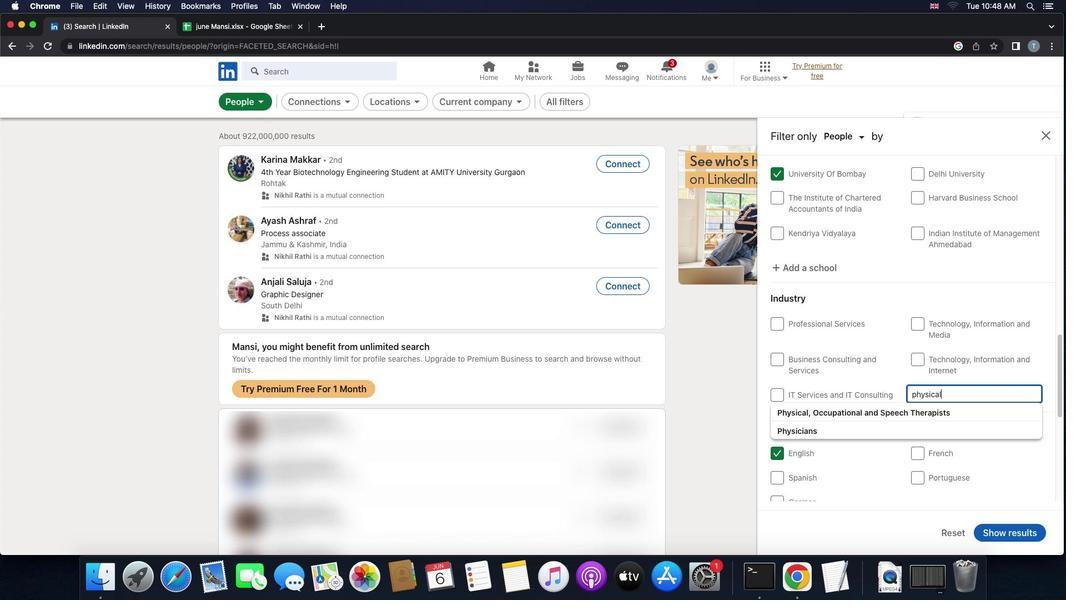 
Action: Mouse moved to (905, 411)
Screenshot: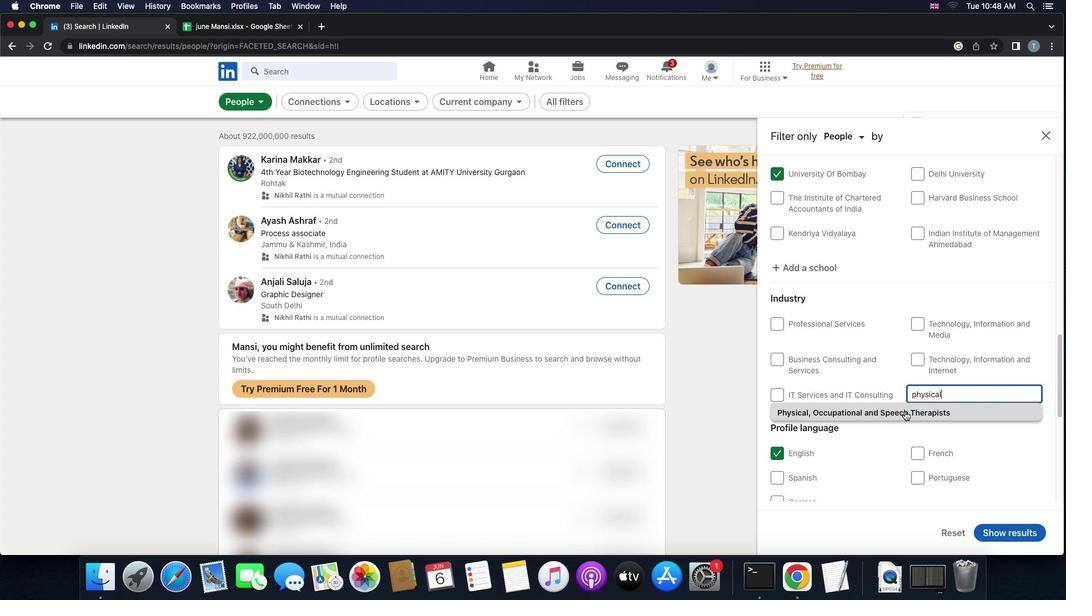 
Action: Mouse pressed left at (905, 411)
Screenshot: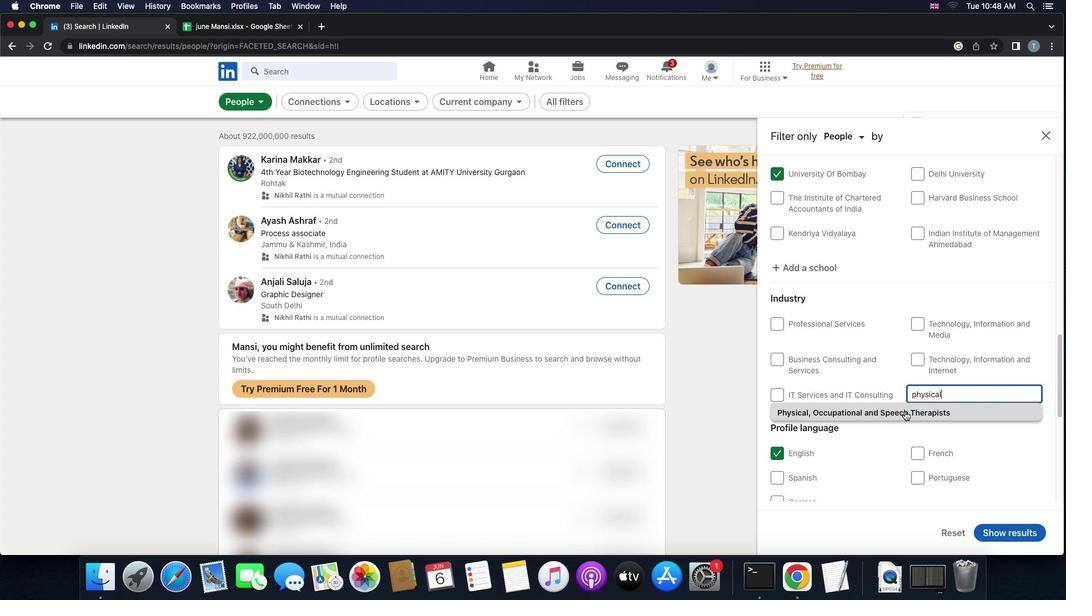 
Action: Mouse moved to (905, 411)
Screenshot: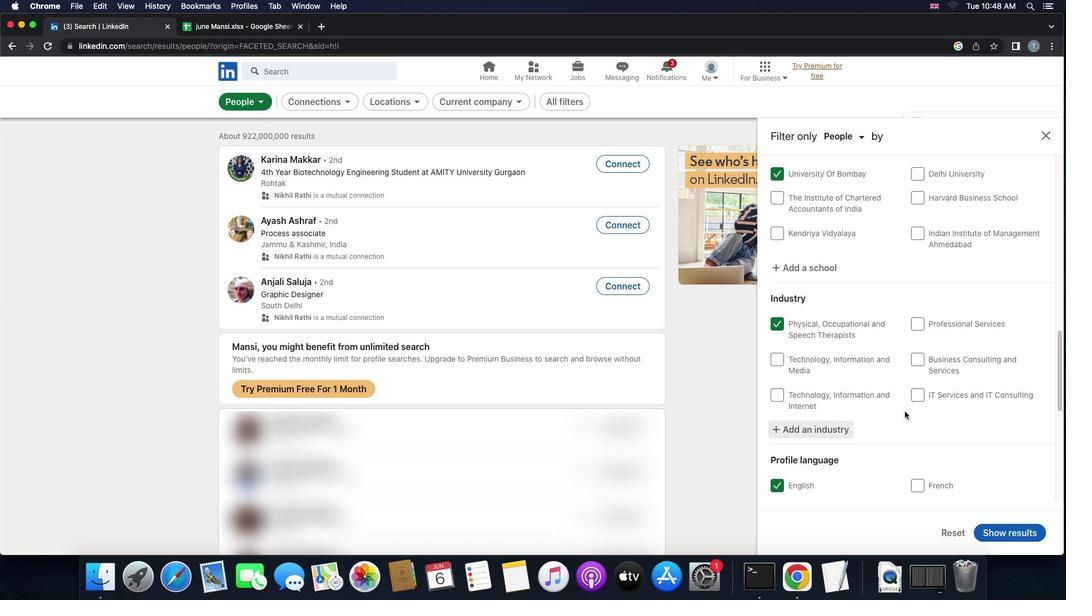 
Action: Mouse scrolled (905, 411) with delta (0, 0)
Screenshot: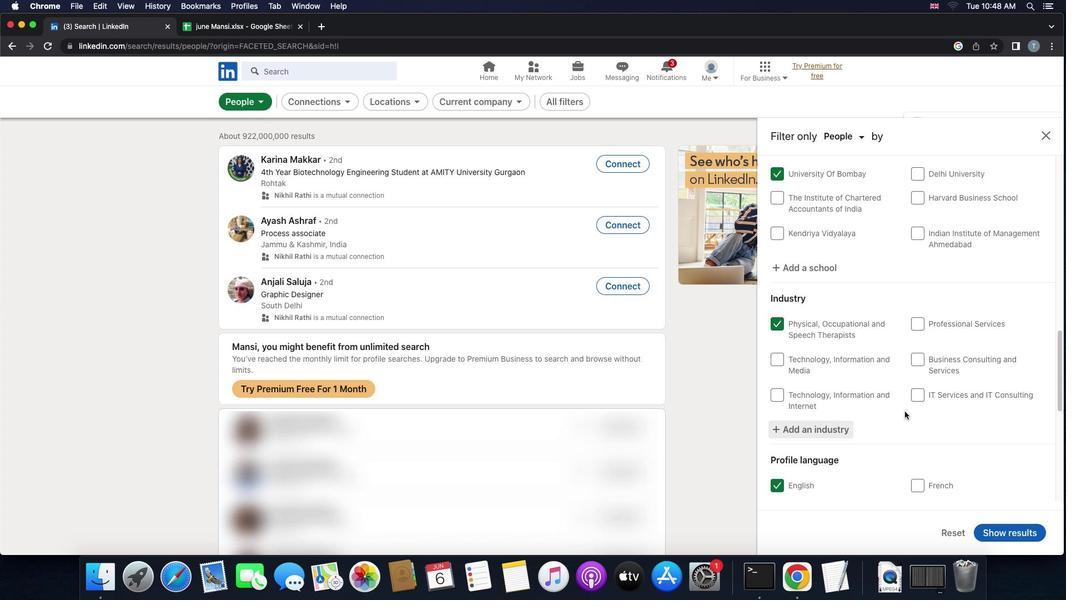 
Action: Mouse scrolled (905, 411) with delta (0, 0)
Screenshot: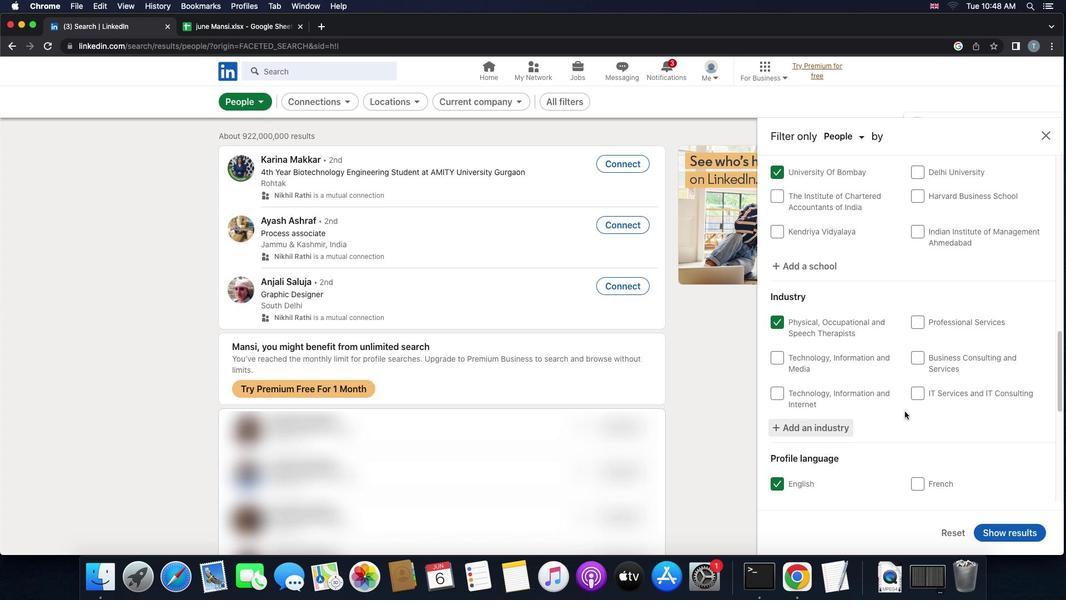 
Action: Mouse scrolled (905, 411) with delta (0, -1)
Screenshot: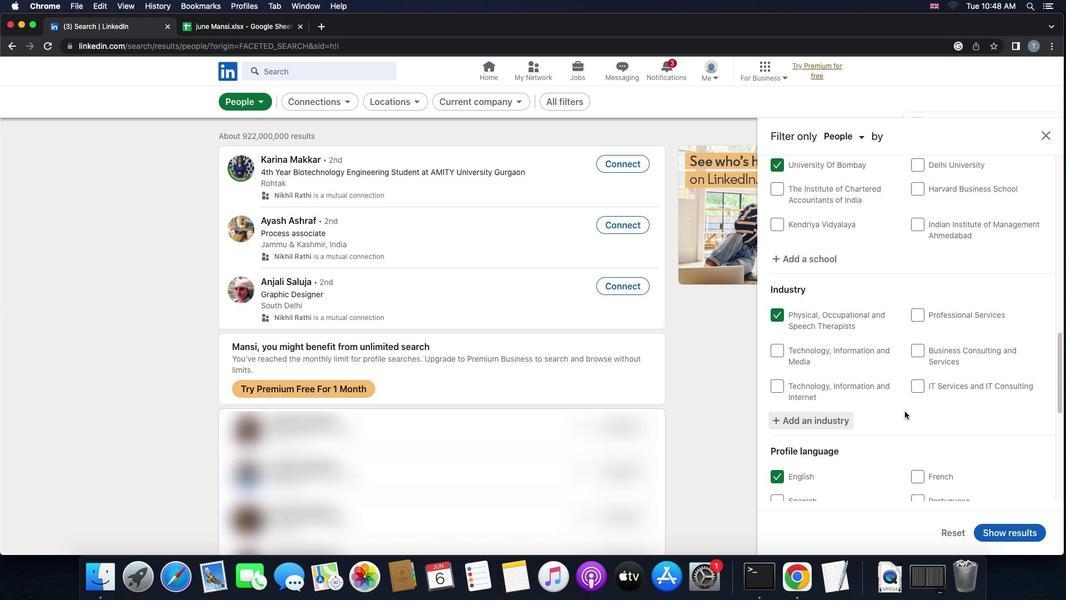 
Action: Mouse scrolled (905, 411) with delta (0, -2)
Screenshot: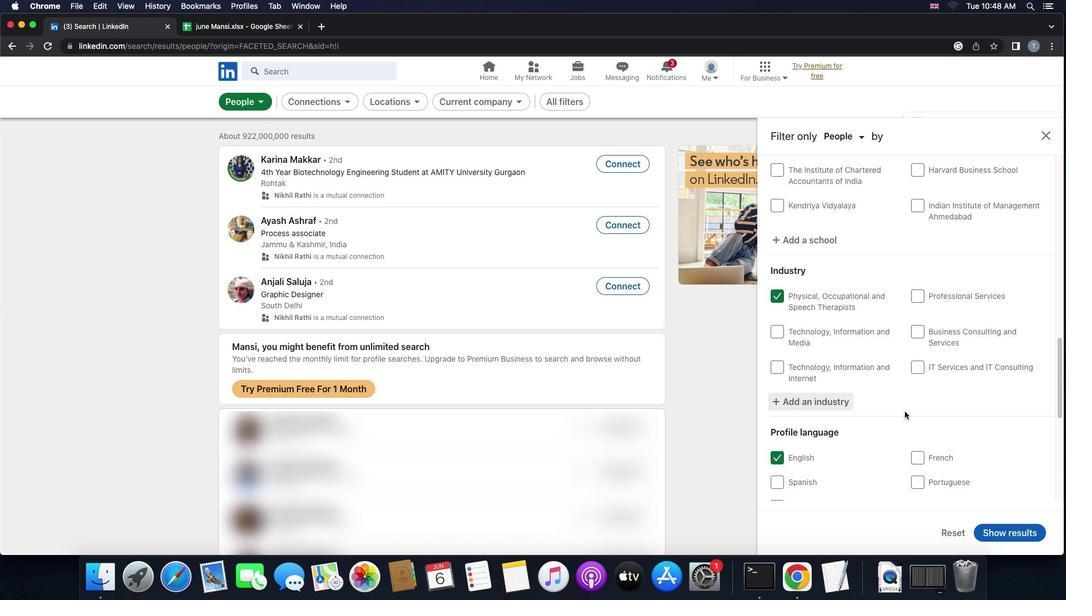 
Action: Mouse scrolled (905, 411) with delta (0, 0)
Screenshot: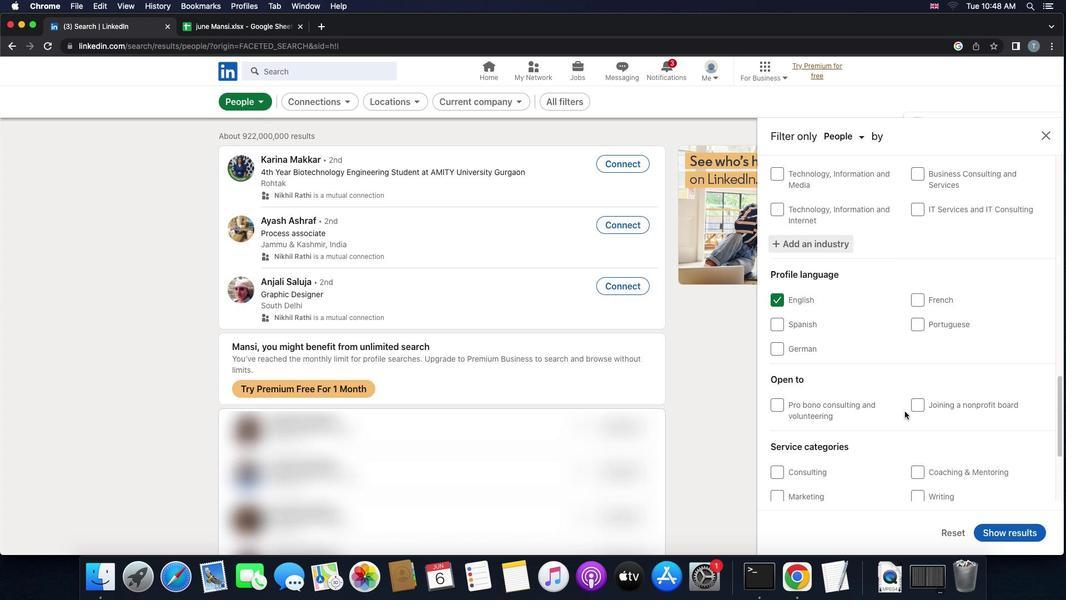
Action: Mouse scrolled (905, 411) with delta (0, 0)
Screenshot: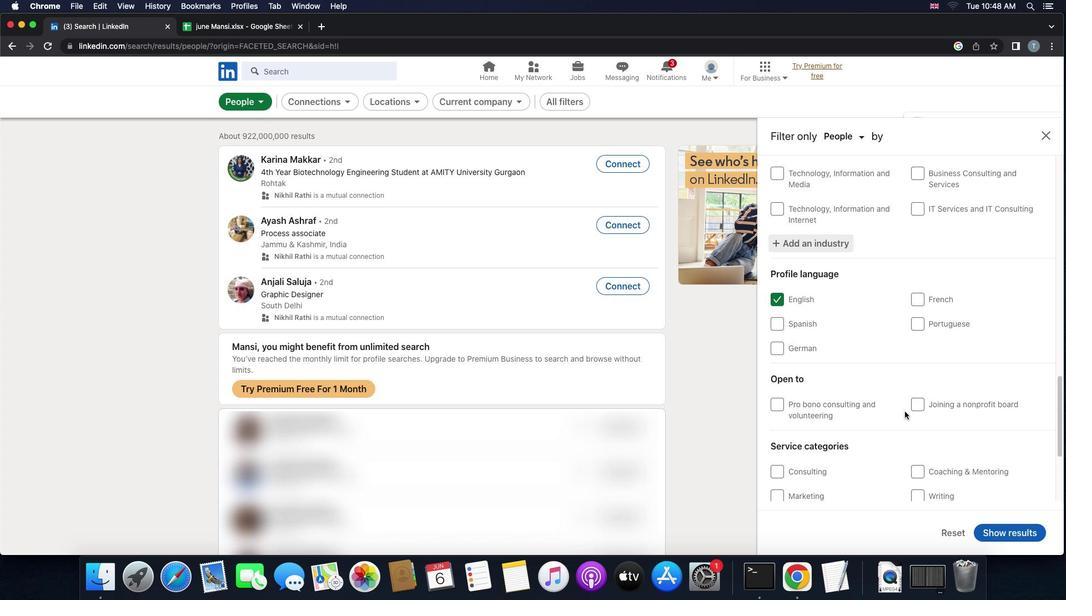
Action: Mouse scrolled (905, 411) with delta (0, -1)
Screenshot: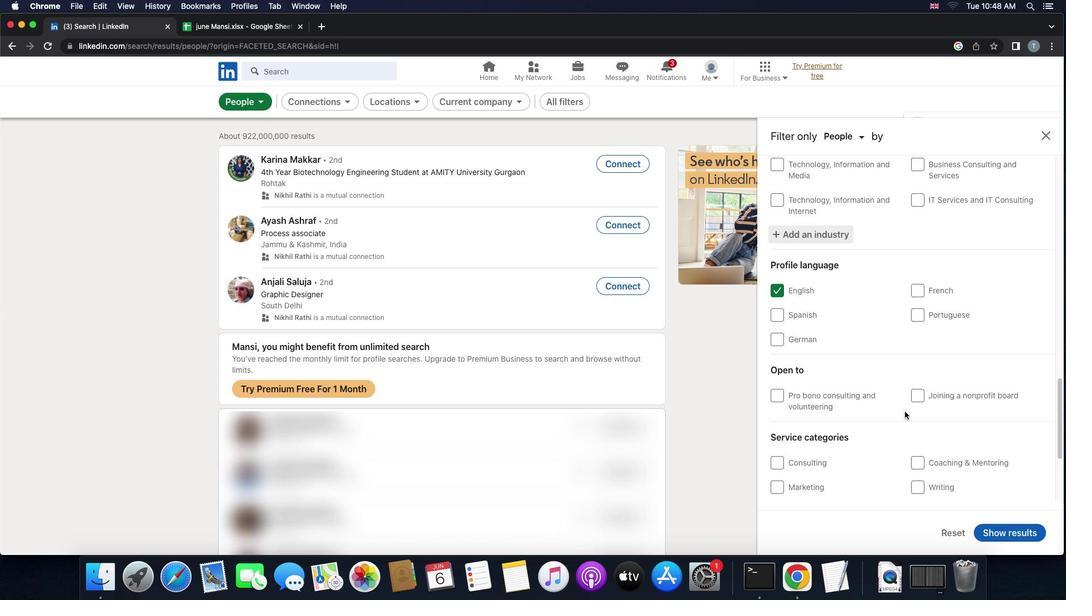 
Action: Mouse moved to (904, 412)
Screenshot: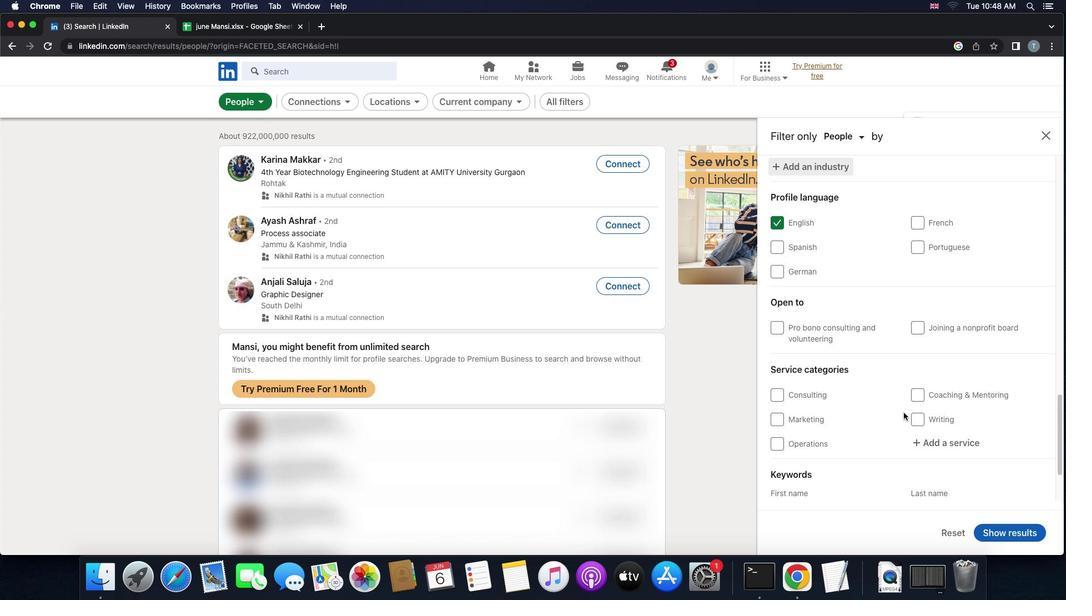 
Action: Mouse scrolled (904, 412) with delta (0, 0)
Screenshot: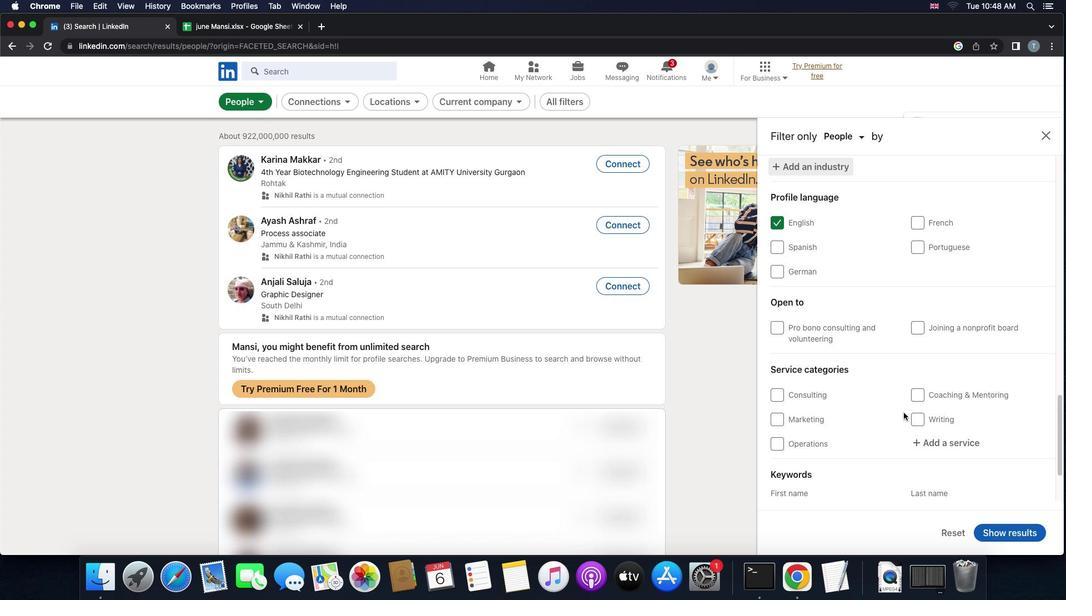 
Action: Mouse scrolled (904, 412) with delta (0, 0)
Screenshot: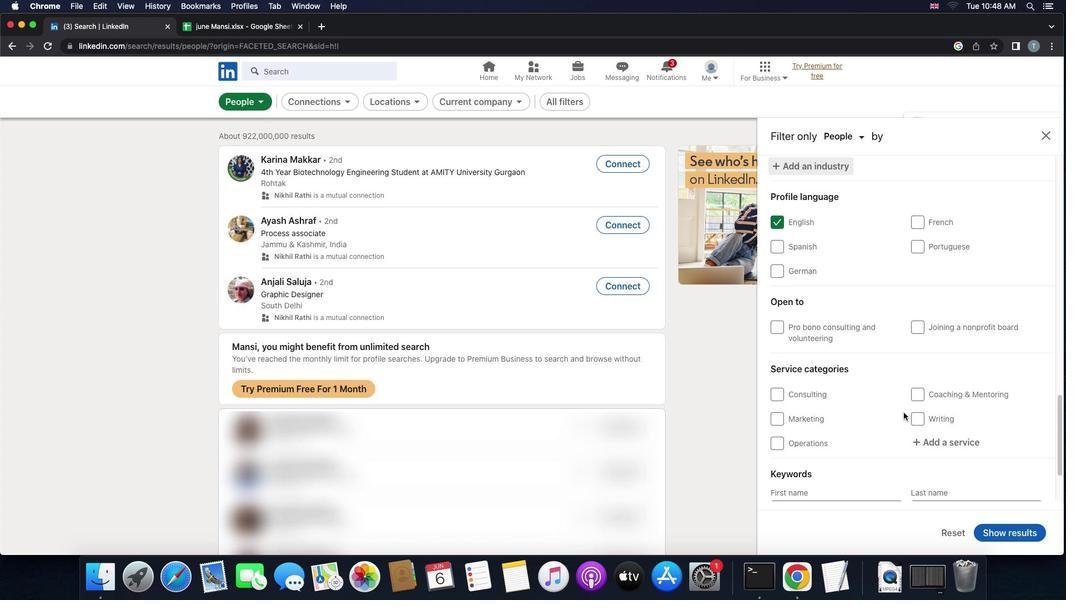 
Action: Mouse scrolled (904, 412) with delta (0, 0)
Screenshot: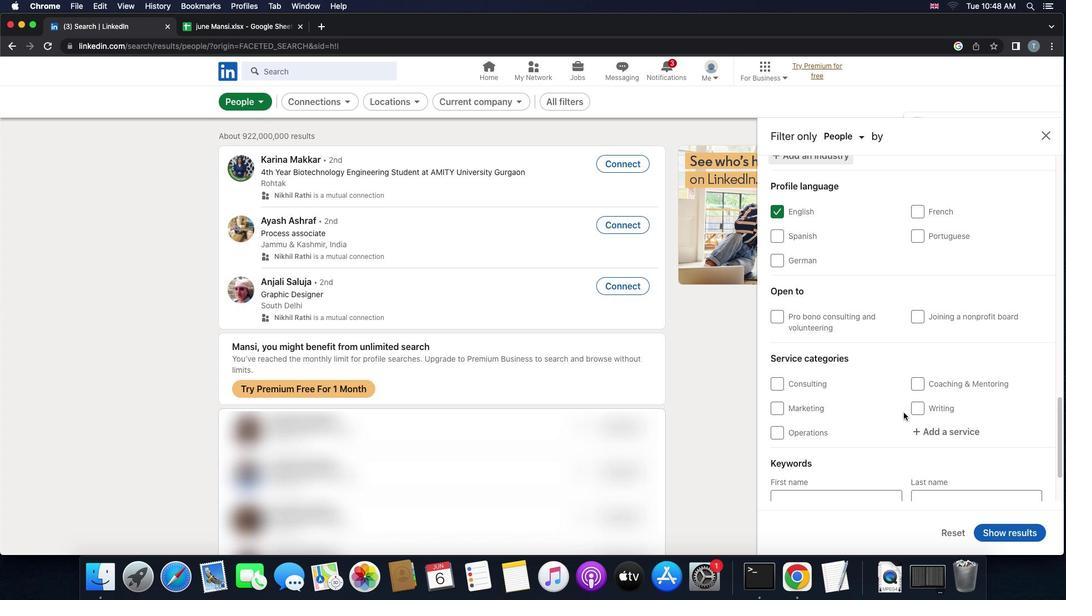 
Action: Mouse moved to (938, 395)
Screenshot: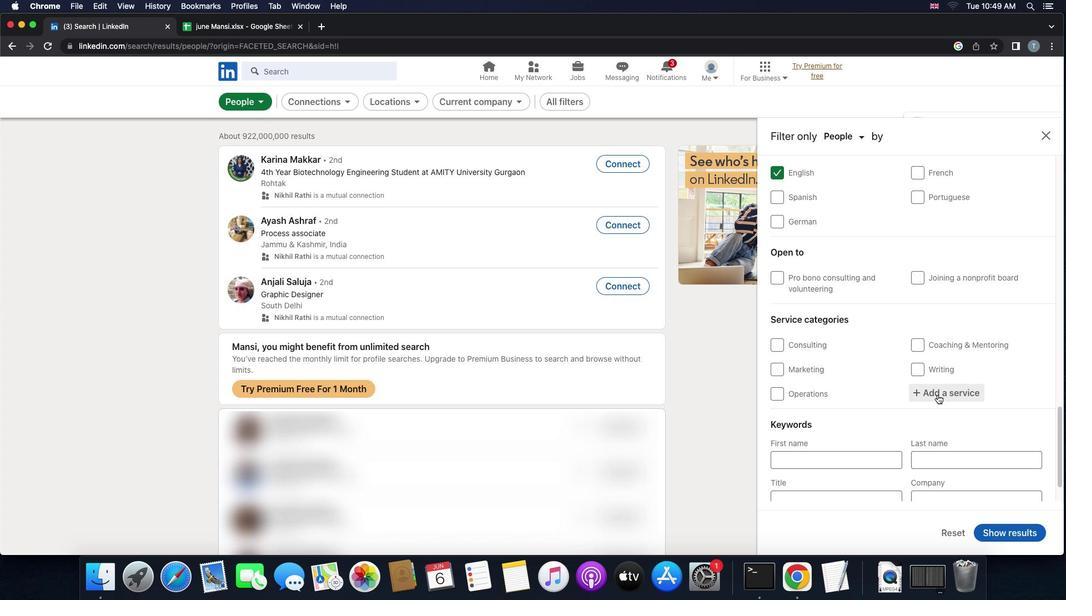 
Action: Mouse pressed left at (938, 395)
Screenshot: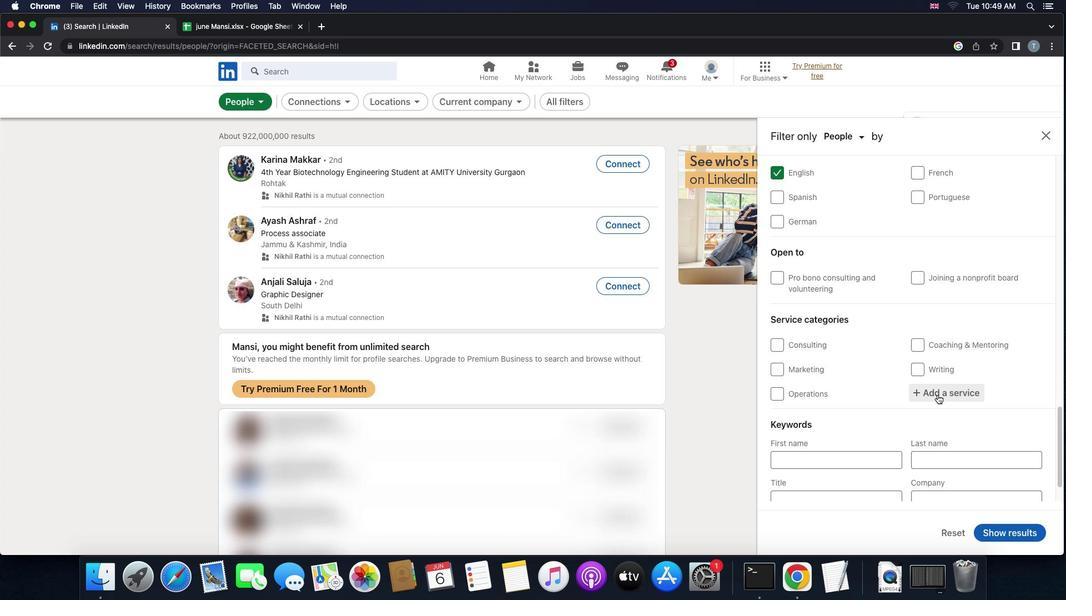 
Action: Mouse moved to (925, 390)
Screenshot: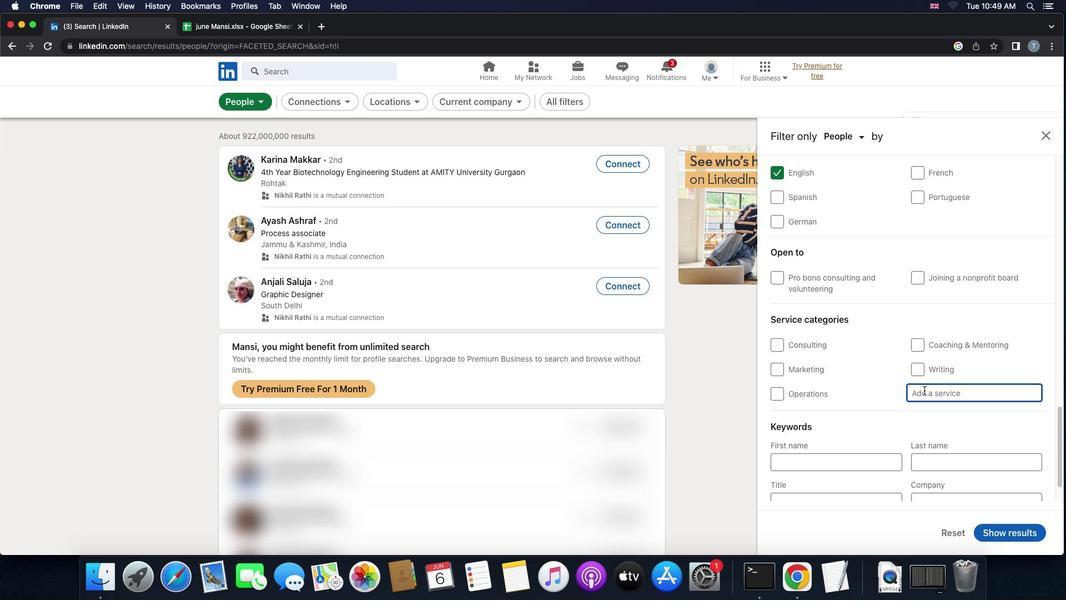 
Action: Key pressed Key.shift'P''r''i''n''t'Key.spaceKey.shift'D''e'
Screenshot: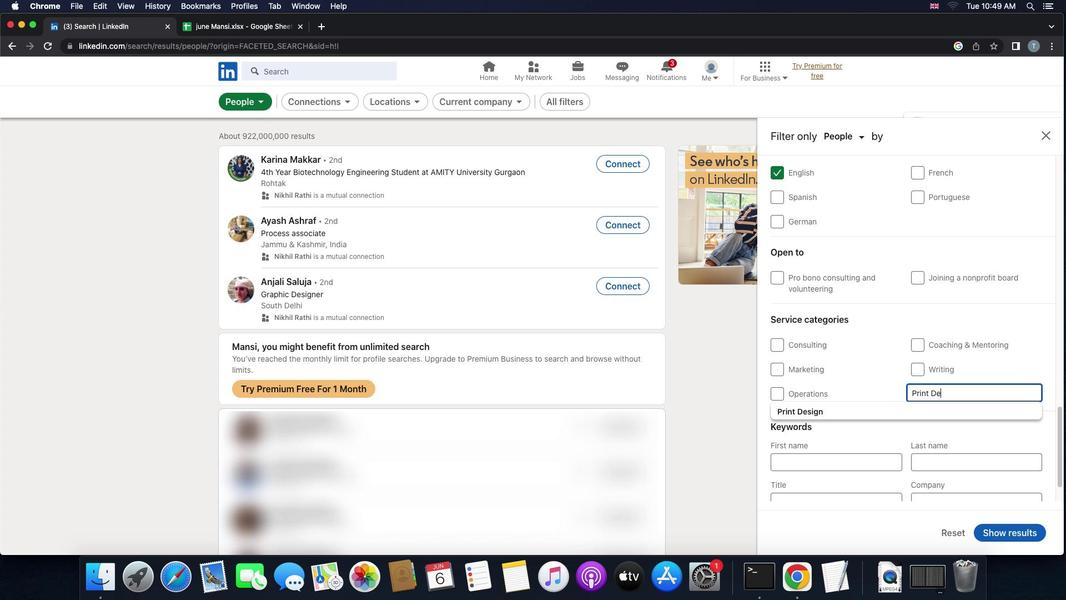 
Action: Mouse moved to (924, 390)
Screenshot: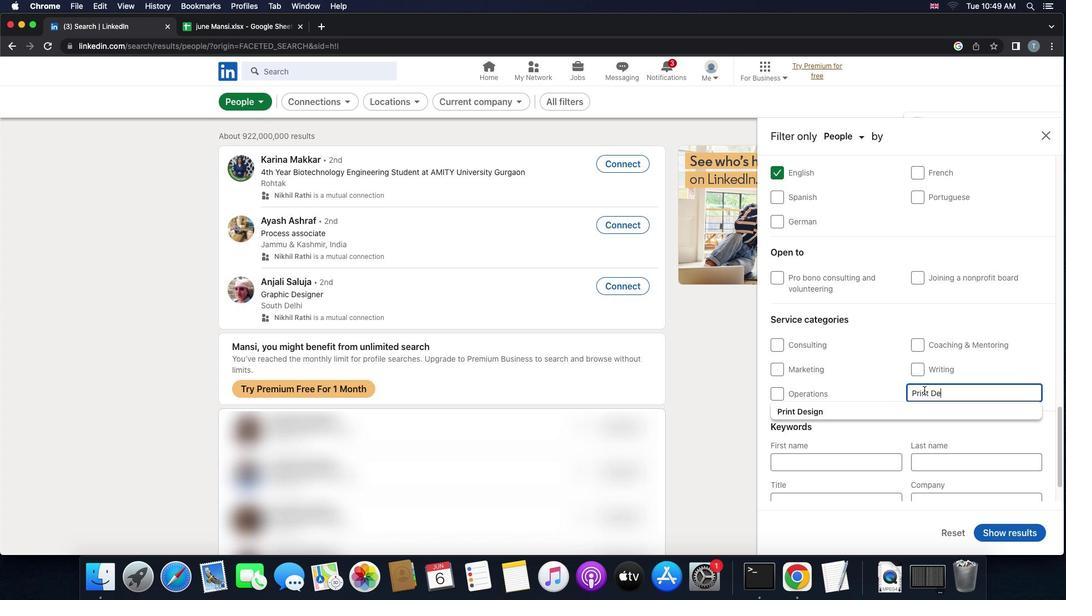 
Action: Key pressed 's''i''g''n'
Screenshot: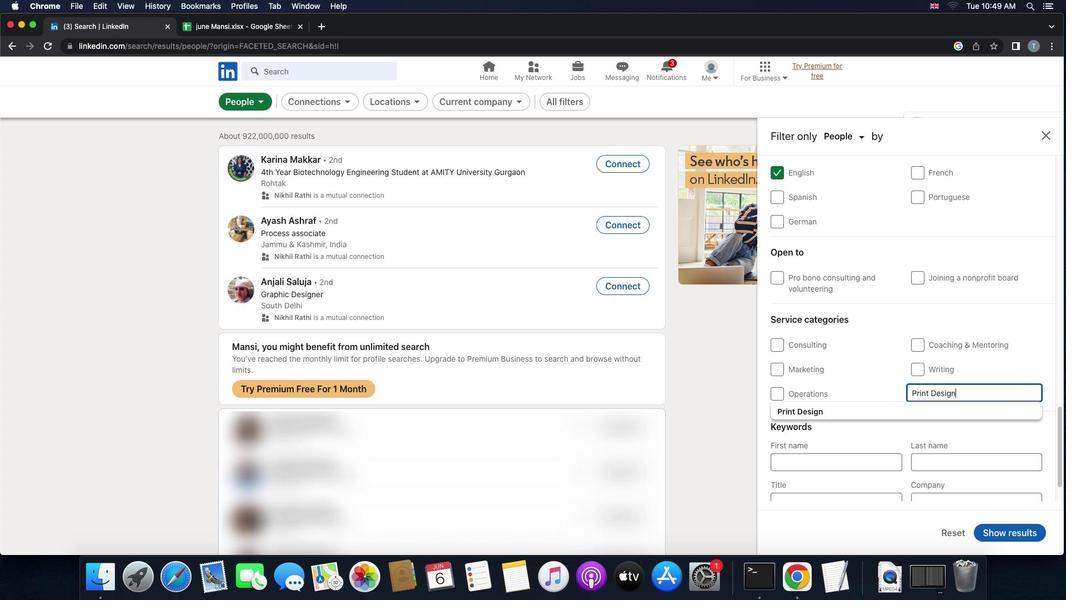
Action: Mouse moved to (885, 412)
Screenshot: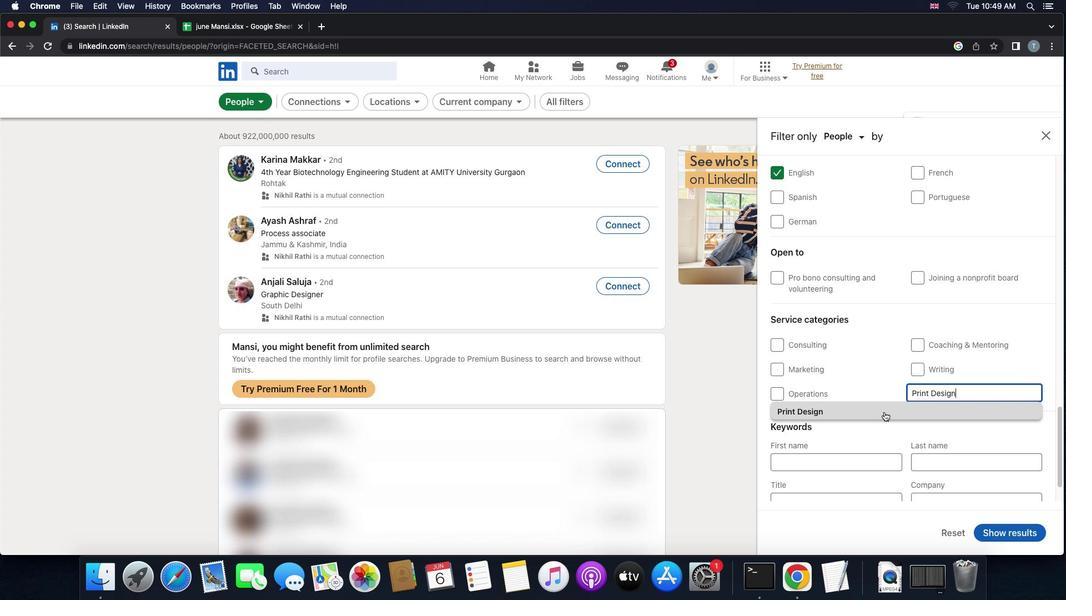 
Action: Mouse pressed left at (885, 412)
Screenshot: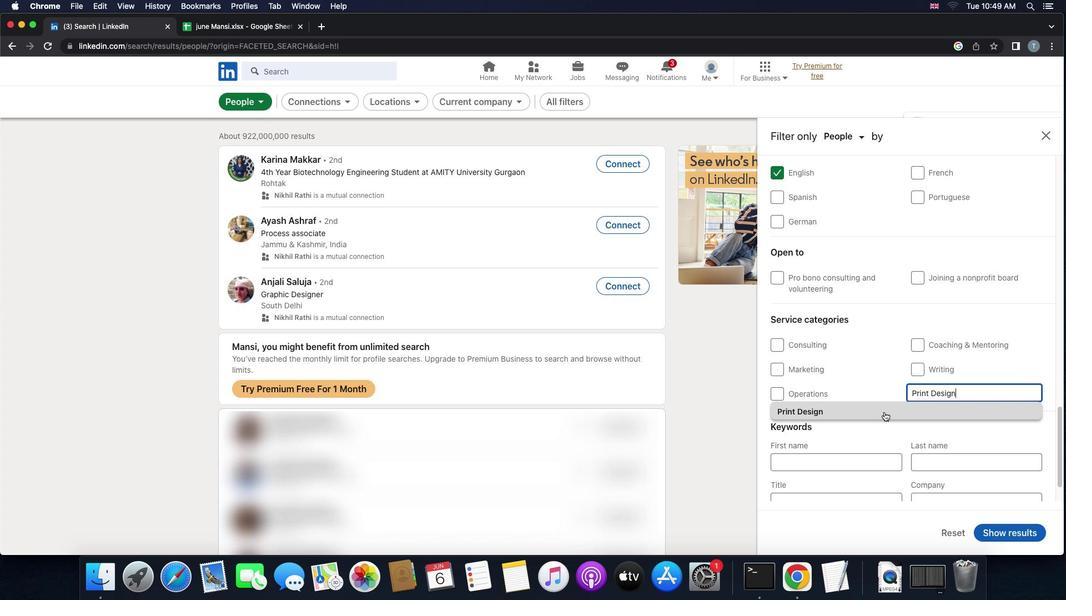 
Action: Mouse scrolled (885, 412) with delta (0, 0)
Screenshot: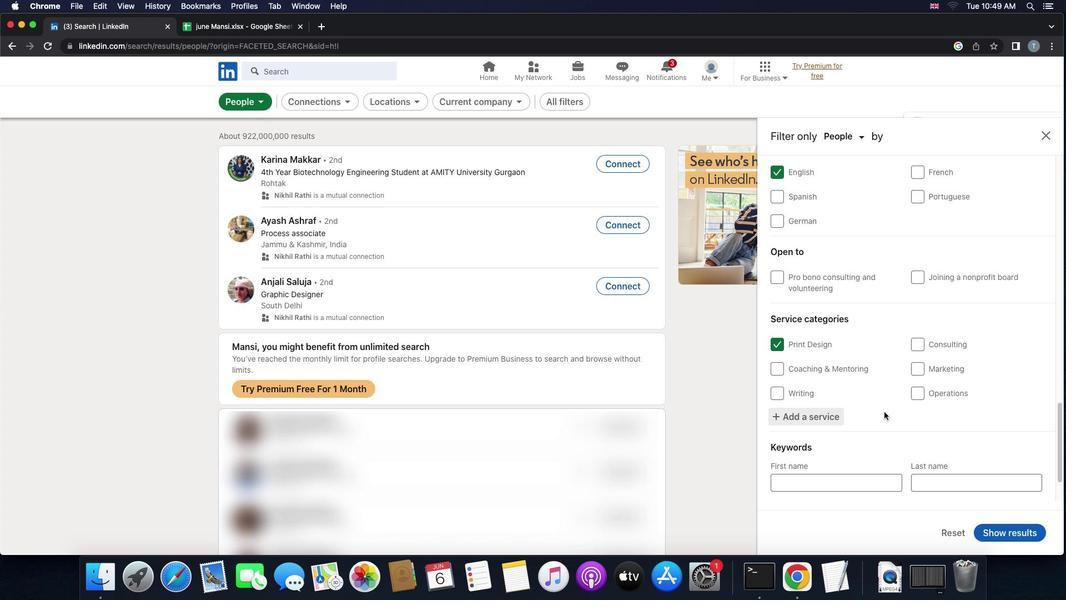 
Action: Mouse scrolled (885, 412) with delta (0, 0)
Screenshot: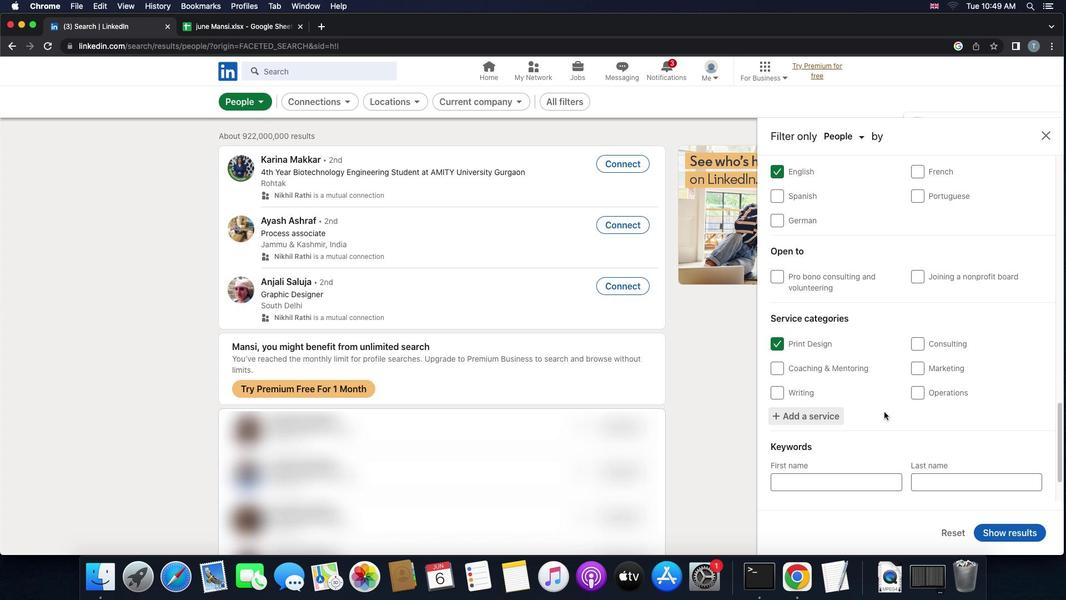 
Action: Mouse scrolled (885, 412) with delta (0, -1)
Screenshot: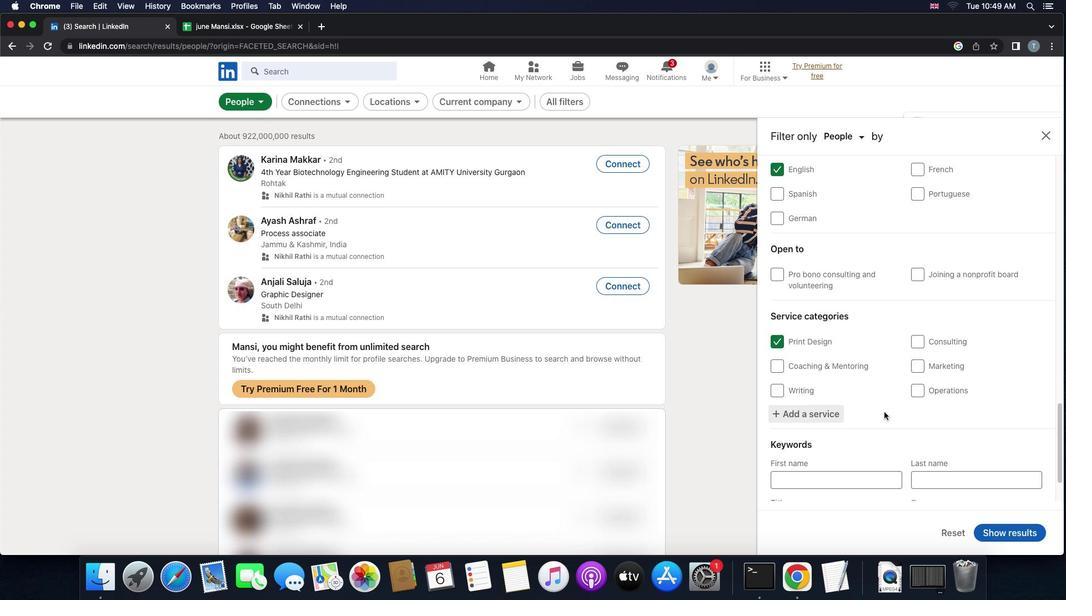 
Action: Mouse scrolled (885, 412) with delta (0, -2)
Screenshot: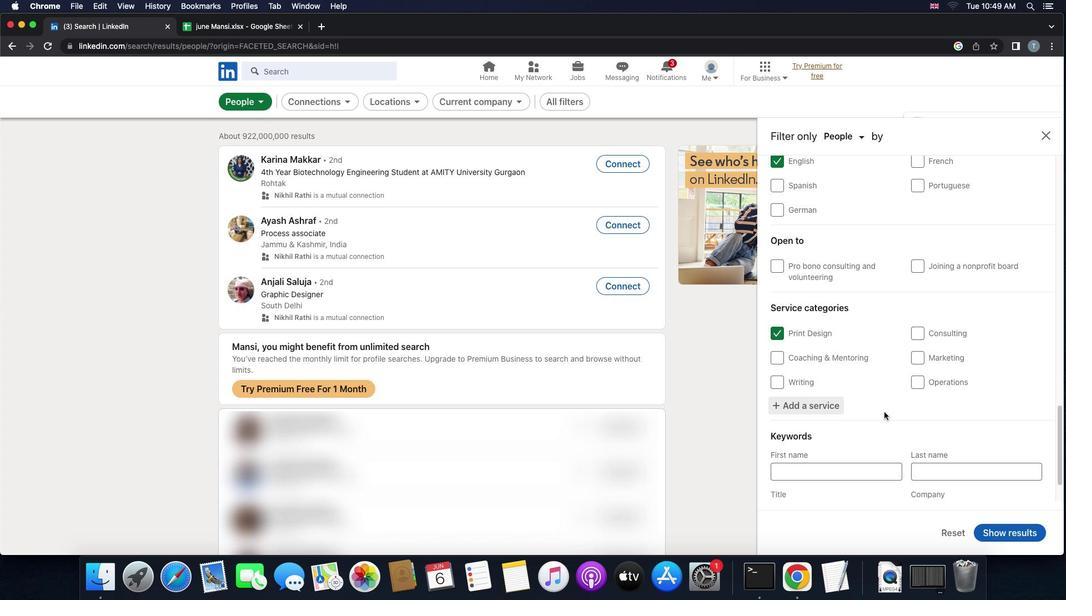 
Action: Mouse moved to (850, 453)
Screenshot: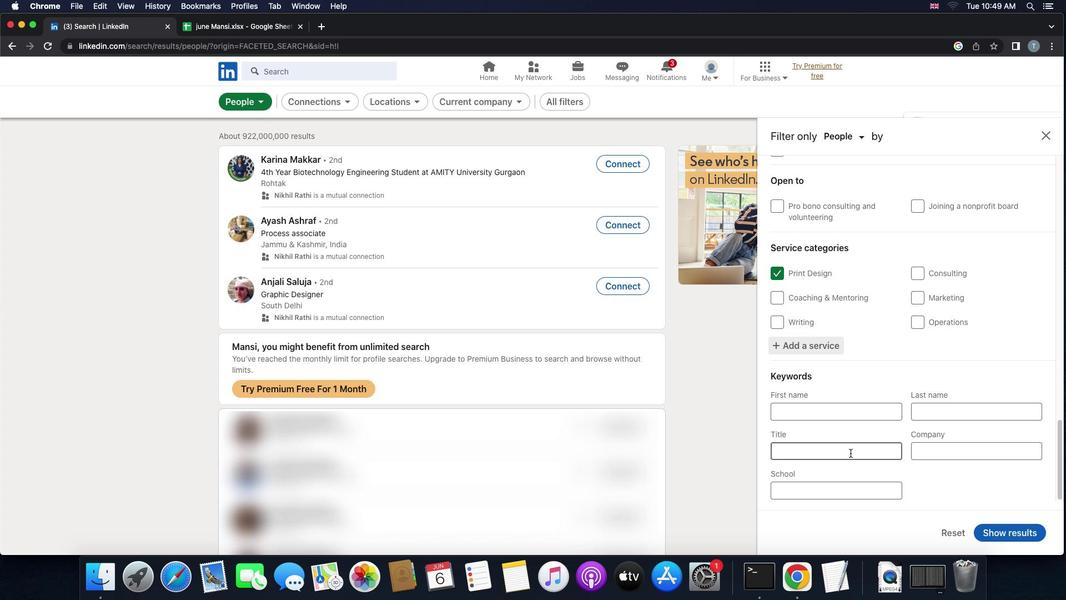 
Action: Mouse pressed left at (850, 453)
Screenshot: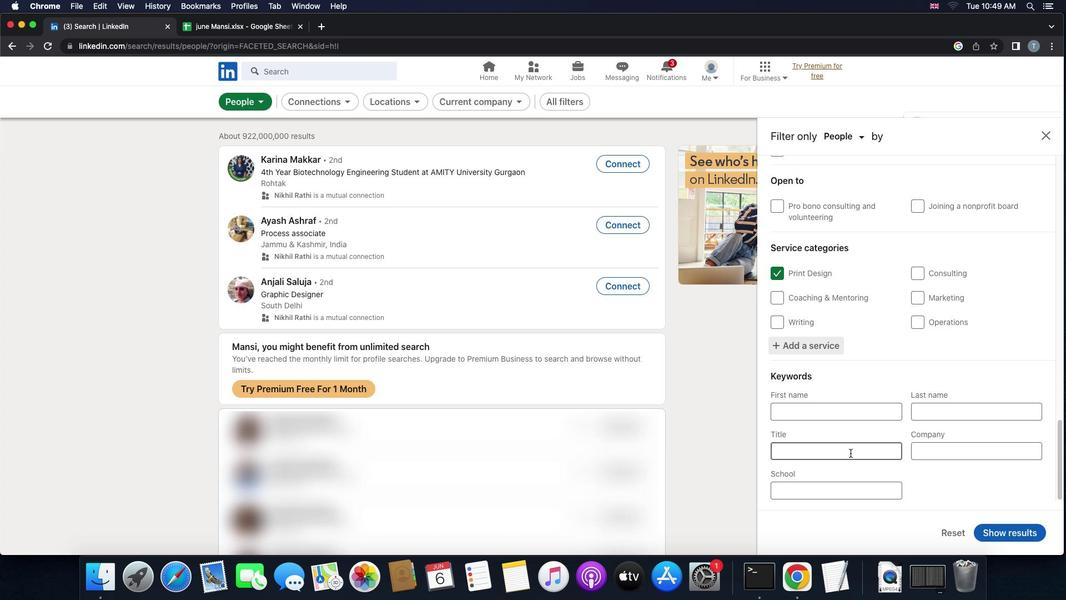 
Action: Key pressed Key.shift'S''o''f''t''w''a''r''e'Key.spaceKey.shift'N''i''n''j''a''n''e''e''r'
Screenshot: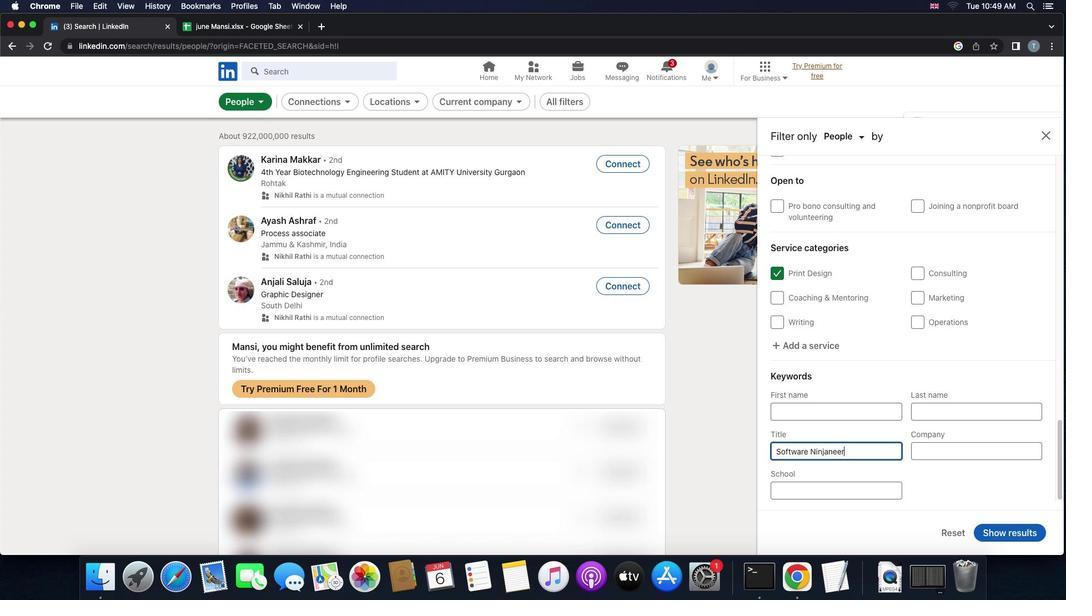 
Action: Mouse moved to (1006, 531)
Screenshot: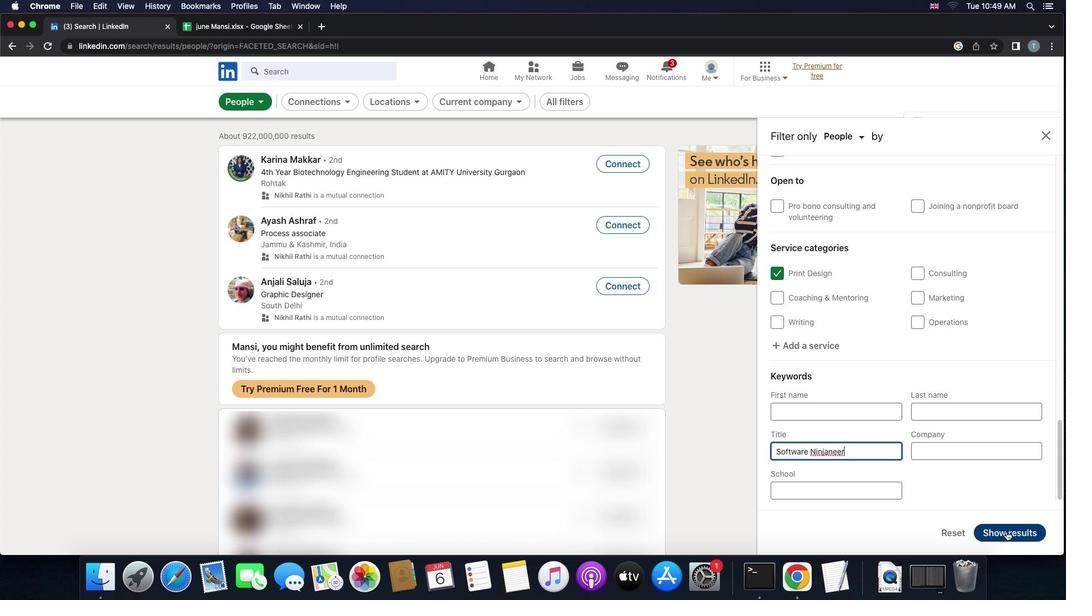 
Action: Mouse pressed left at (1006, 531)
Screenshot: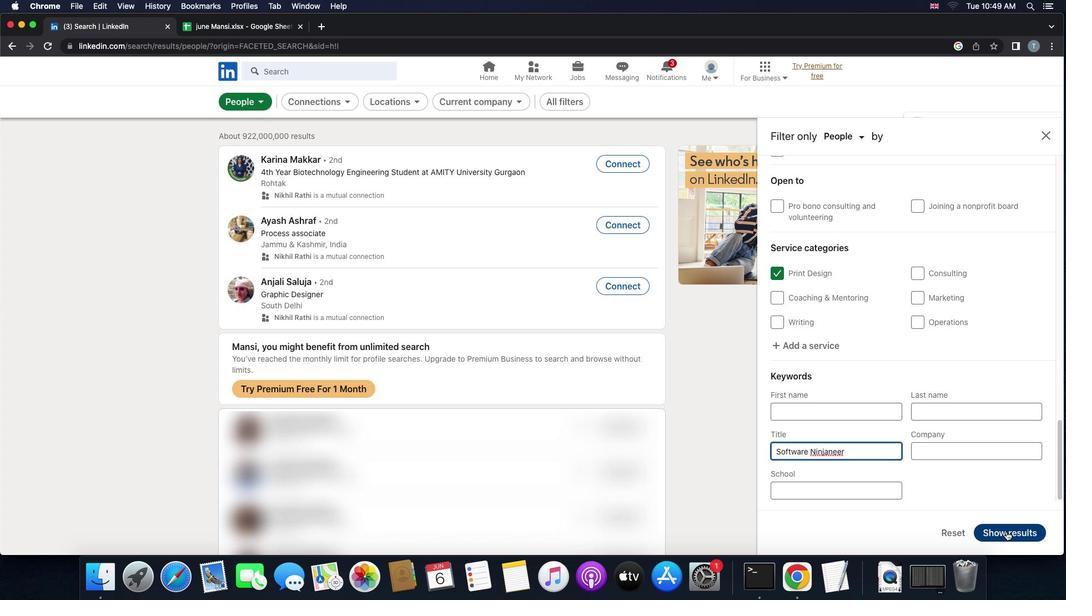 
Action: Mouse moved to (982, 524)
Screenshot: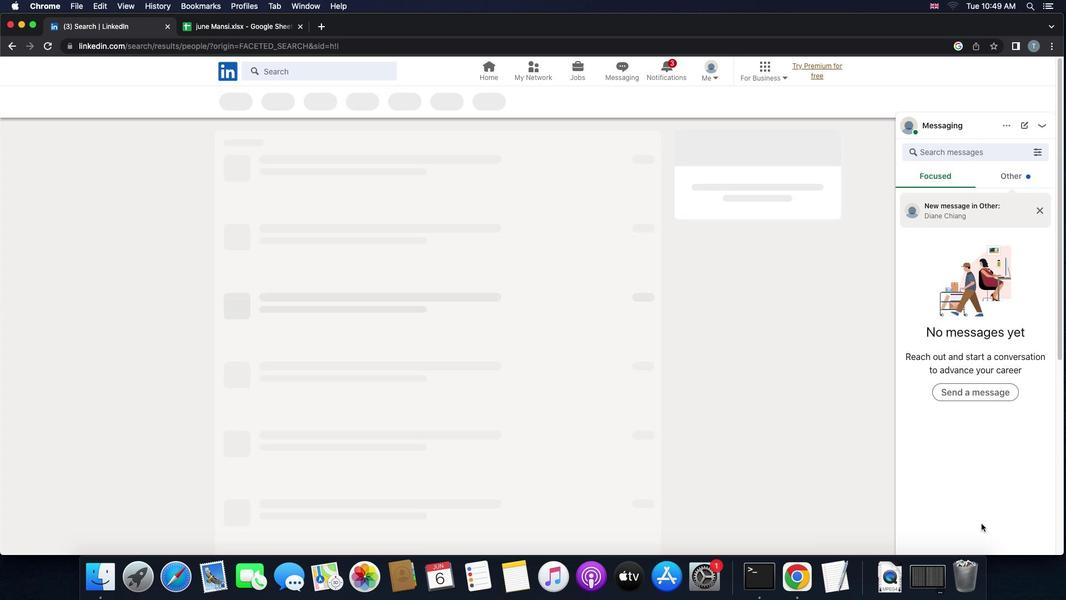 
